 Task: Book a 75-minute training on negotiation skills.
Action: Mouse moved to (142, 157)
Screenshot: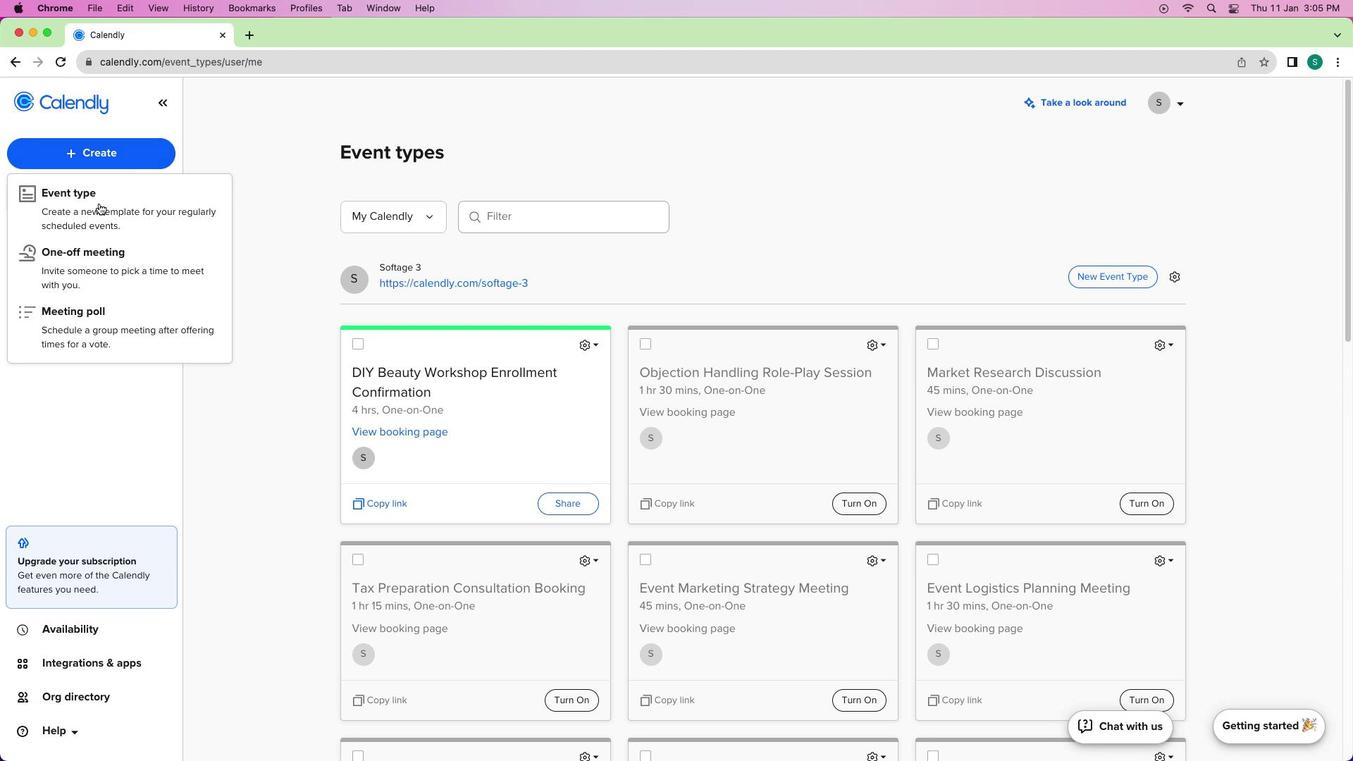 
Action: Mouse pressed left at (142, 157)
Screenshot: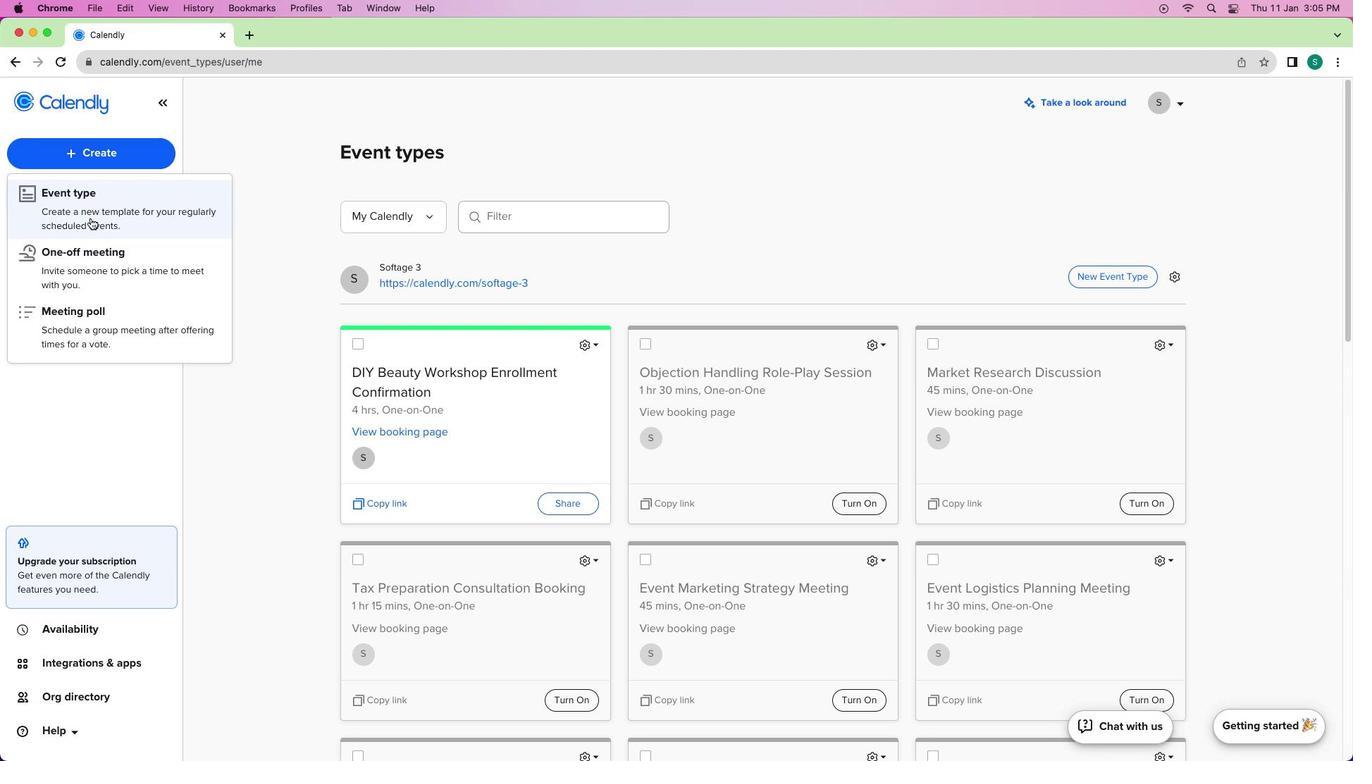 
Action: Mouse moved to (119, 157)
Screenshot: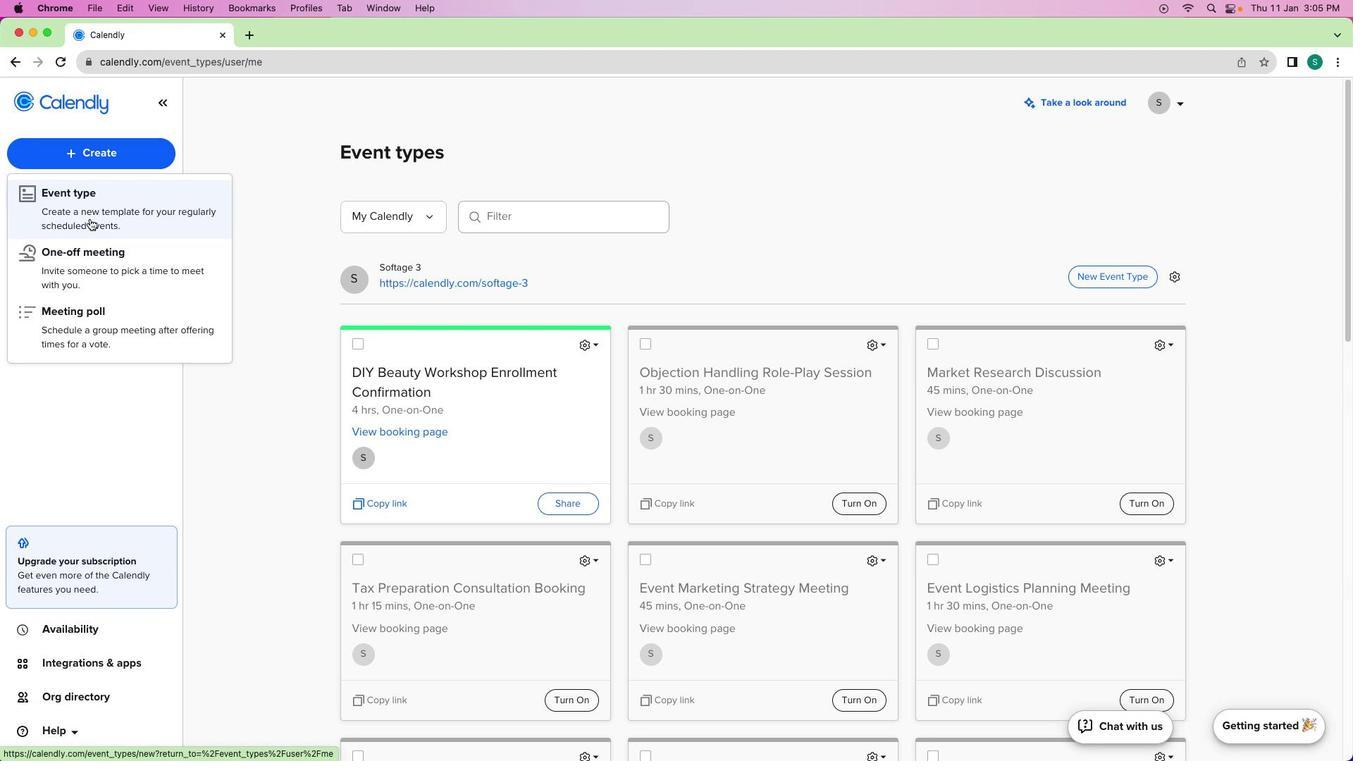 
Action: Mouse pressed left at (119, 157)
Screenshot: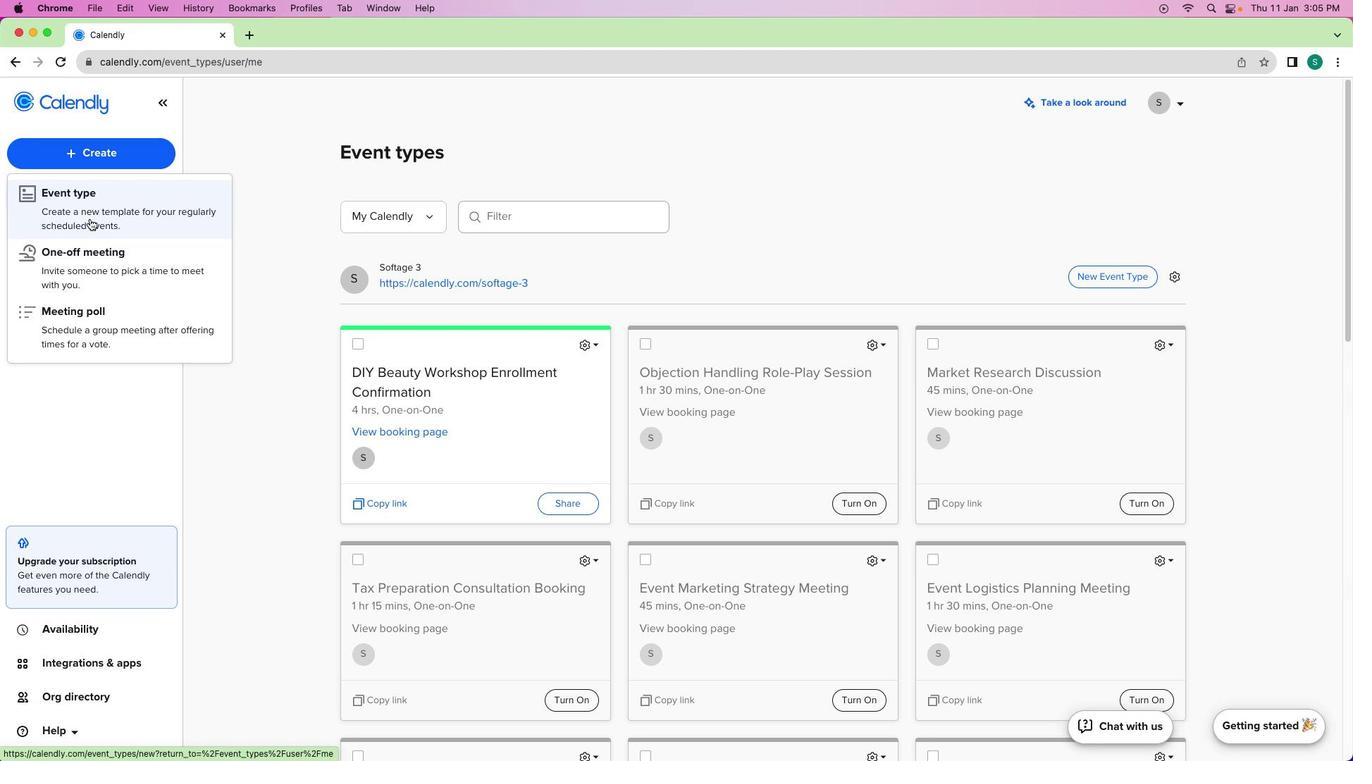 
Action: Mouse moved to (89, 219)
Screenshot: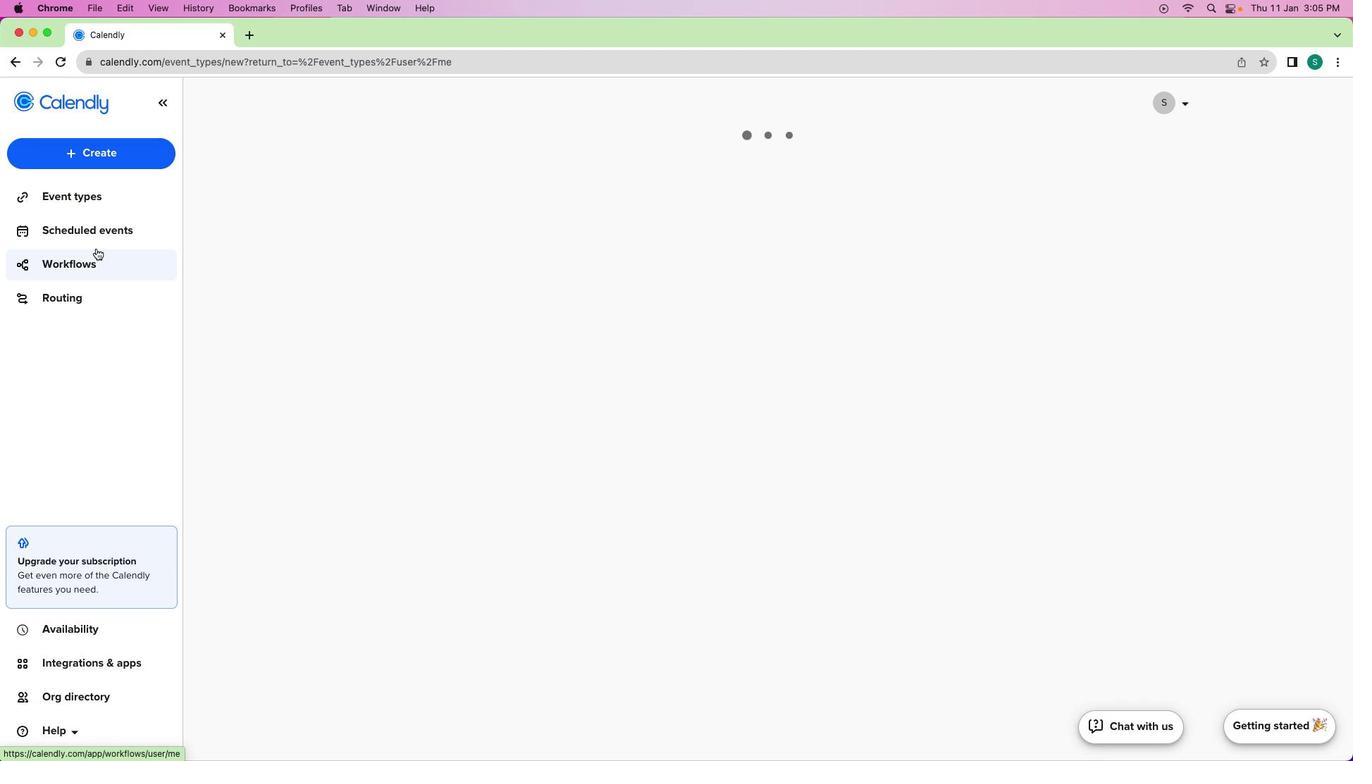 
Action: Mouse pressed left at (89, 219)
Screenshot: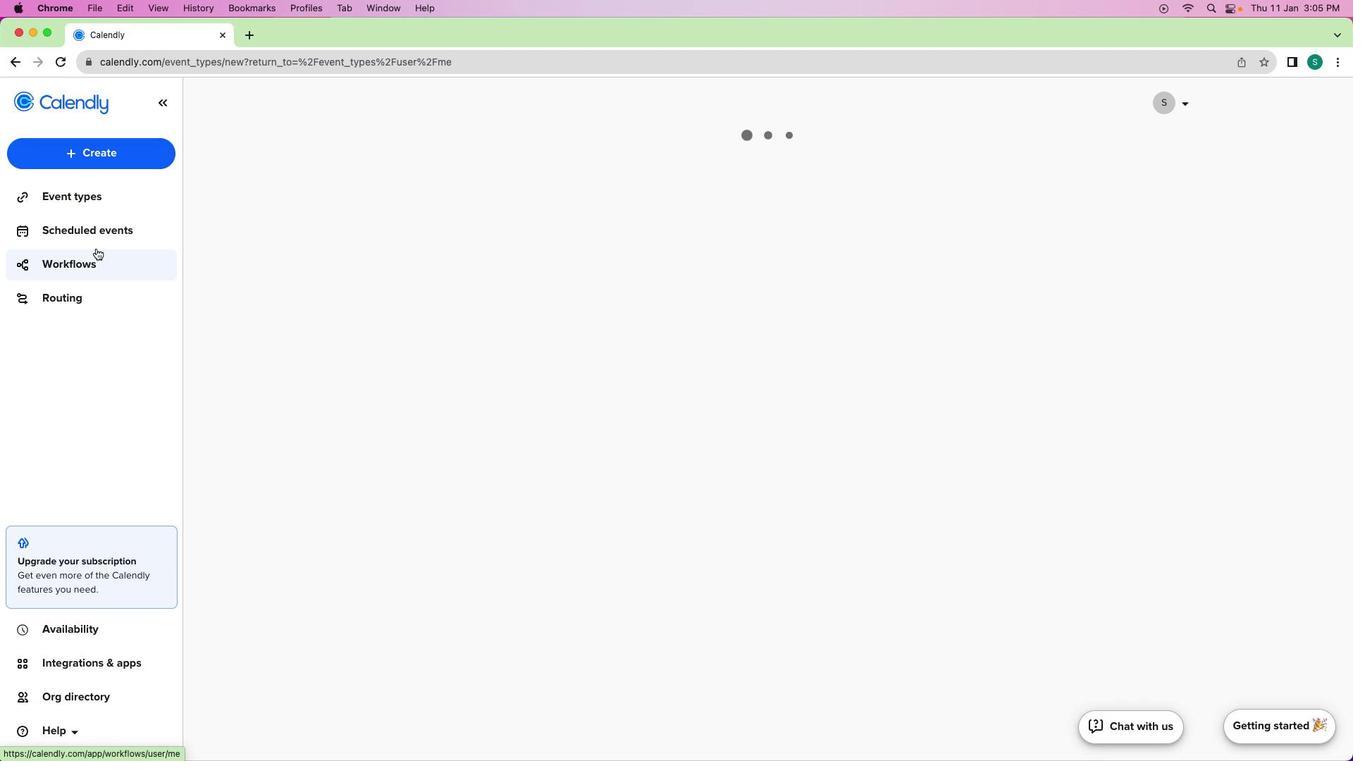 
Action: Mouse moved to (605, 286)
Screenshot: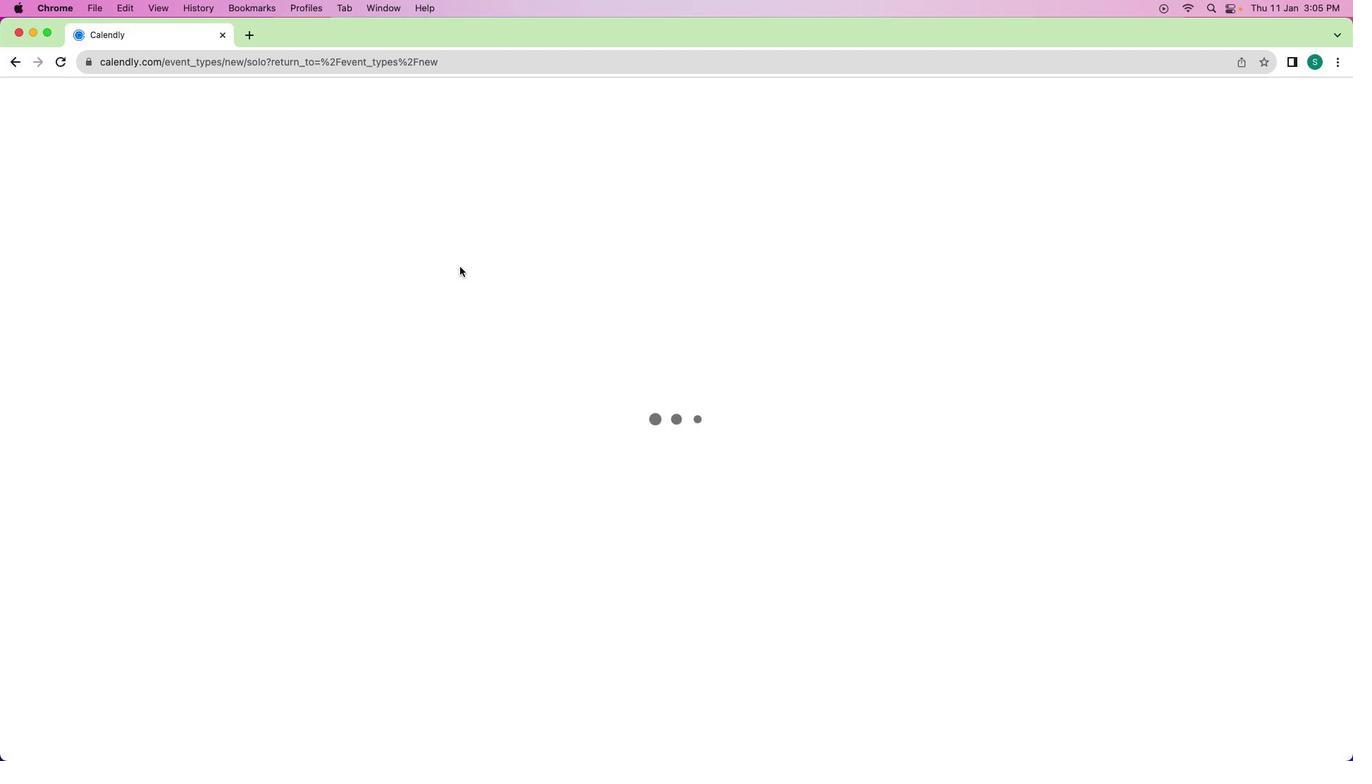 
Action: Mouse pressed left at (605, 286)
Screenshot: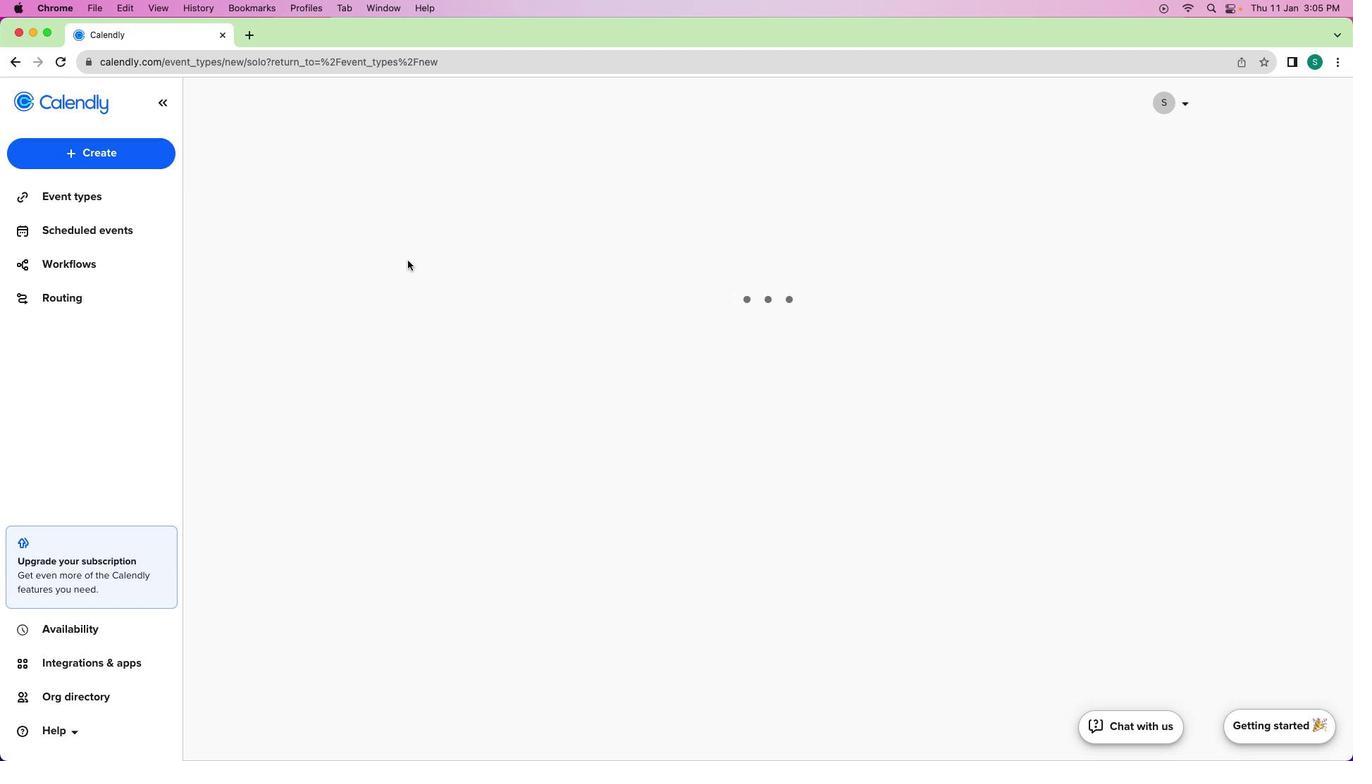 
Action: Mouse moved to (95, 220)
Screenshot: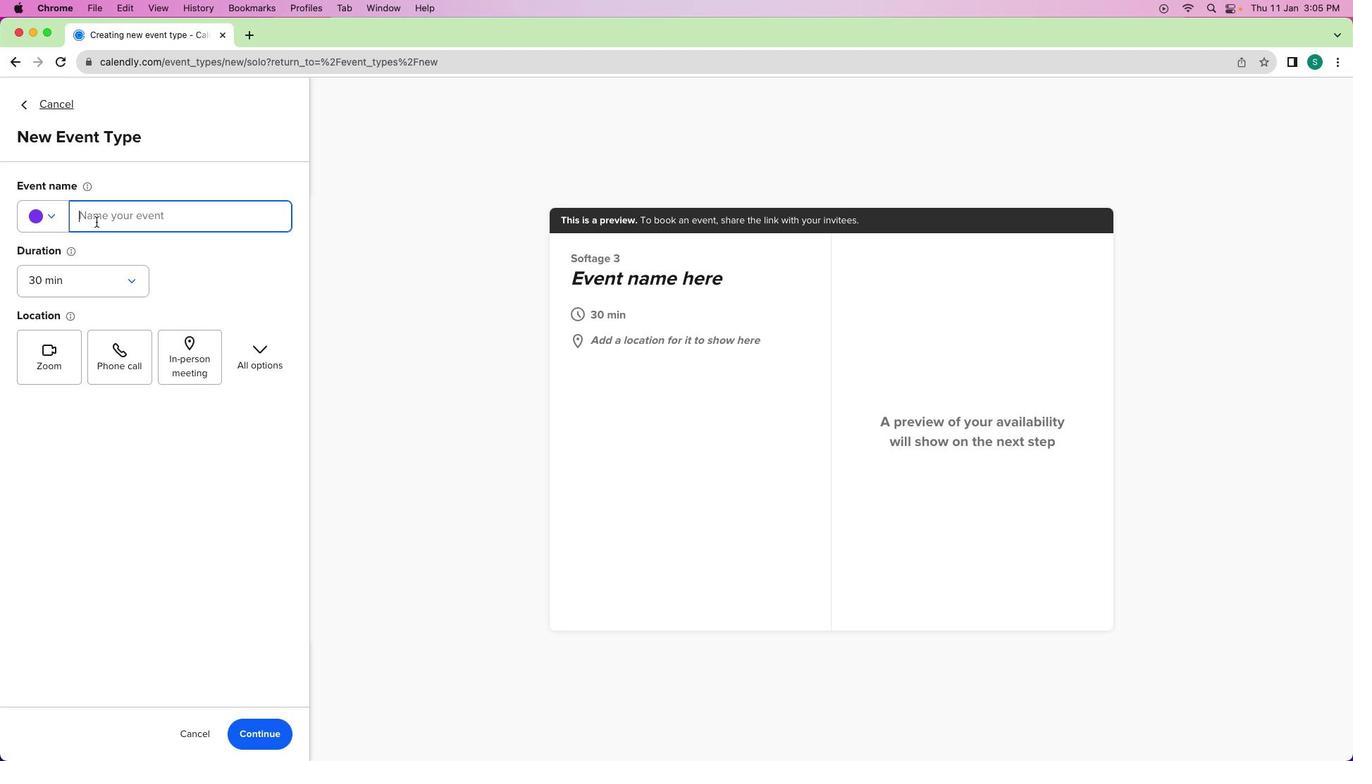 
Action: Mouse pressed left at (95, 220)
Screenshot: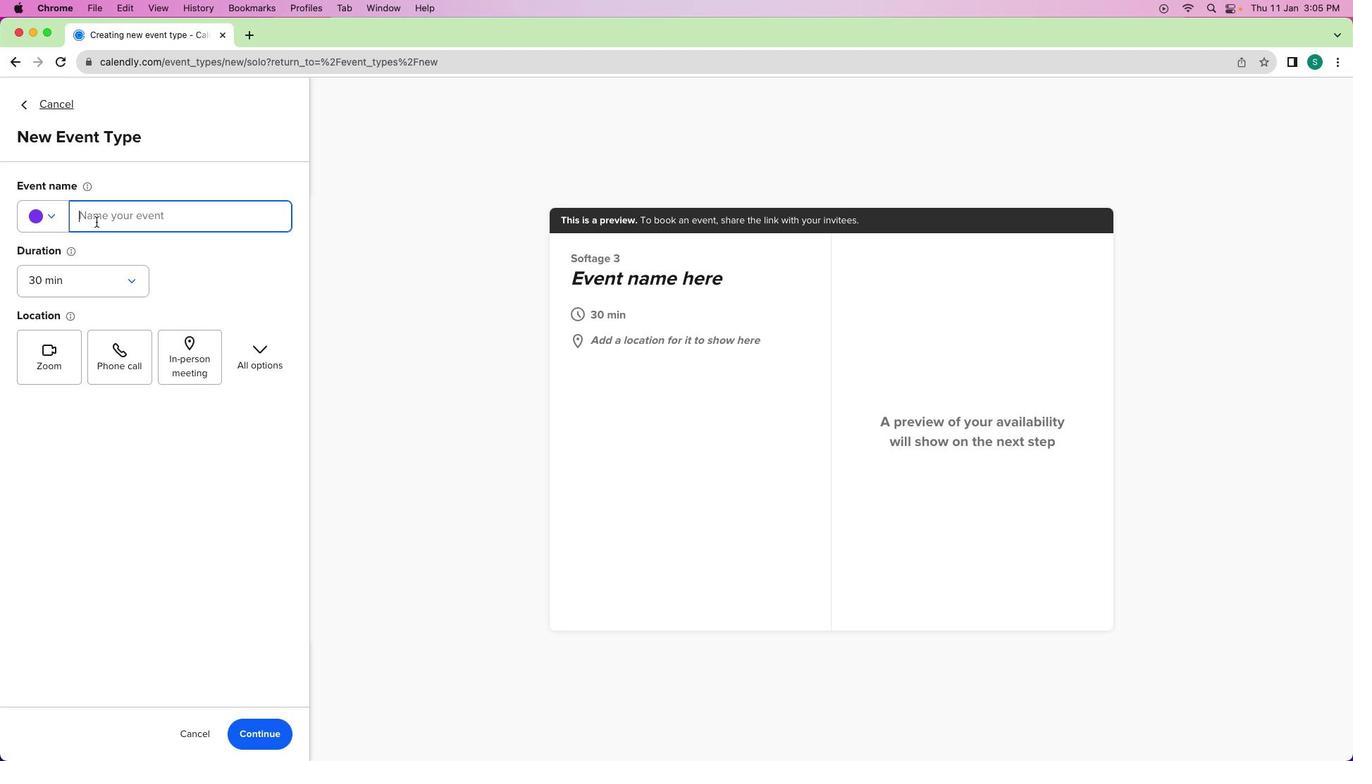 
Action: Mouse moved to (96, 221)
Screenshot: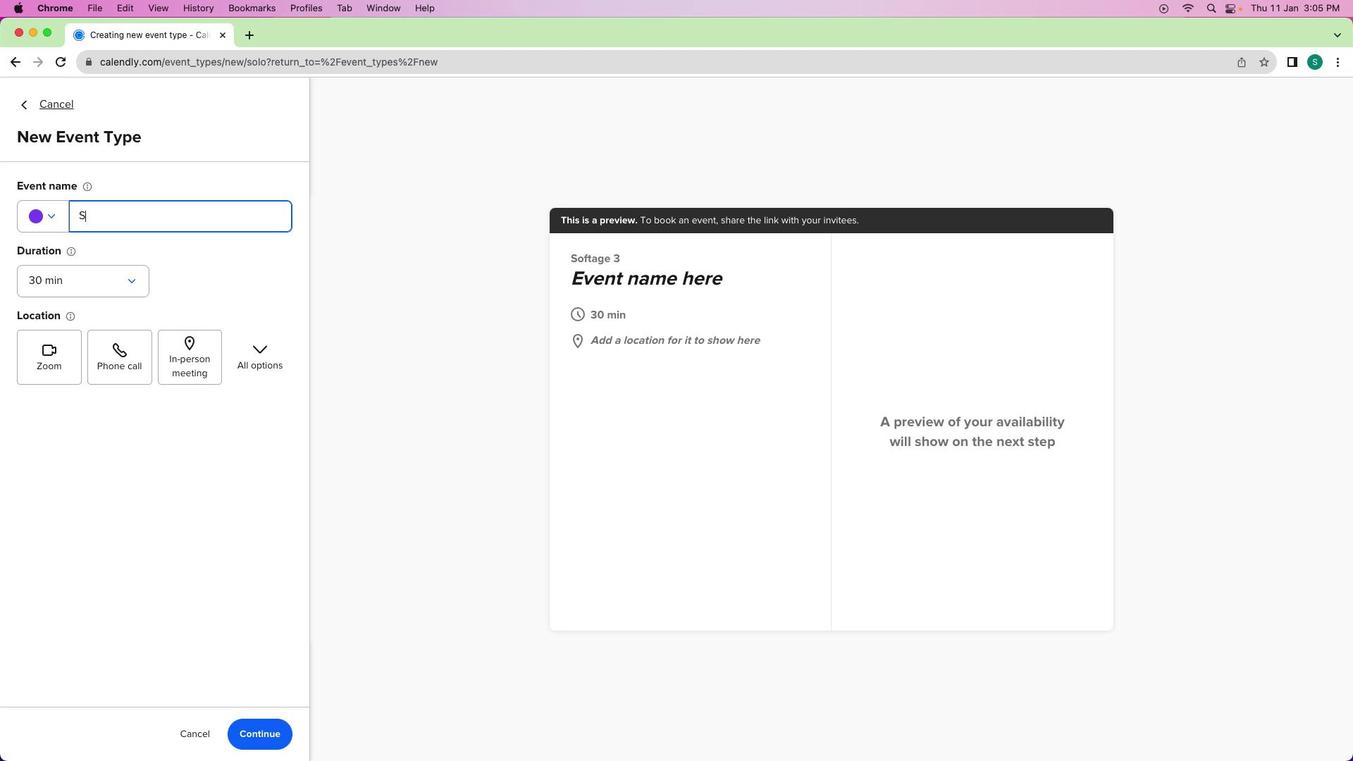 
Action: Key pressed Key.shift'S''u''c''c''e''s''s'Key.shift'f''u''l'Key.spaceKey.shift'N''e''g''o''t''y'Key.backspace'i''a''t''i''o''n'Key.spaceKey.shift'T'Key.backspaceKey.shift'S''k''i''l''l''s'Key.spaceKey.shift'T''r''a''i''n''i''n''g'Key.spaceKey.shift'S''e''s''s''i''o''n'
Screenshot: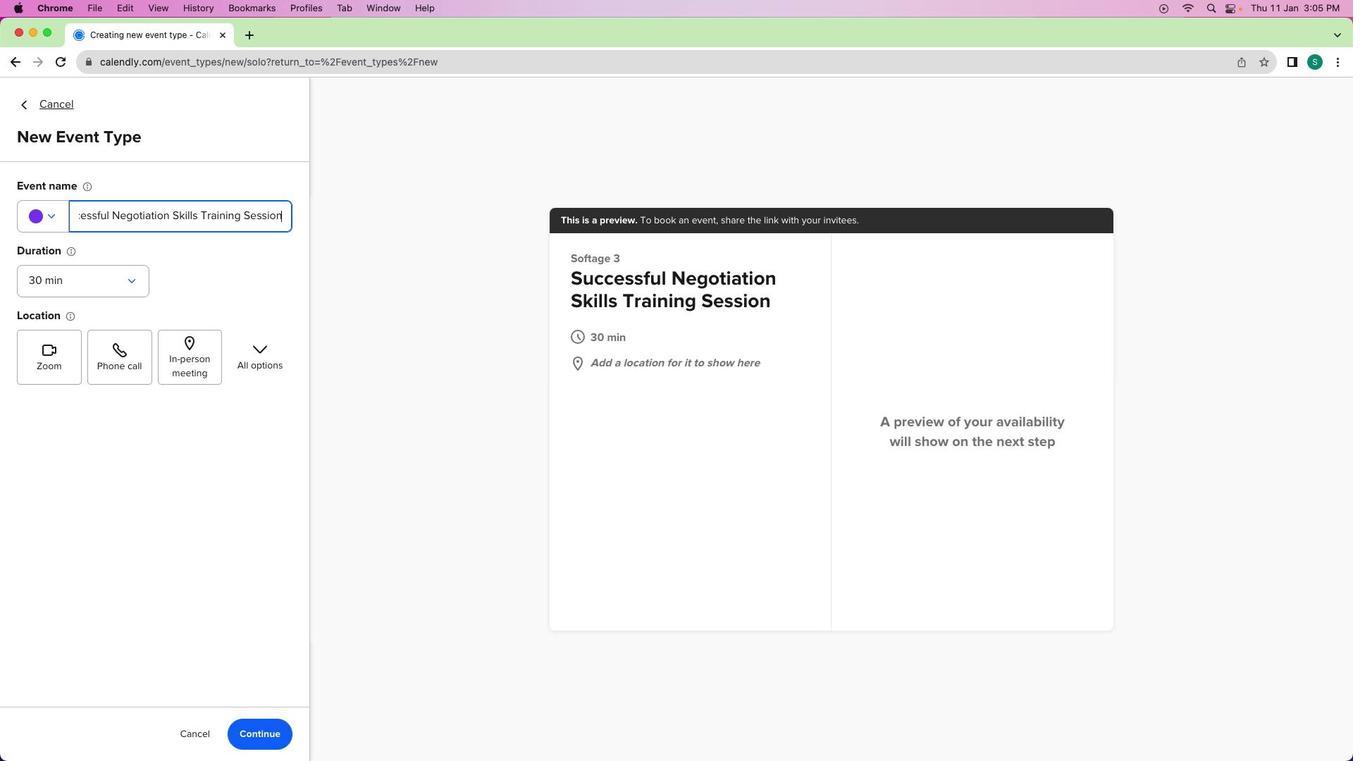 
Action: Mouse moved to (54, 211)
Screenshot: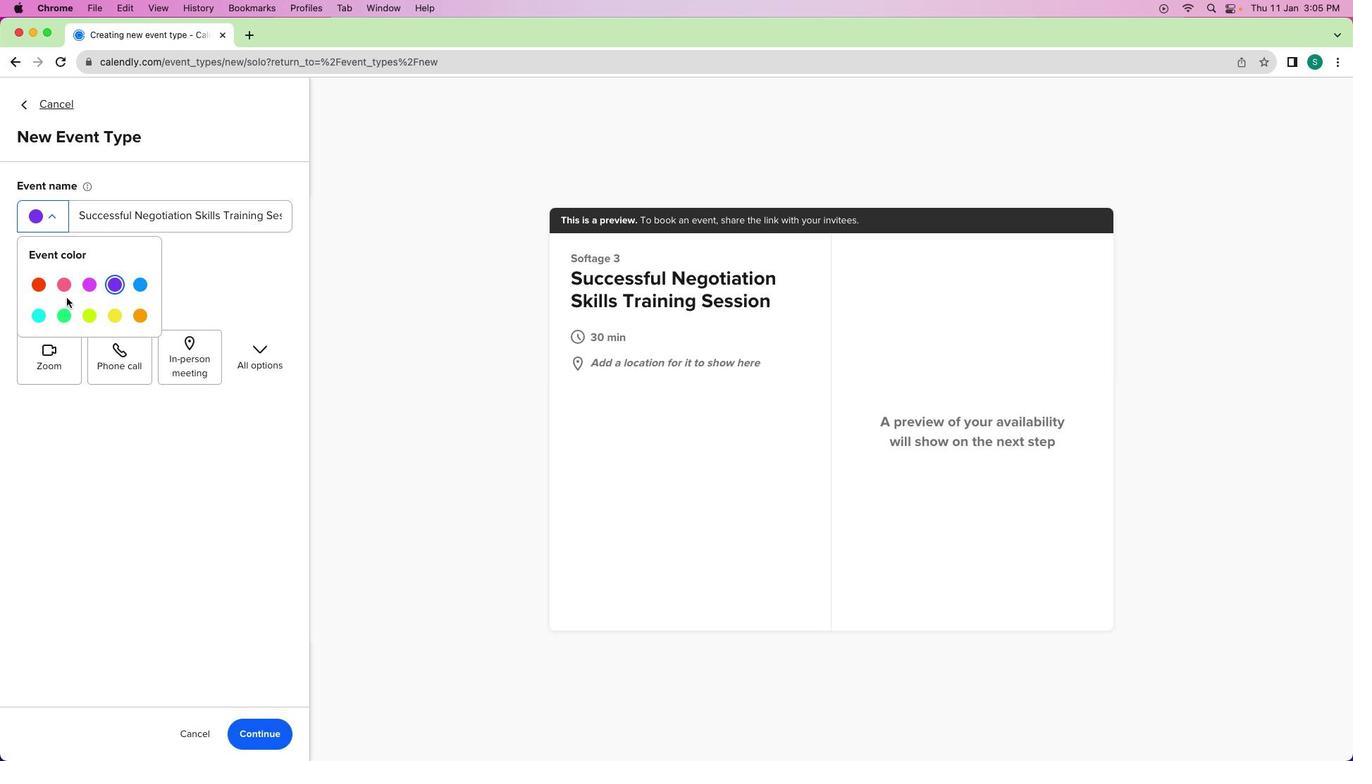 
Action: Mouse pressed left at (54, 211)
Screenshot: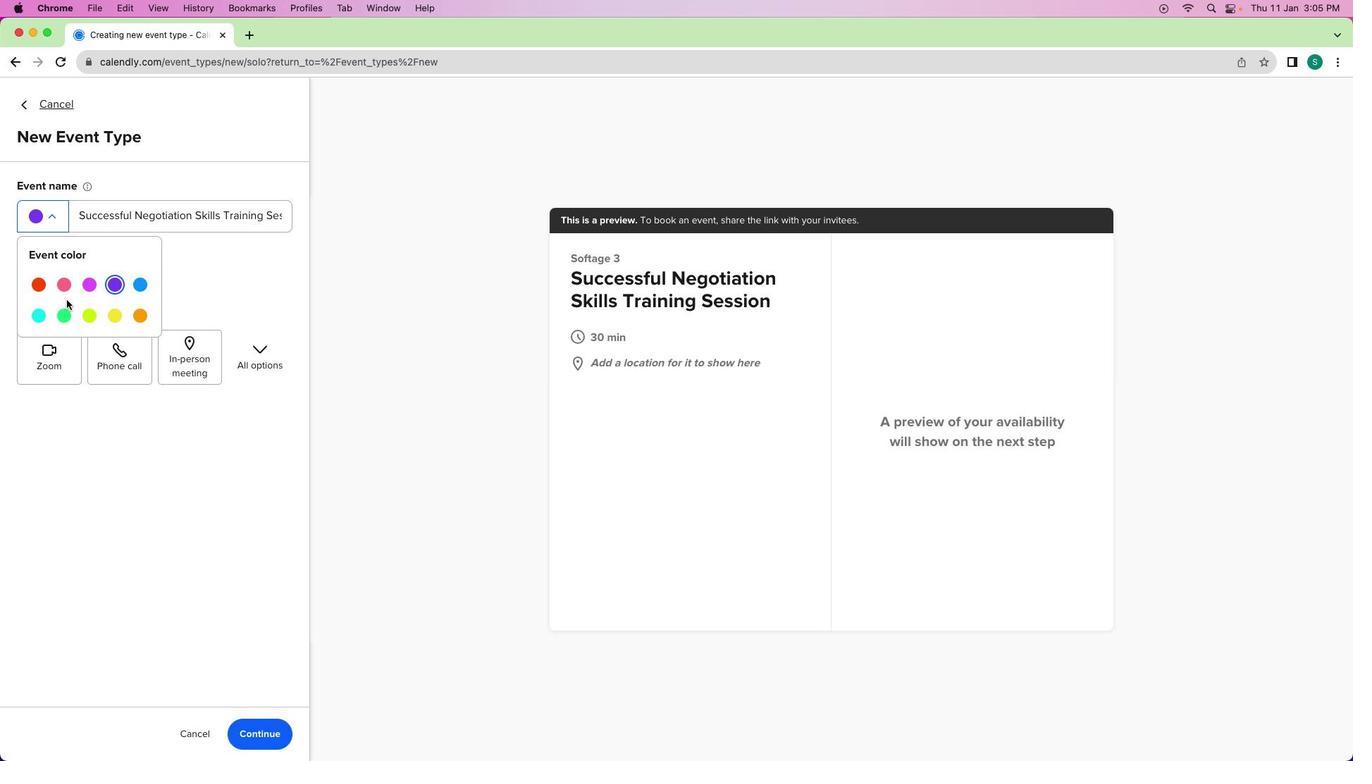 
Action: Mouse moved to (64, 309)
Screenshot: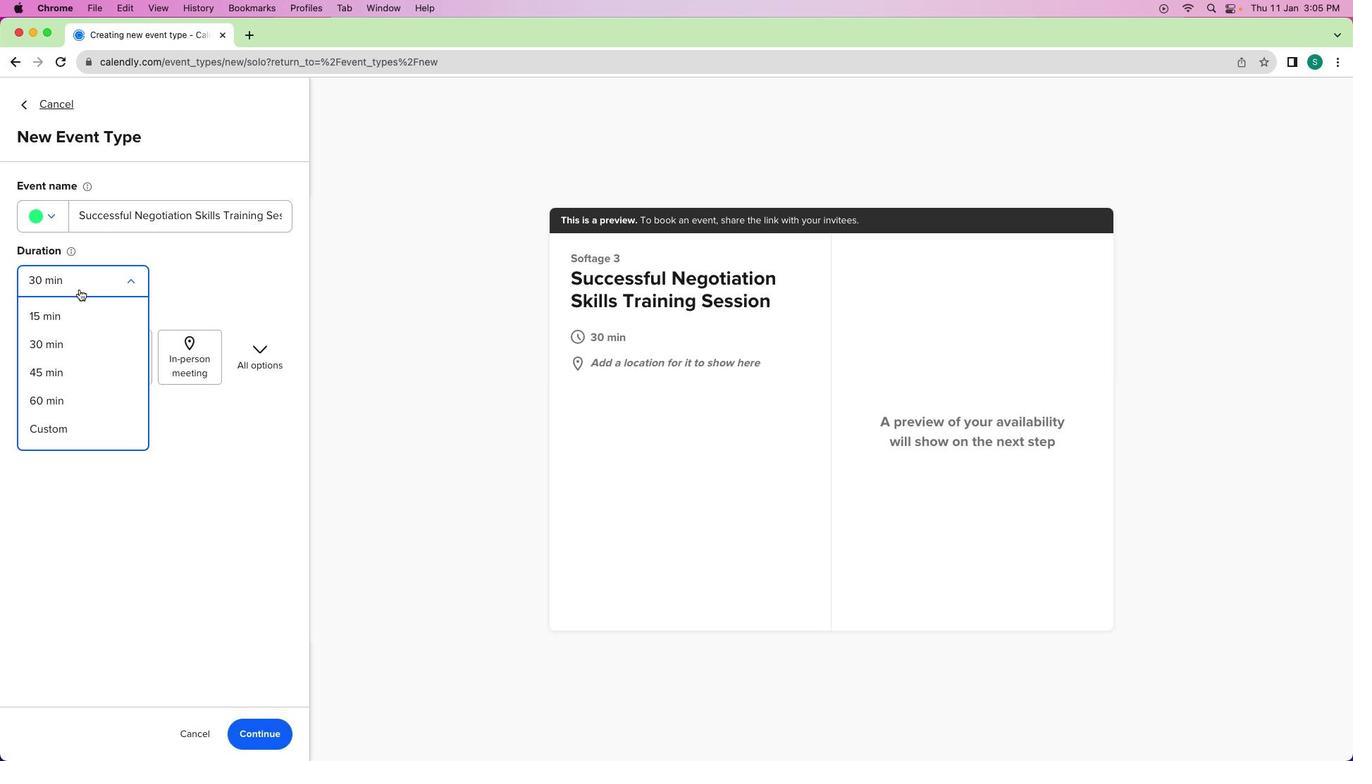 
Action: Mouse pressed left at (64, 309)
Screenshot: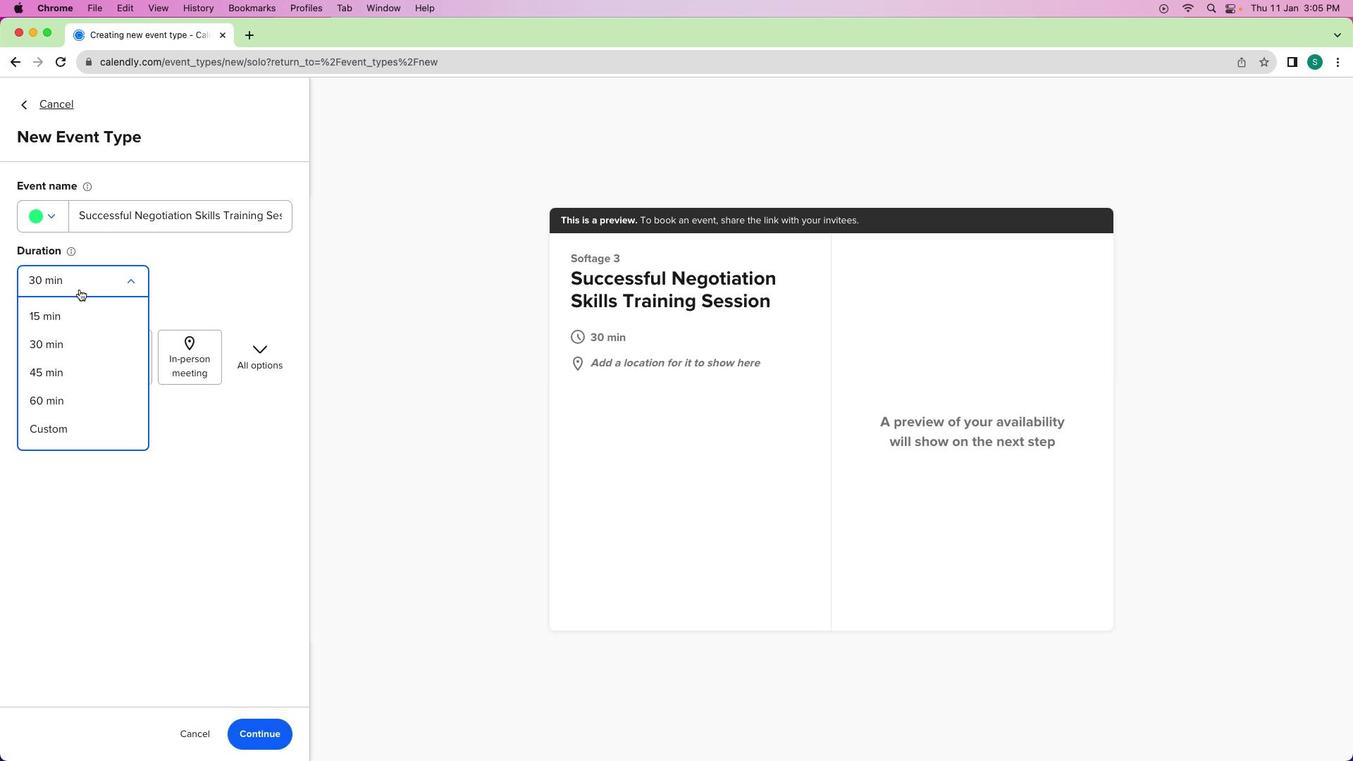 
Action: Mouse moved to (79, 289)
Screenshot: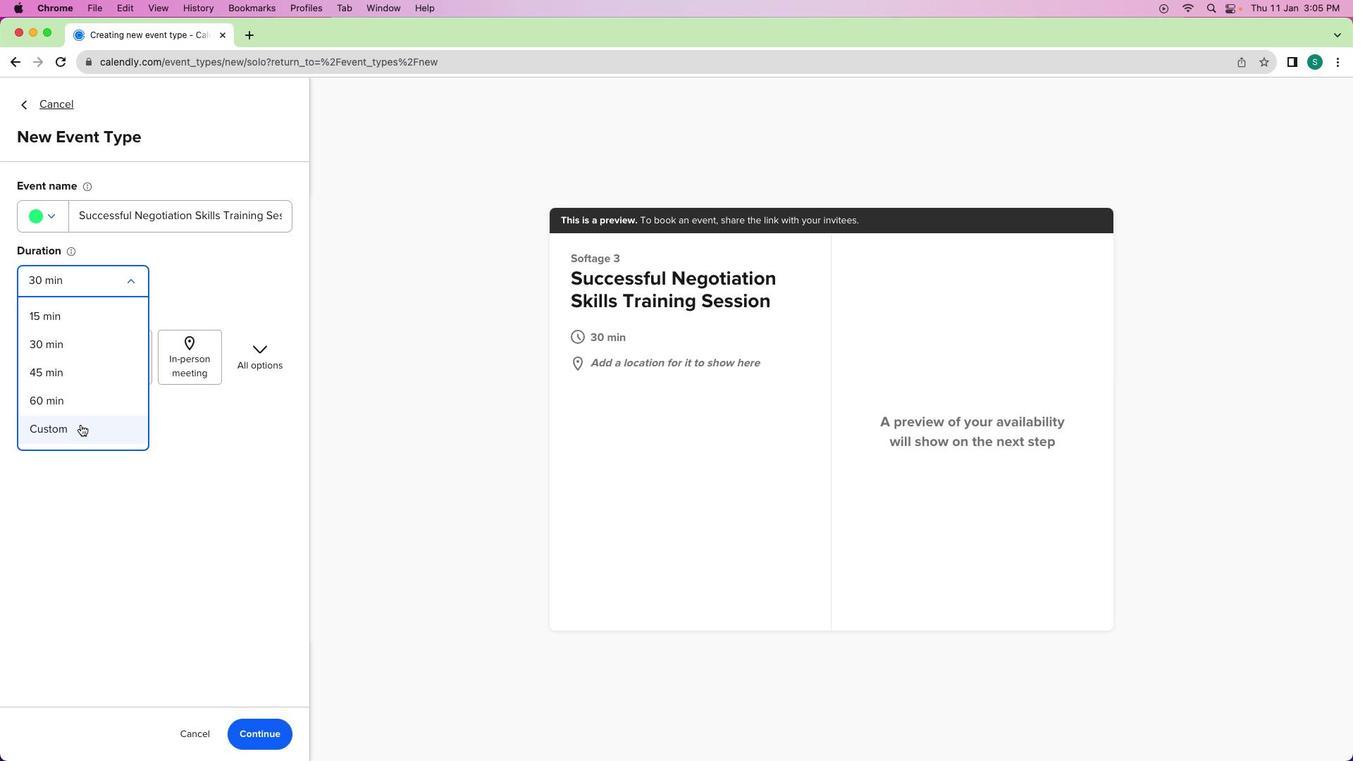 
Action: Mouse pressed left at (79, 289)
Screenshot: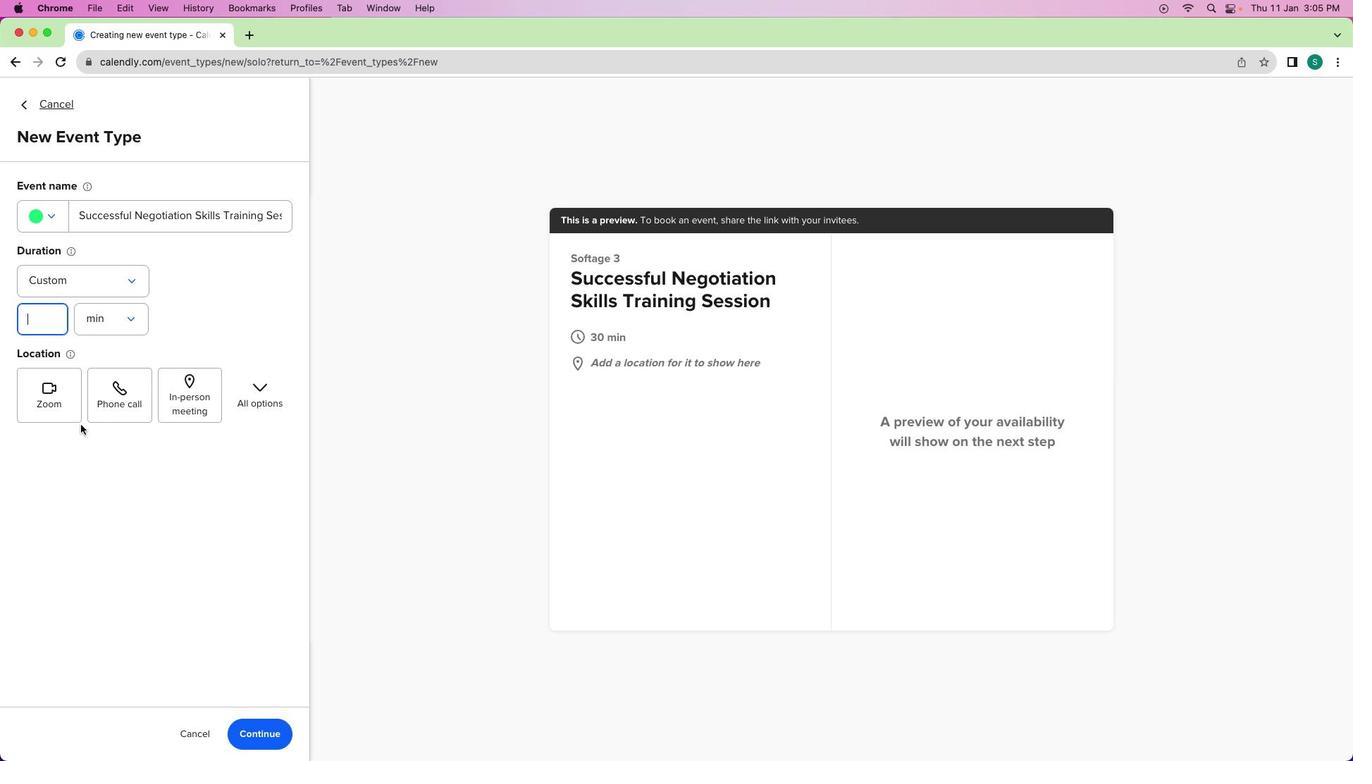 
Action: Mouse moved to (80, 425)
Screenshot: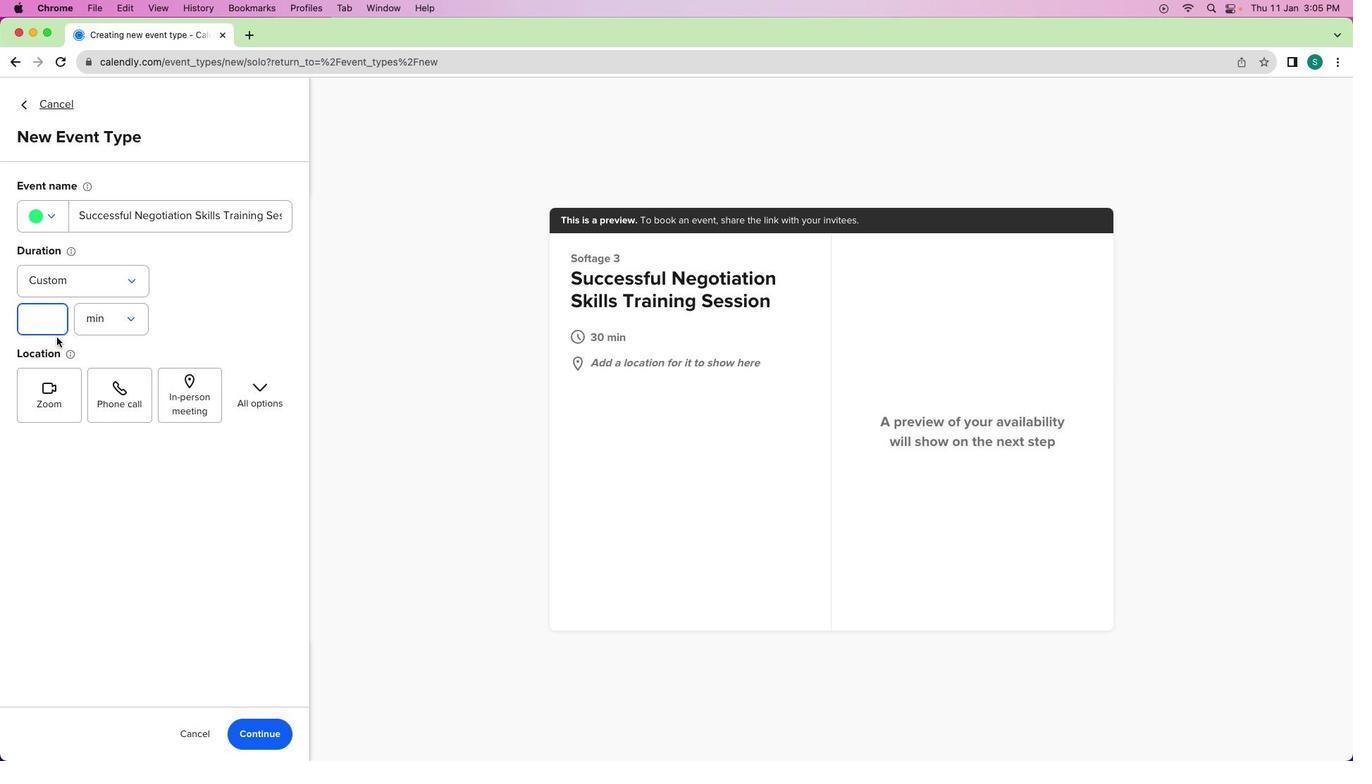
Action: Mouse pressed left at (80, 425)
Screenshot: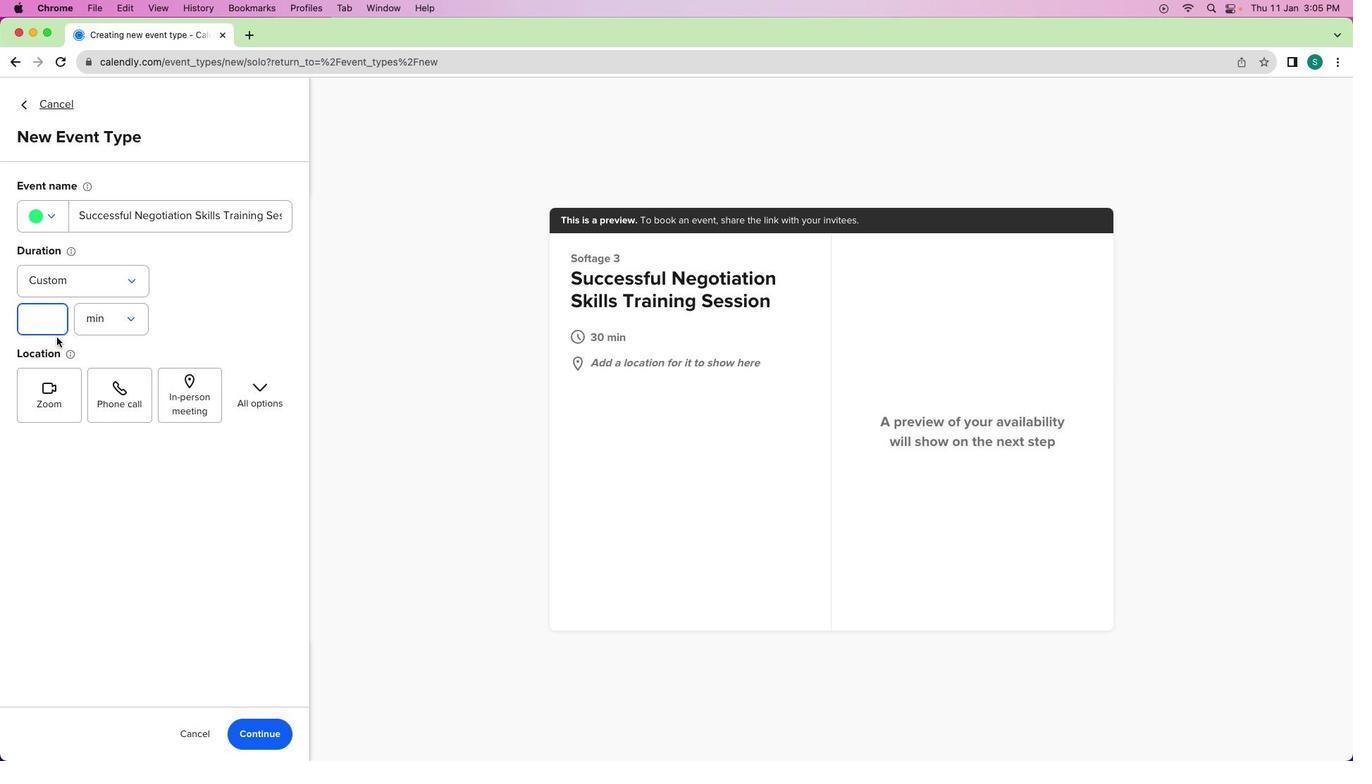 
Action: Mouse moved to (57, 336)
Screenshot: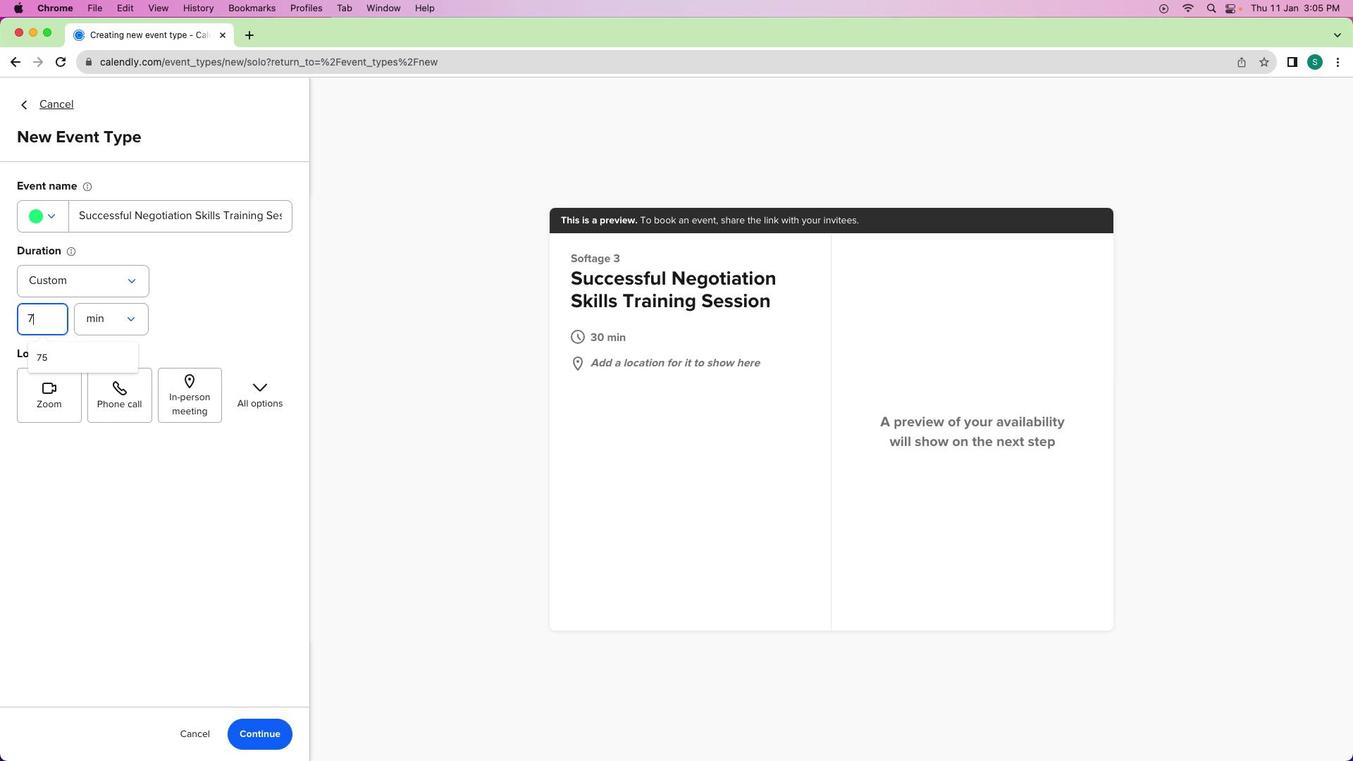 
Action: Key pressed '7''5'
Screenshot: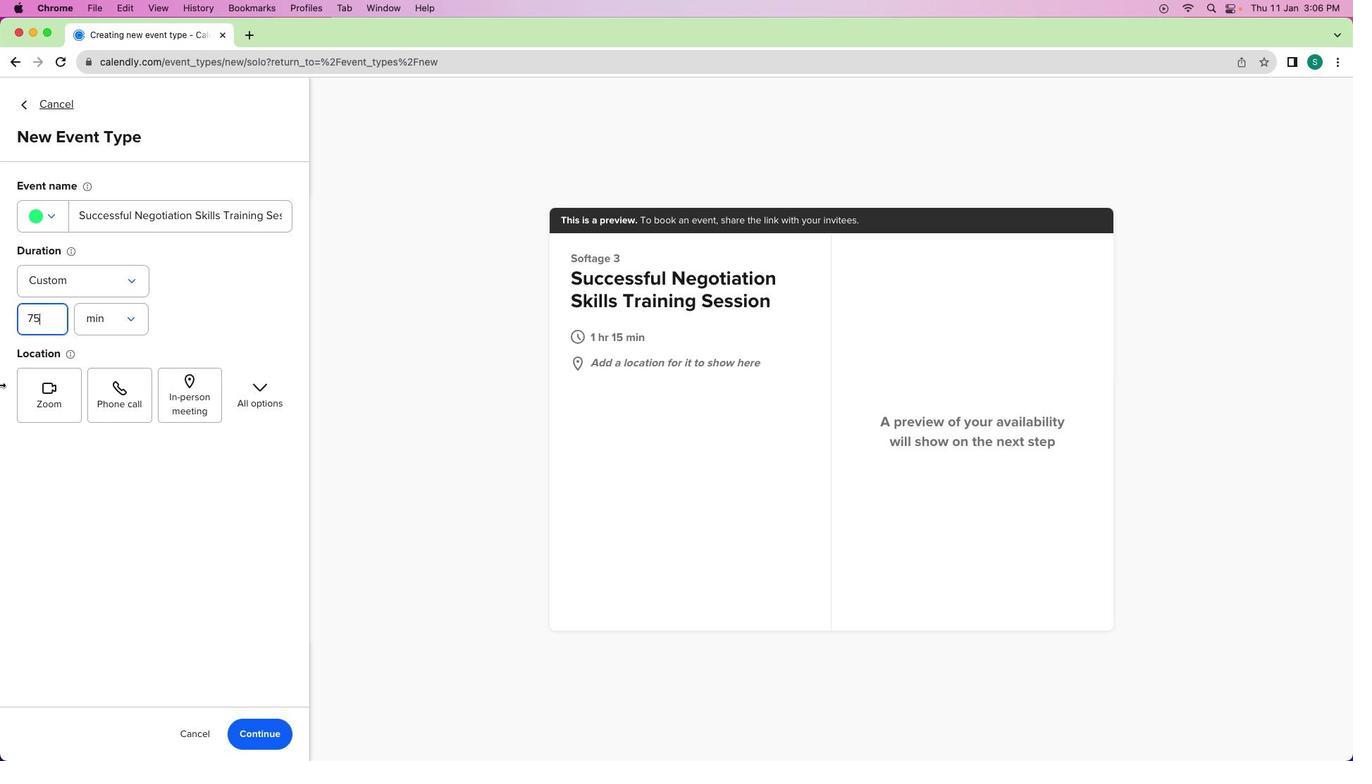 
Action: Mouse moved to (70, 406)
Screenshot: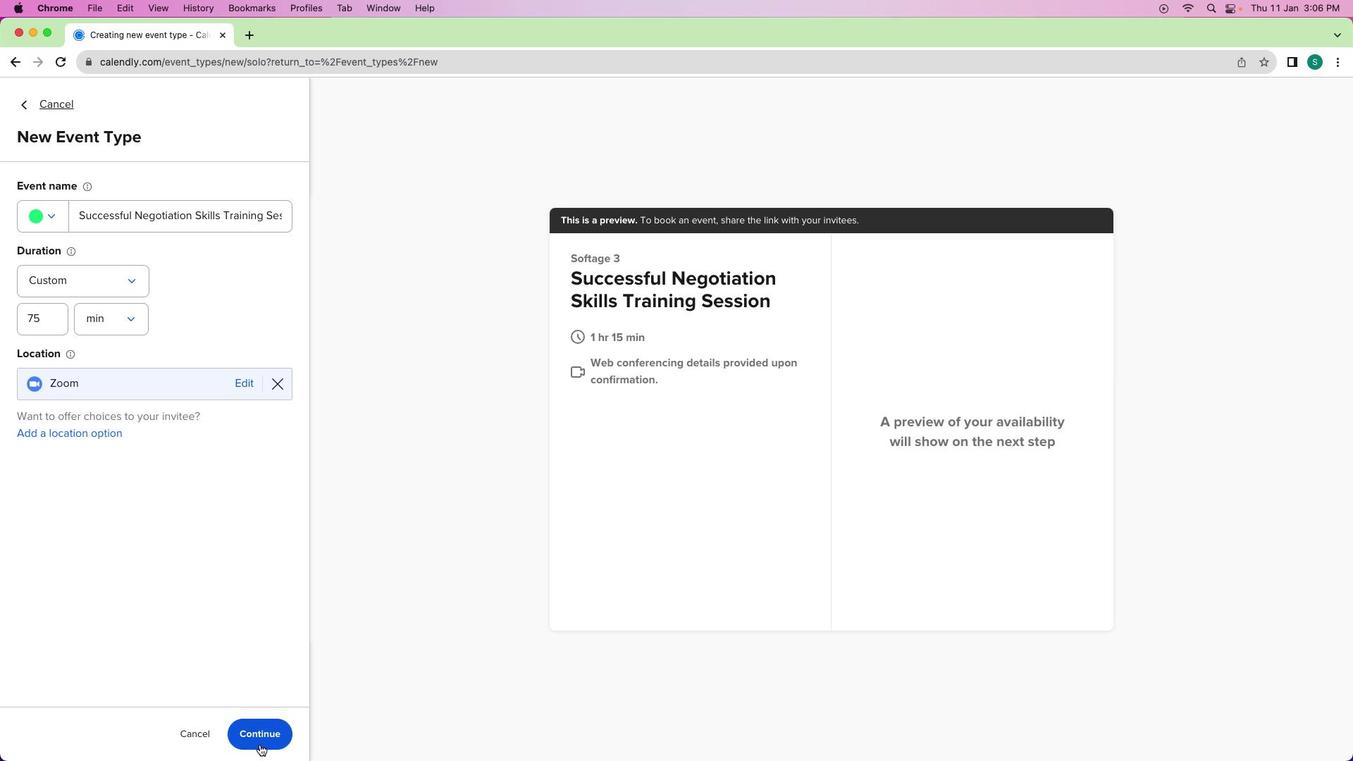 
Action: Mouse pressed left at (70, 406)
Screenshot: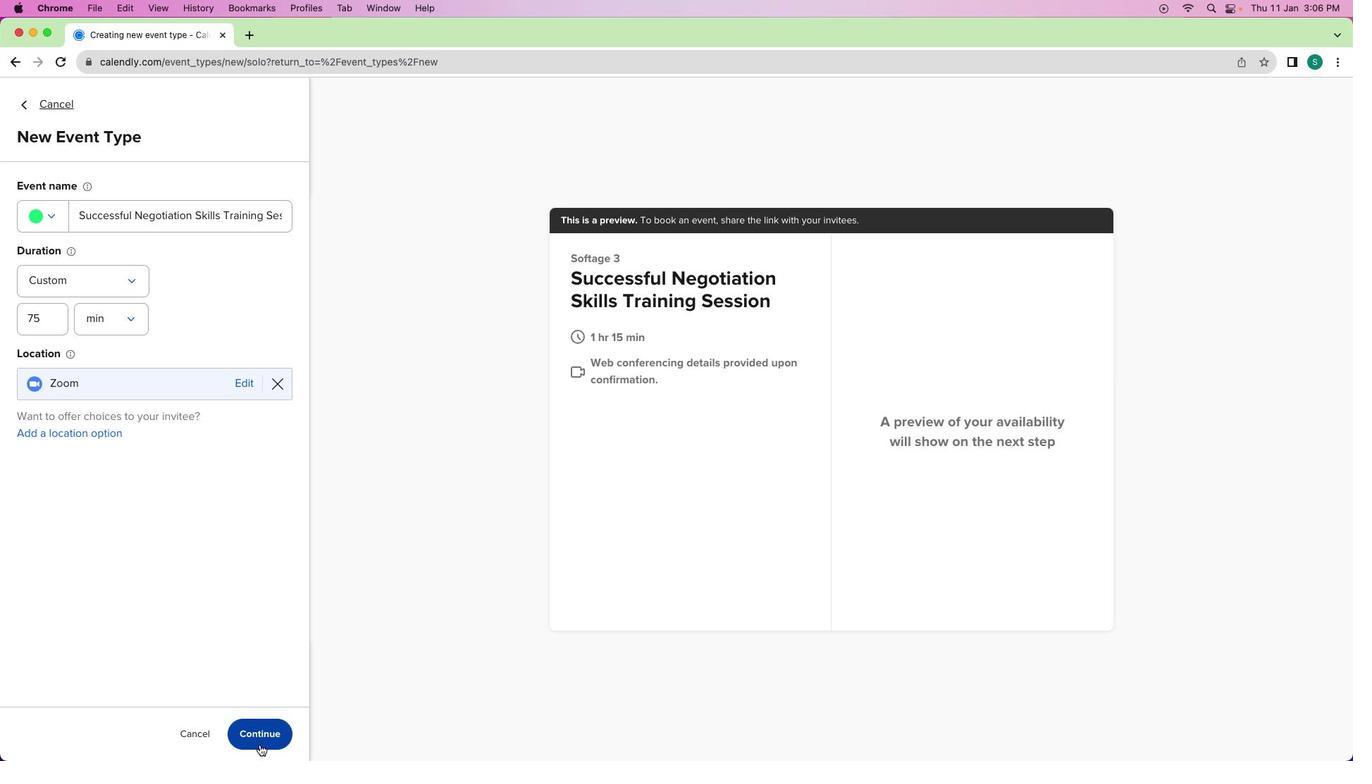 
Action: Mouse moved to (260, 745)
Screenshot: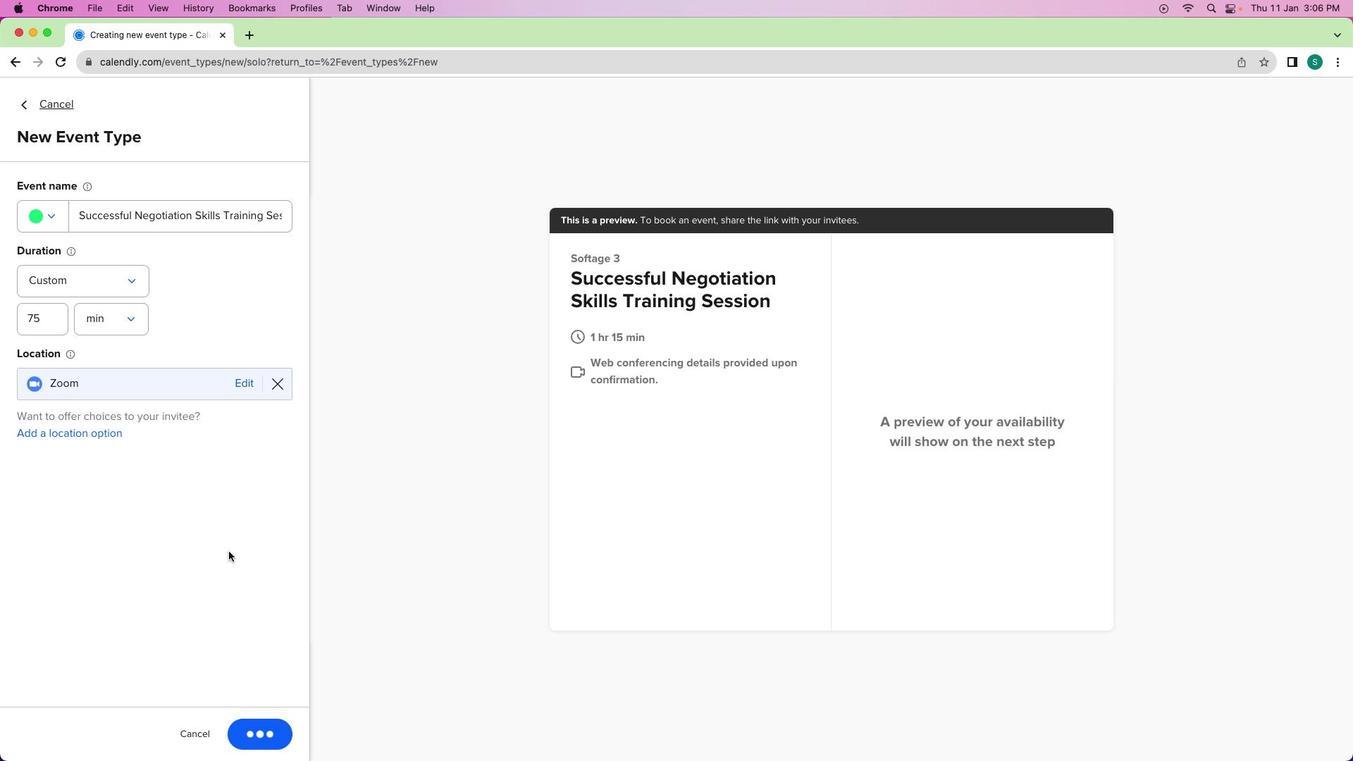 
Action: Mouse pressed left at (260, 745)
Screenshot: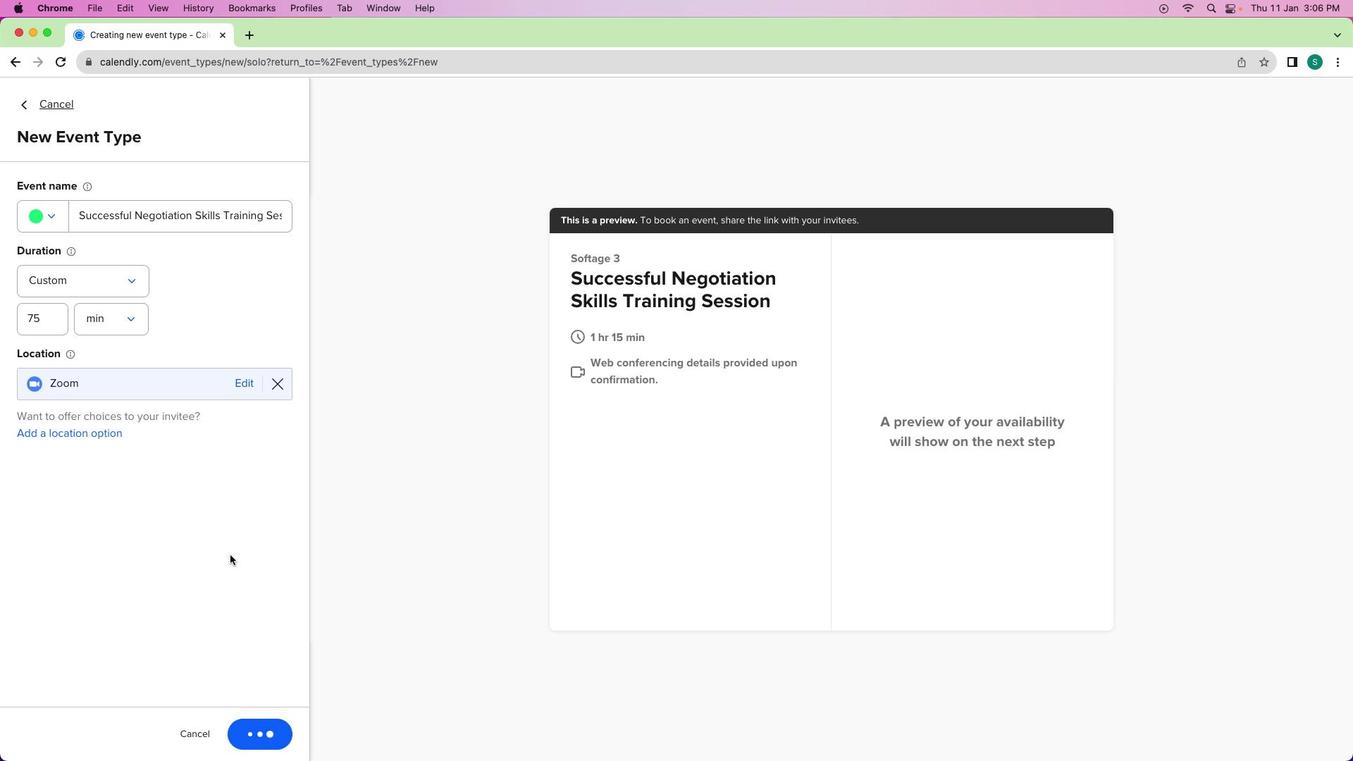 
Action: Mouse moved to (183, 244)
Screenshot: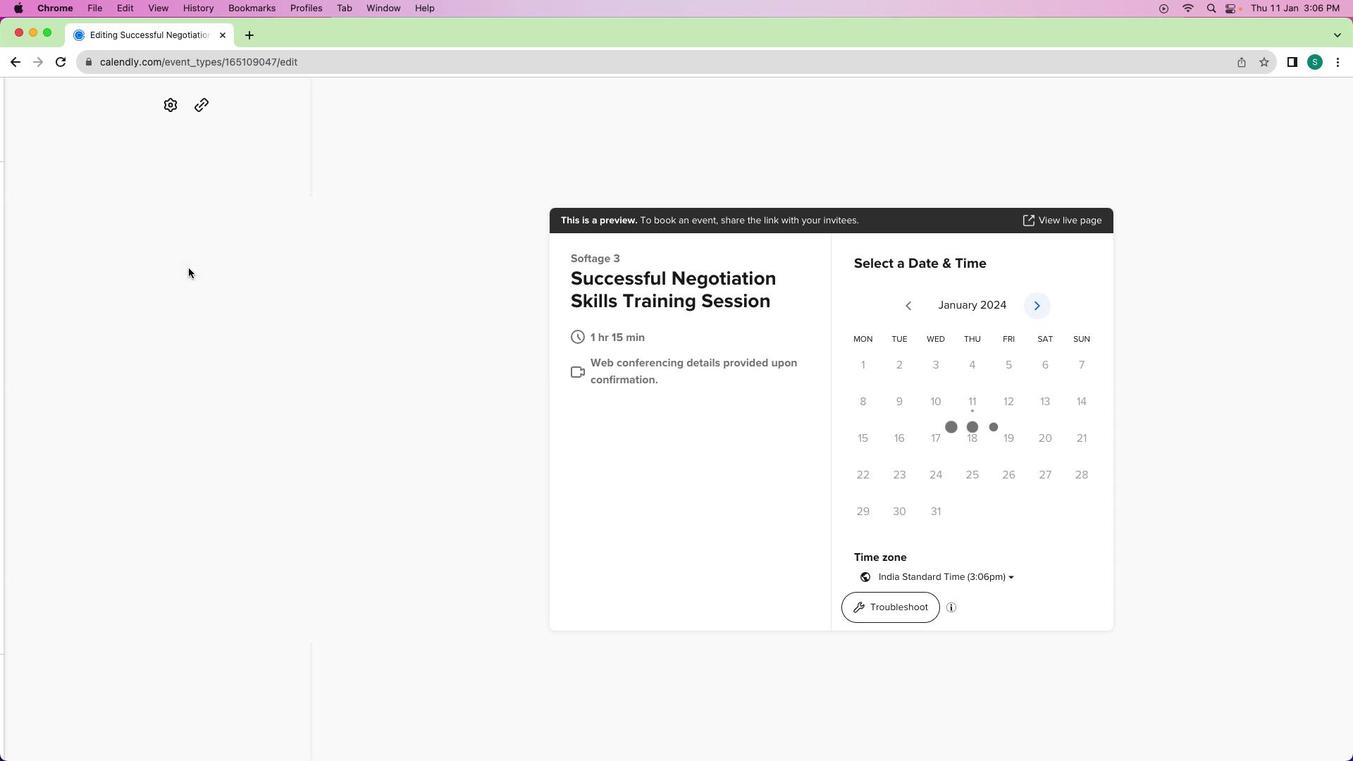 
Action: Mouse pressed left at (183, 244)
Screenshot: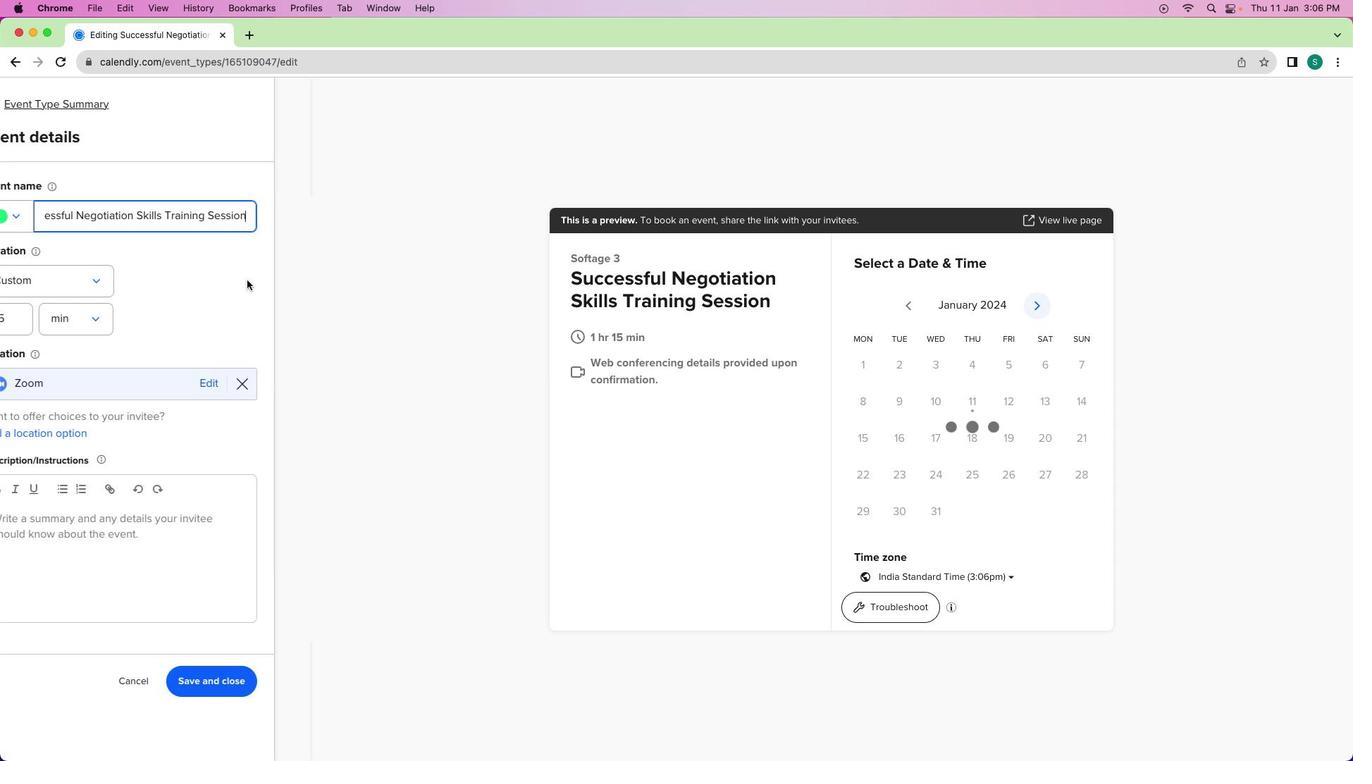 
Action: Mouse moved to (215, 529)
Screenshot: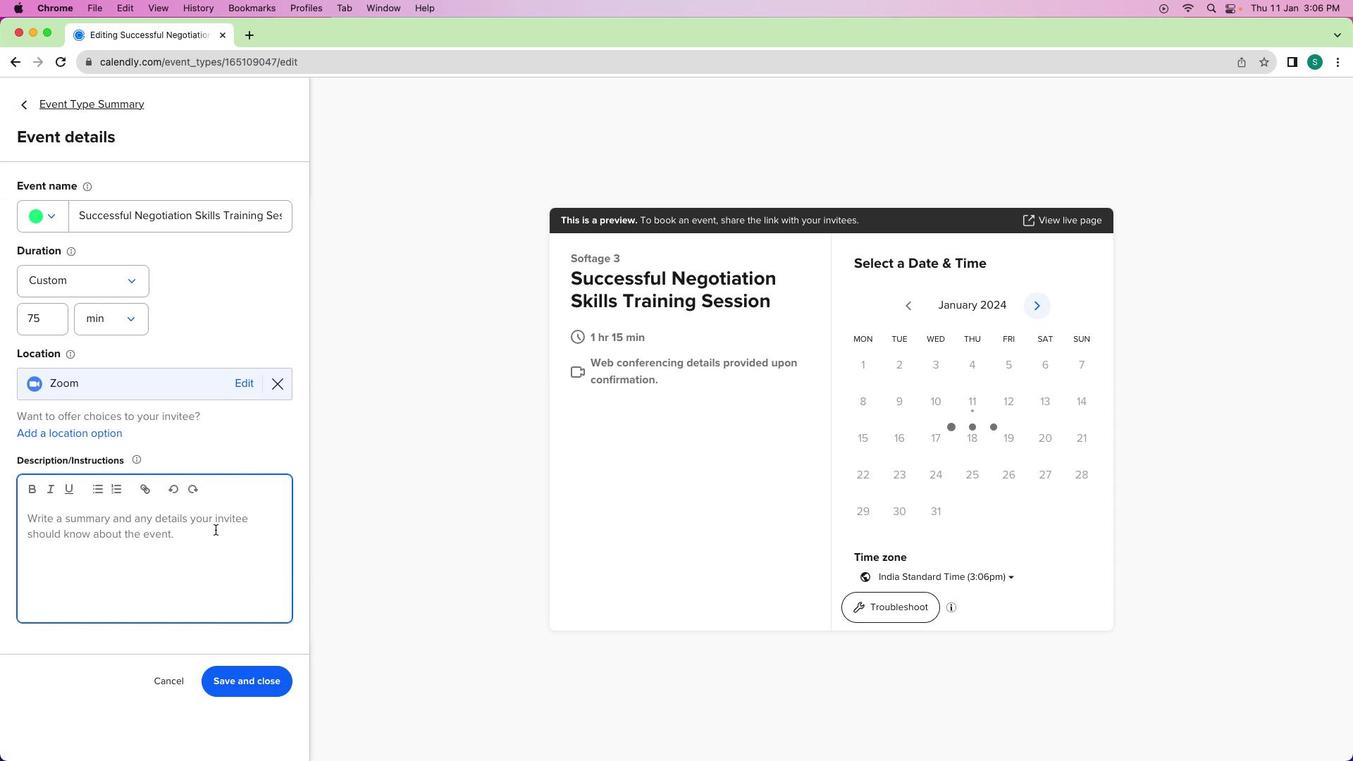 
Action: Mouse pressed left at (215, 529)
Screenshot: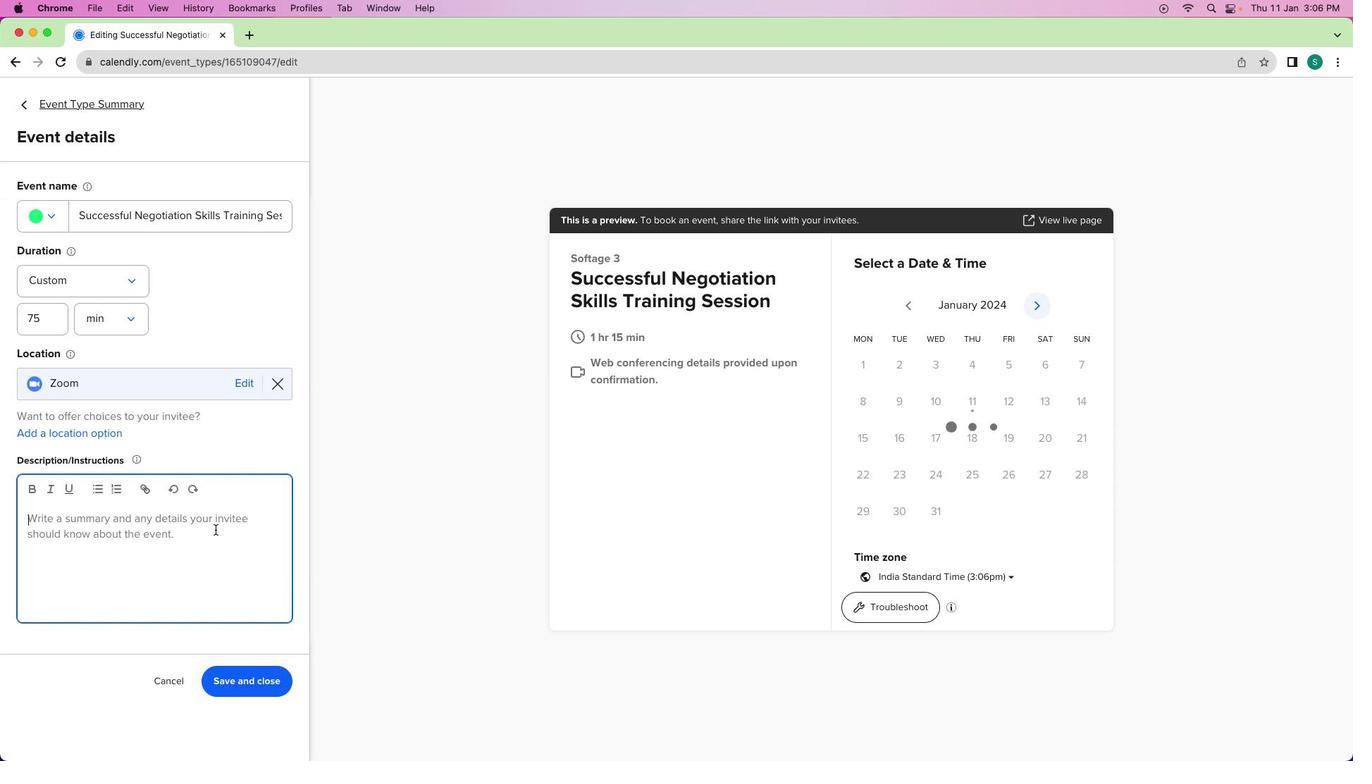 
Action: Key pressed Key.shift'T''h''i''s'Key.space's''e''s''s''i''o''n'Key.space'i''s'Key.space'd''e''s''i''g''n''e''d'Key.space't''o'Key.space'h''e''l''p'Key.space'y''p'Key.backspace'o''u'Key.space'l''e''a''r''n'Key.space't''h''e'Key.space'e''s''s''e''n''t''i''a''l'Key.space's''t''r''a''t''e''g''i''e''s'Key.space'a''n''d'Key.space's''k''i''l''l''s'Key.space'n''e''c''e''s''s''a''r''y'Key.space'f''o''r'Key.space's''u''c''c''e''s''s''f''u''l'Key.space'n''e''g''o''t''u''a''t''=''='Key.backspaceKey.backspaceKey.backspaceKey.backspaceKey.backspace'i''a''t''i''o''n''.'Key.spaceKey.shift'Y''o''u'Key.space'w''i''l''l'Key.space'l''e''a''r''n'Key.space'h''o''w'Key.space't''o'Key.space'u''s''e'Key.spaceKey.space'a'Key.space'n''e''g''o''t''i''a''t''i''o''n'Key.space'a''n''a''l''y''s''i''s'Key.space't''o'Key.space'p''r''e''p''a''r''e'Key.space'f''o''r'Key.space'n''e''g''o''t''i''a''t''i''o''n''s'','Key.space'k''e''y'Key.space'p''h''y''s''c''o''l''o''g''i''c''a''l'Key.space't''o''o''l''s'Key.spaceKey.leftKey.leftKey.leftKey.leftKey.leftKey.leftKey.leftKey.leftKey.leftKey.leftKey.leftKey.leftKey.leftKey.leftKey.leftKey.leftKey.leftKey.leftKey.backspaceKey.rightKey.backspaceKey.right'y''v'Key.backspaceKey.right'h'Key.down't''o'Key.space'a''c''h''i''e''v''e'Key.space's''u''c''c''e''s''s'',''a''n''d'Key.space'p''r''a''c''t''i''c''e'Key.space'n''e''g''o''t''i''a''t''i''o''n''s''.'Key.leftKey.leftKey.leftKey.leftKey.leftKey.leftKey.leftKey.leftKey.leftKey.leftKey.leftKey.leftKey.leftKey.leftKey.leftKey.leftKey.leftKey.leftKey.leftKey.leftKey.leftKey.leftKey.leftKey.upKey.leftKey.leftKey.downKey.left'b'Key.backspaceKey.spaceKey.down
Screenshot: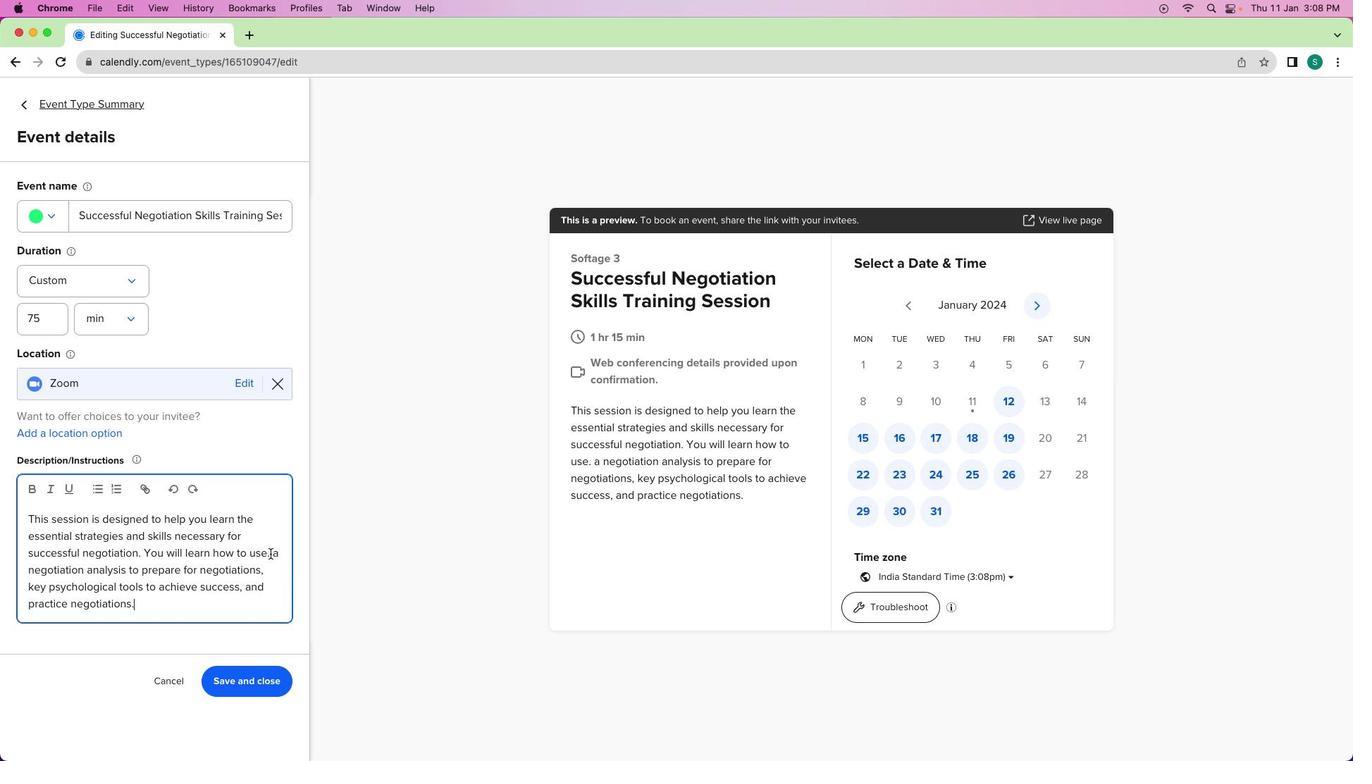 
Action: Mouse moved to (253, 676)
Screenshot: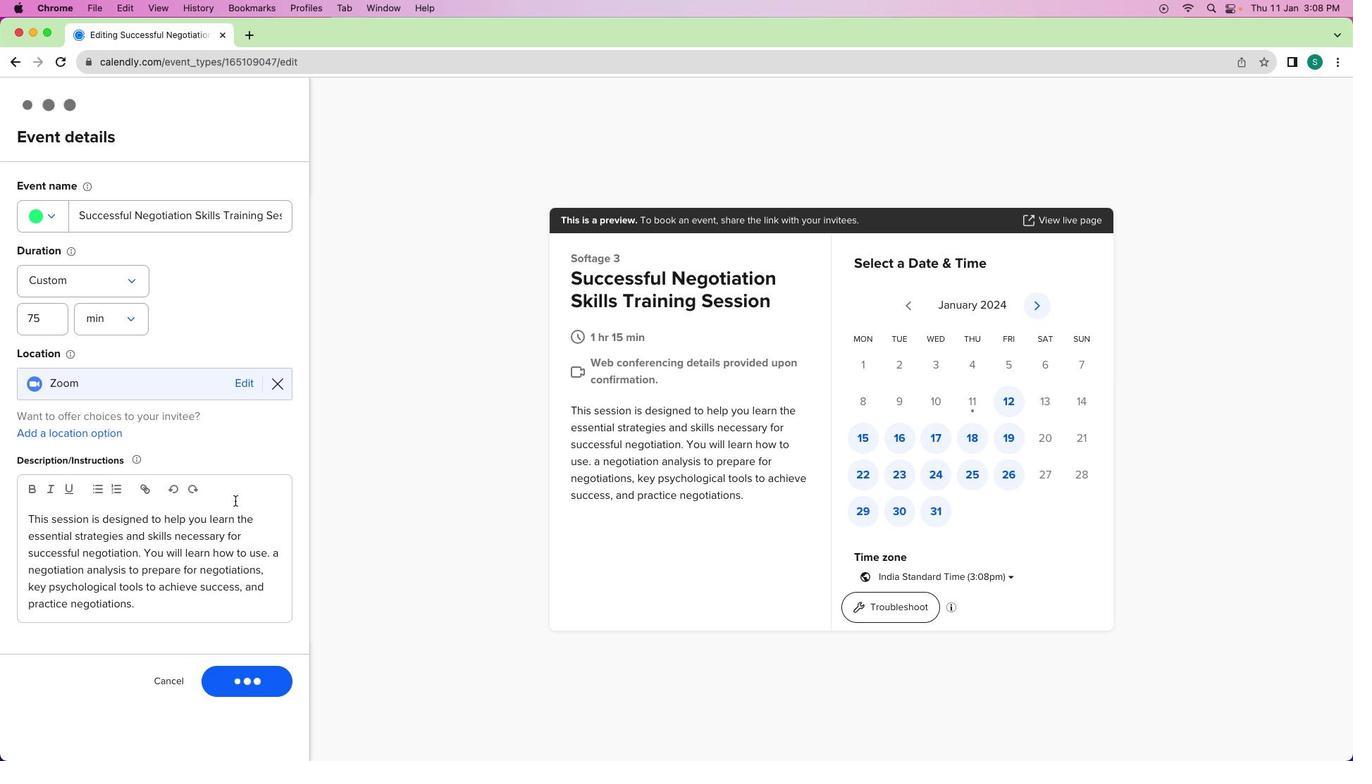 
Action: Mouse pressed left at (253, 676)
Screenshot: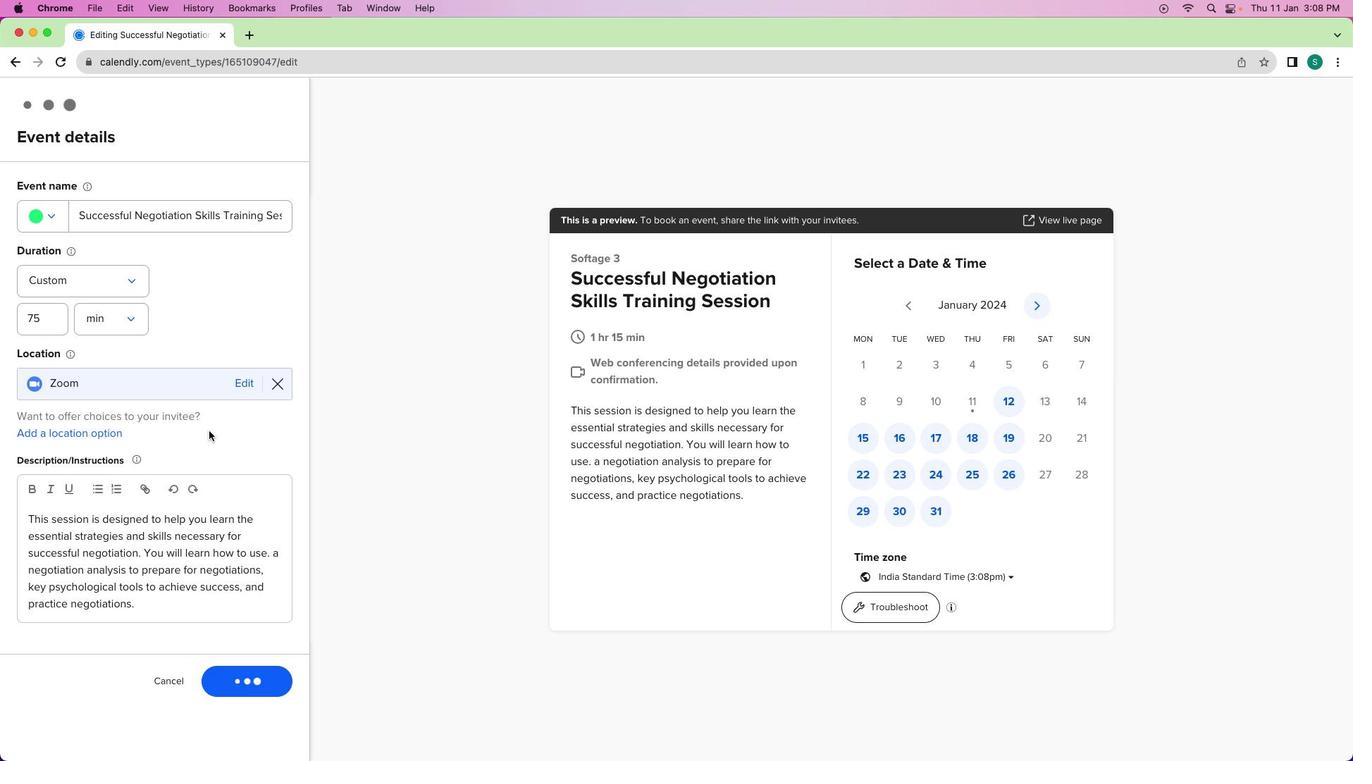 
Action: Mouse moved to (279, 473)
Screenshot: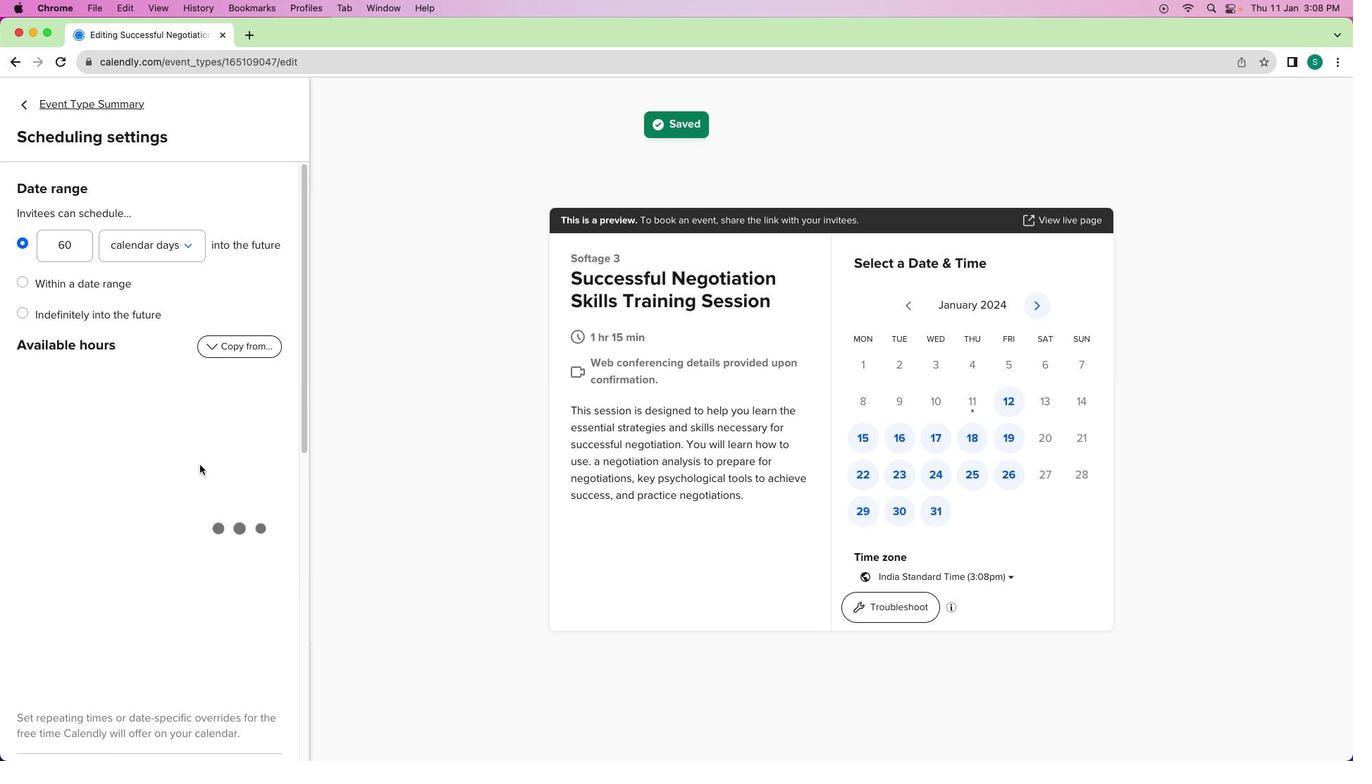 
Action: Mouse pressed left at (279, 473)
Screenshot: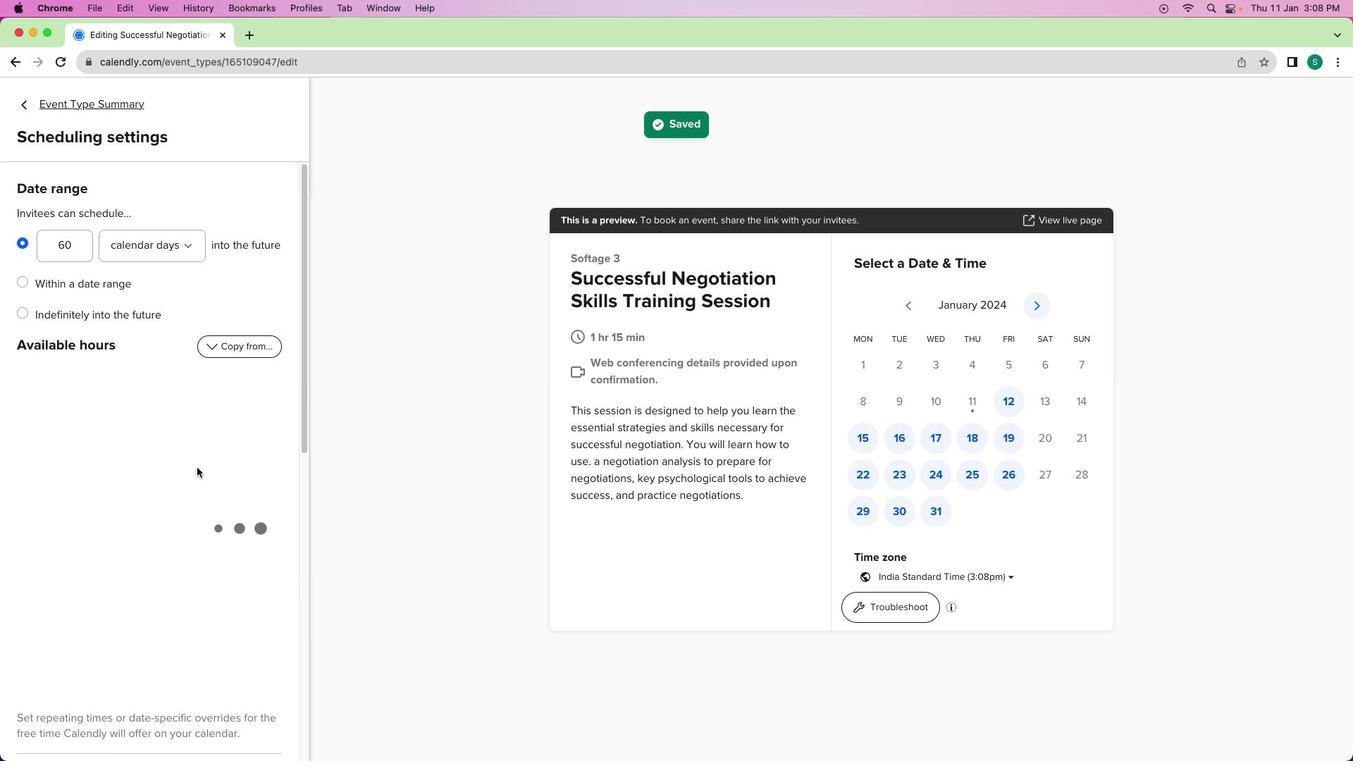 
Action: Mouse moved to (196, 467)
Screenshot: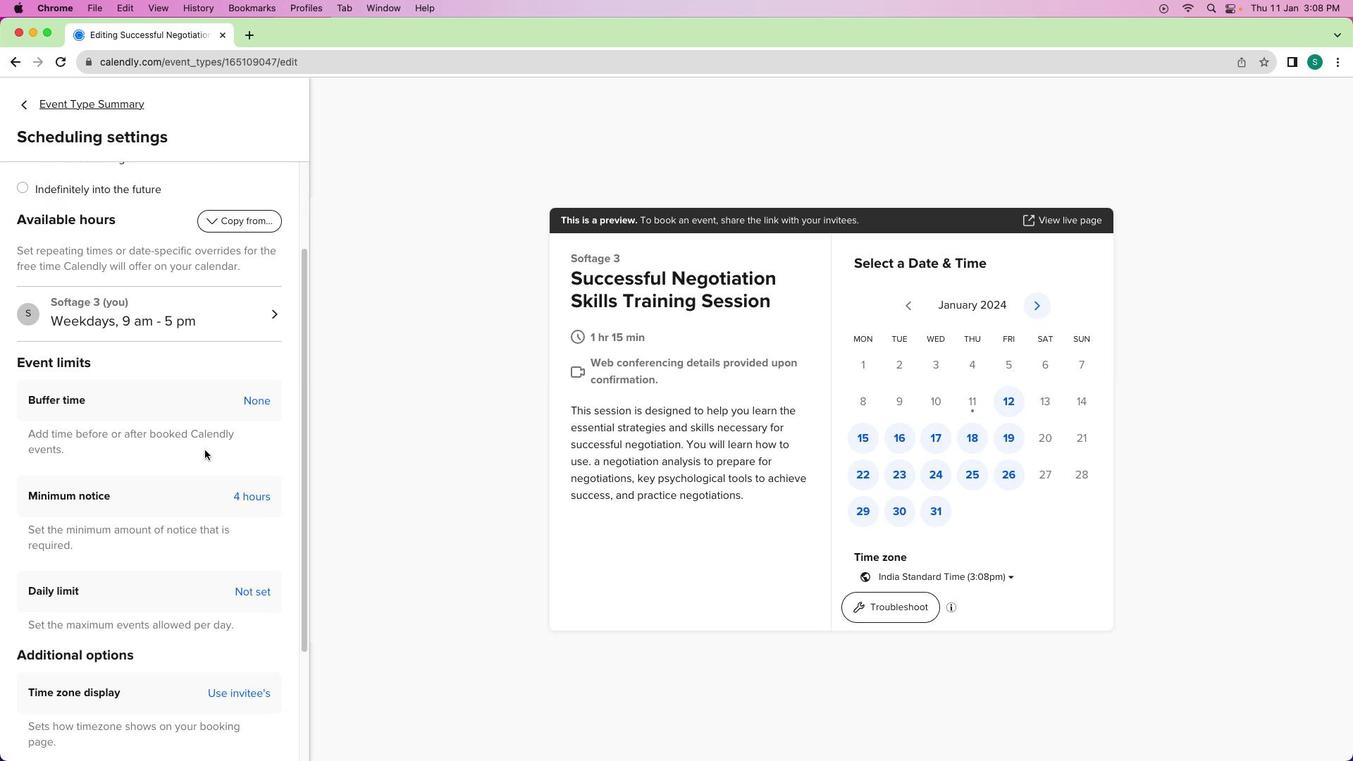 
Action: Mouse scrolled (196, 467) with delta (0, 0)
Screenshot: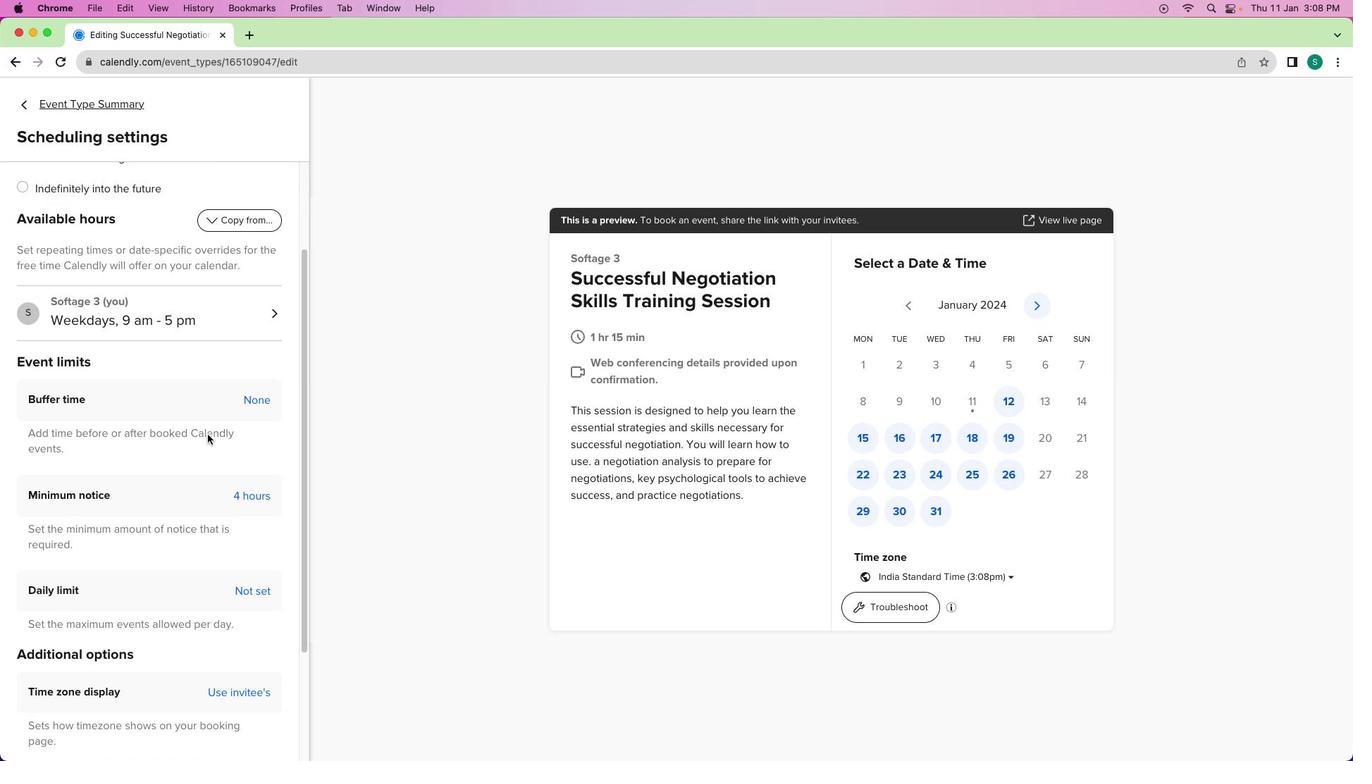 
Action: Mouse scrolled (196, 467) with delta (0, 0)
Screenshot: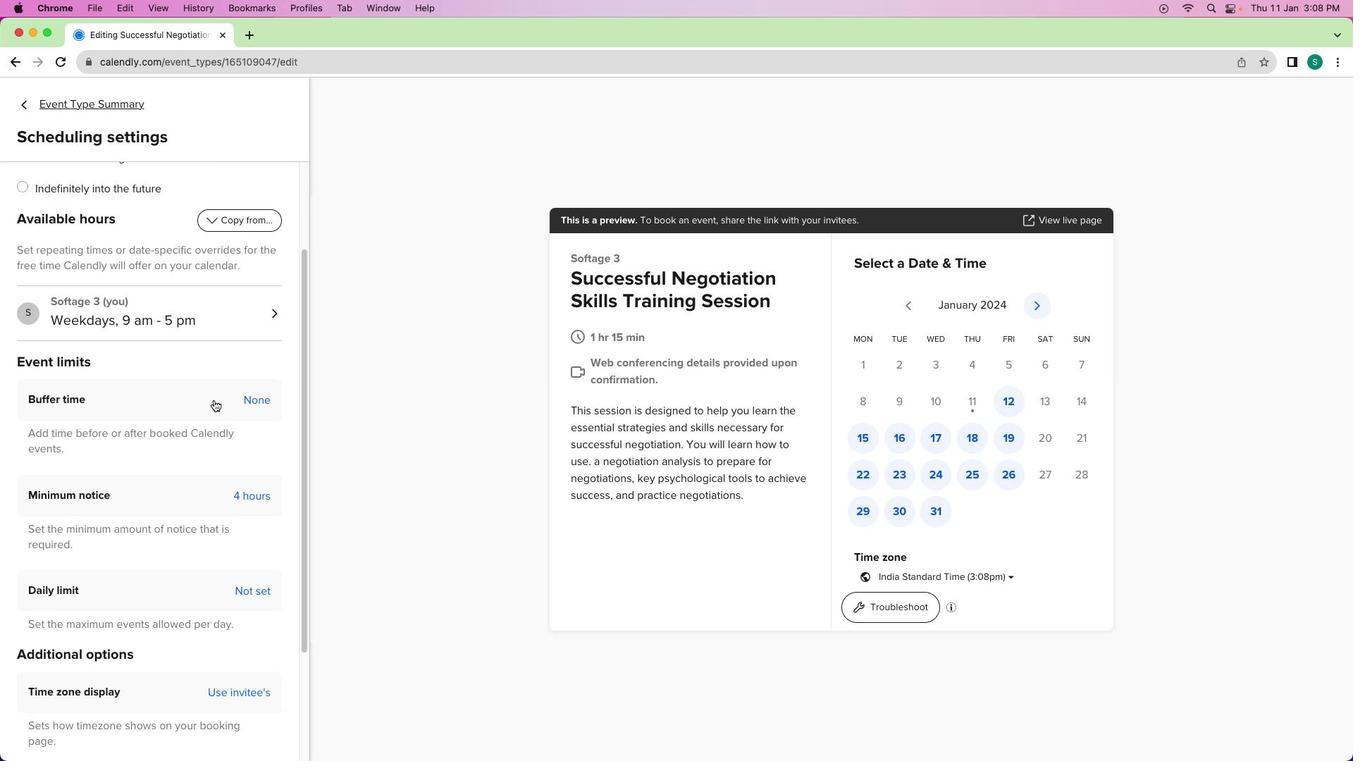 
Action: Mouse moved to (193, 469)
Screenshot: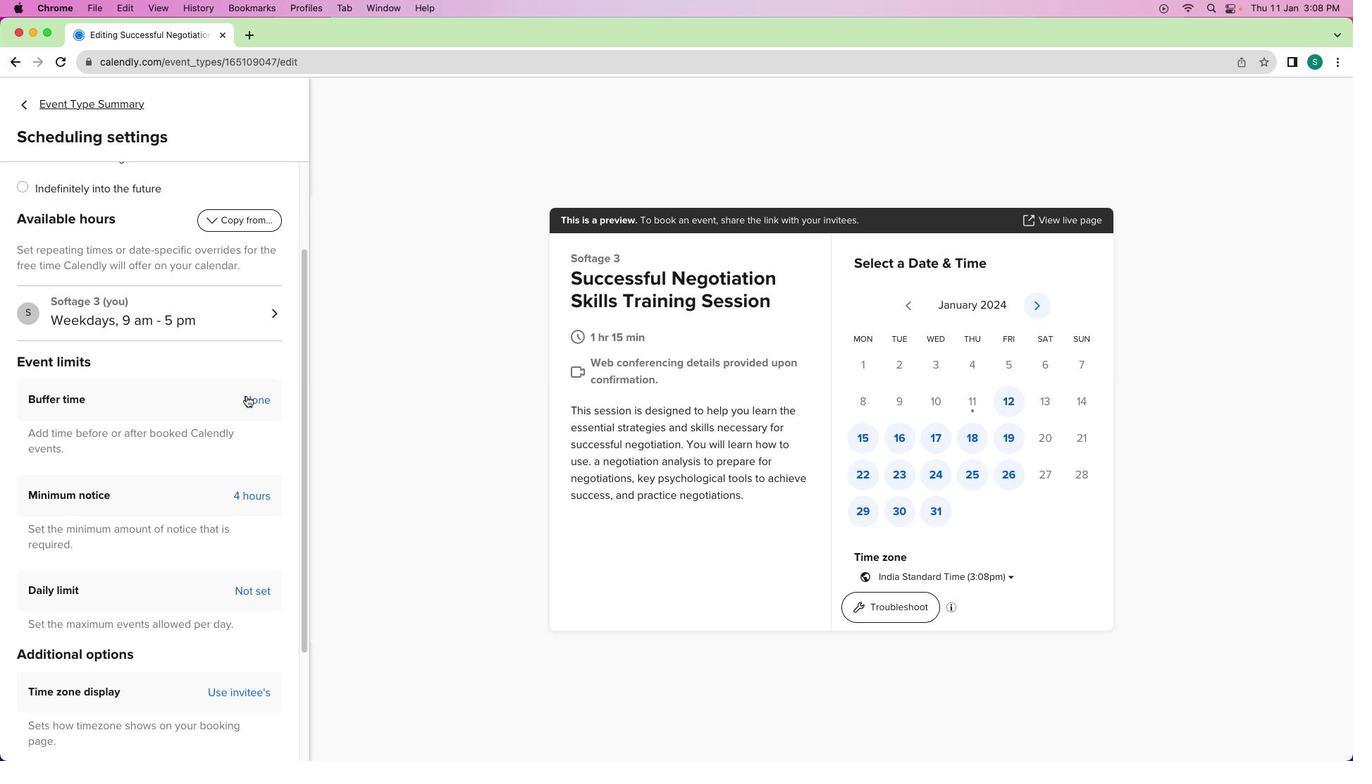 
Action: Mouse scrolled (193, 469) with delta (0, 0)
Screenshot: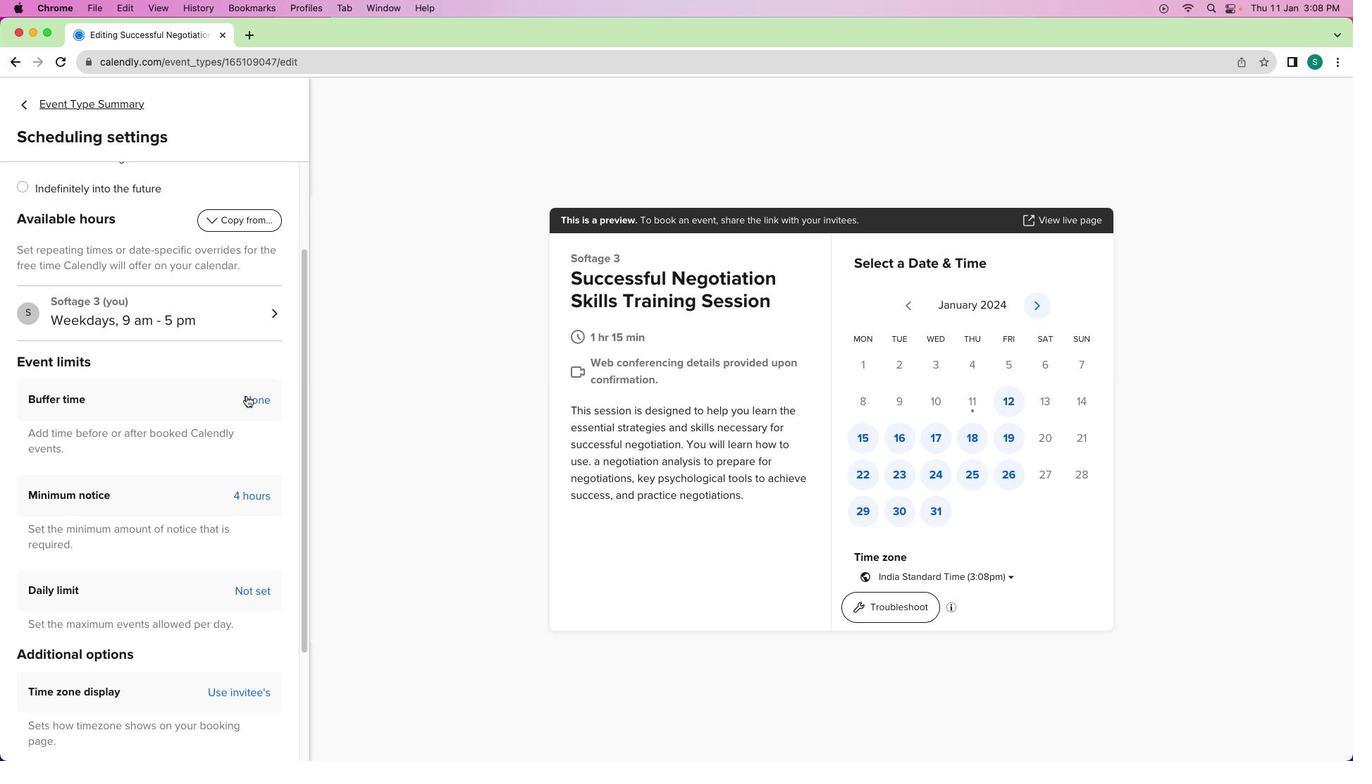 
Action: Mouse moved to (193, 470)
Screenshot: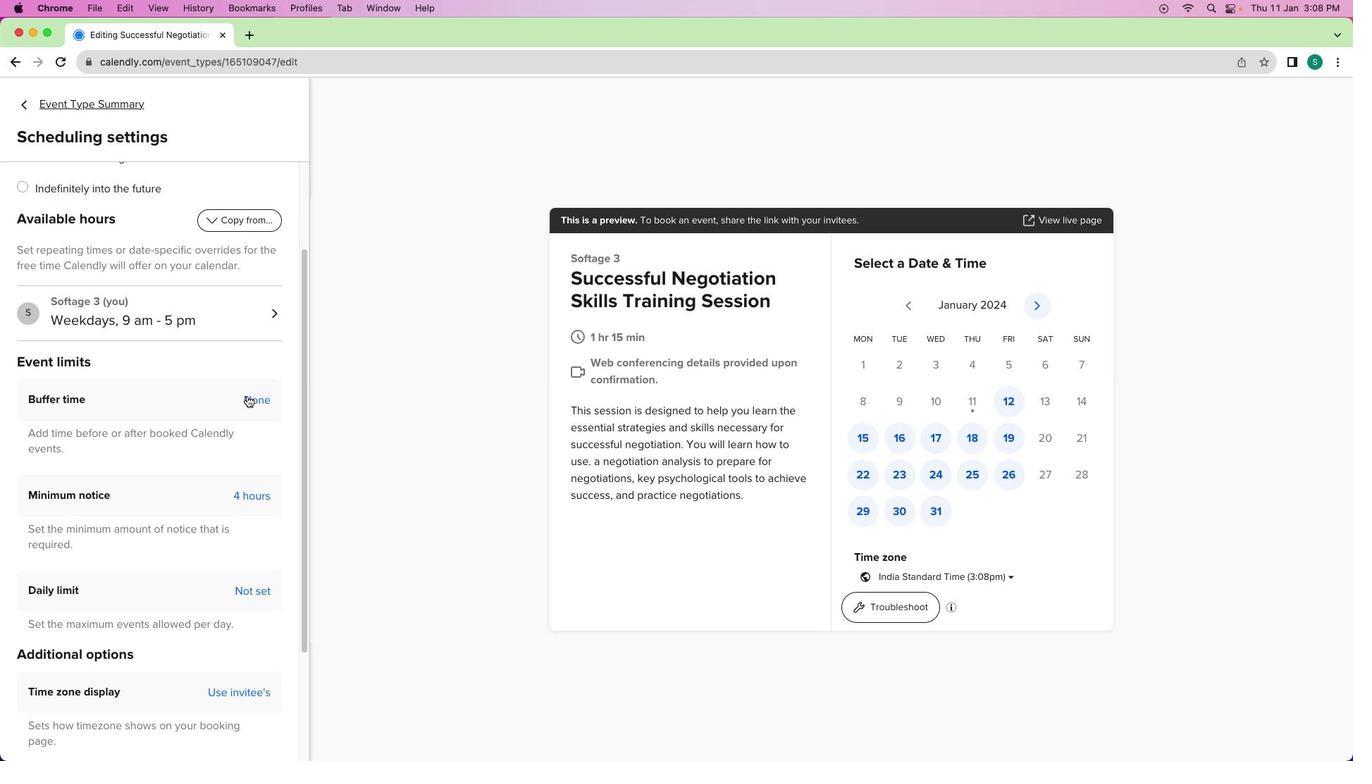 
Action: Mouse scrolled (193, 470) with delta (0, 0)
Screenshot: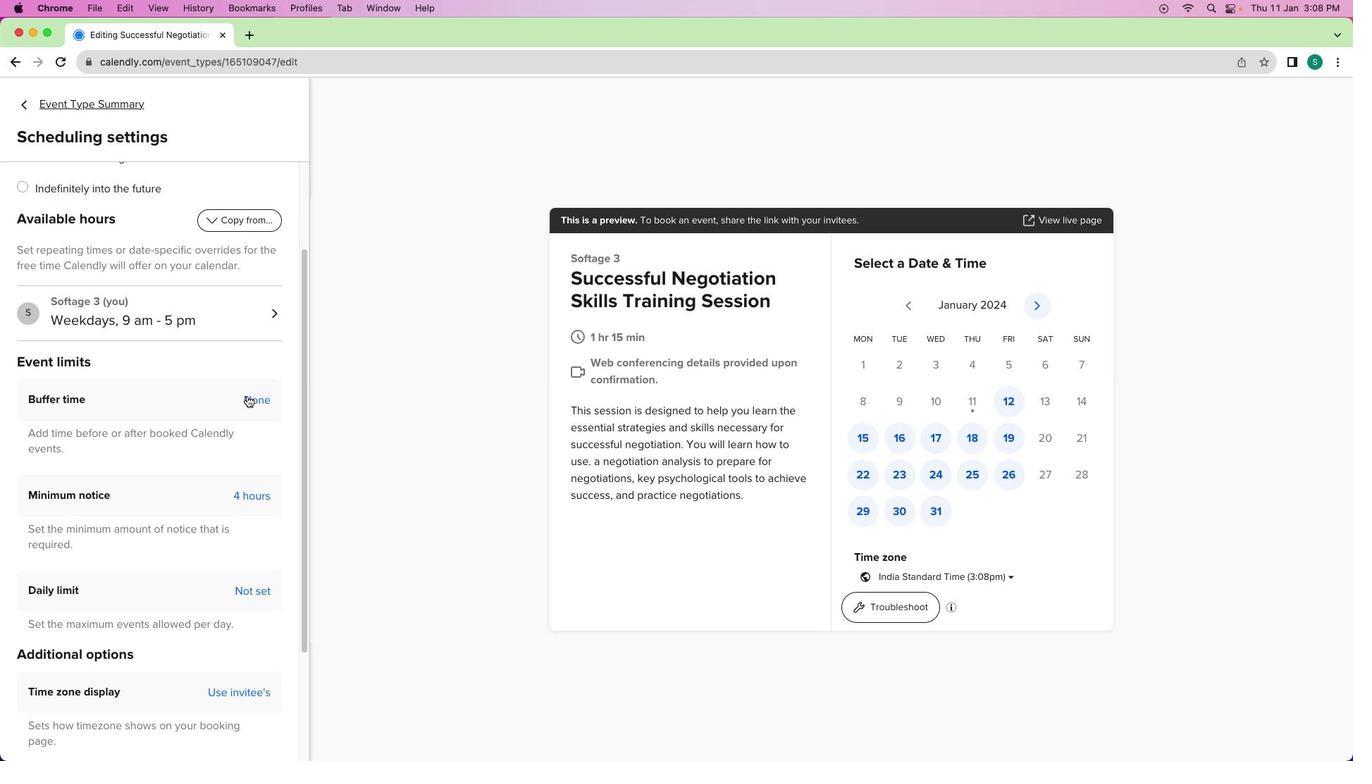 
Action: Mouse moved to (193, 470)
Screenshot: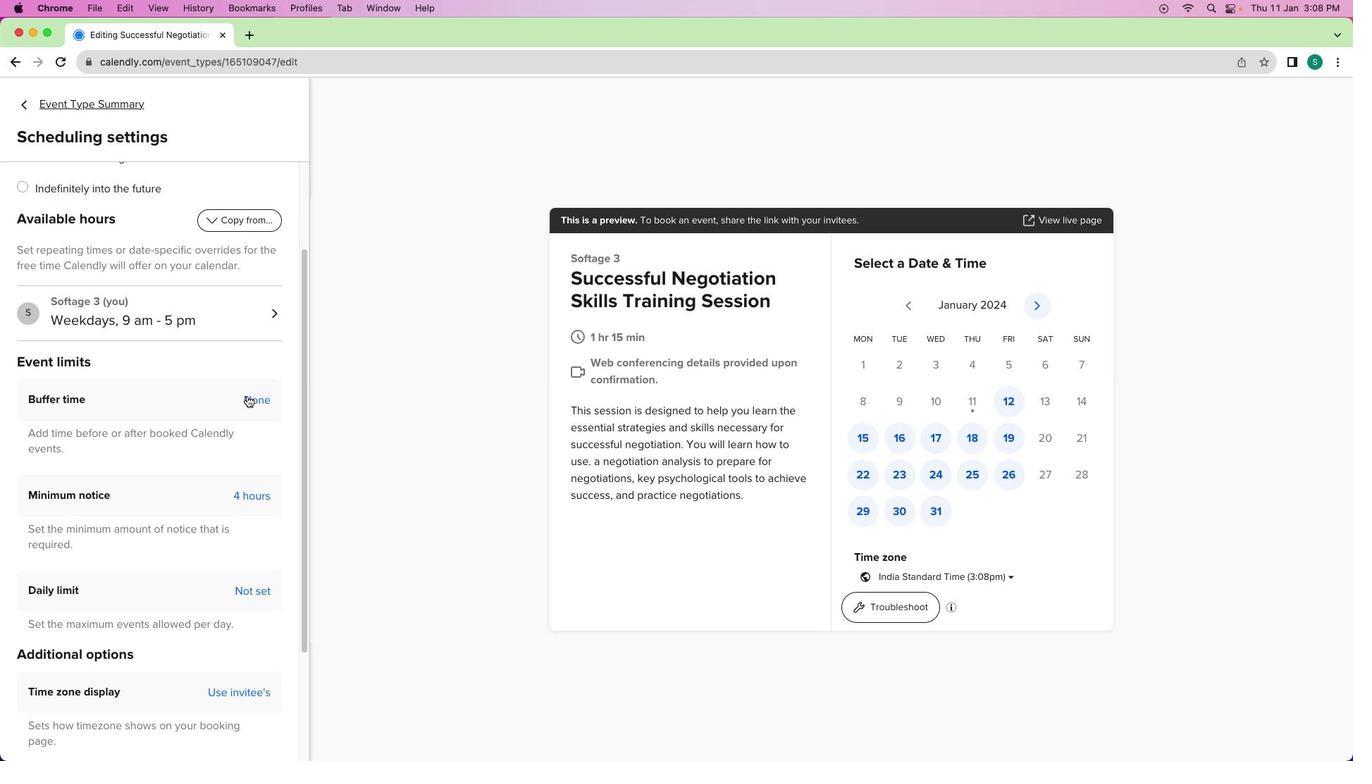 
Action: Mouse scrolled (193, 470) with delta (0, -1)
Screenshot: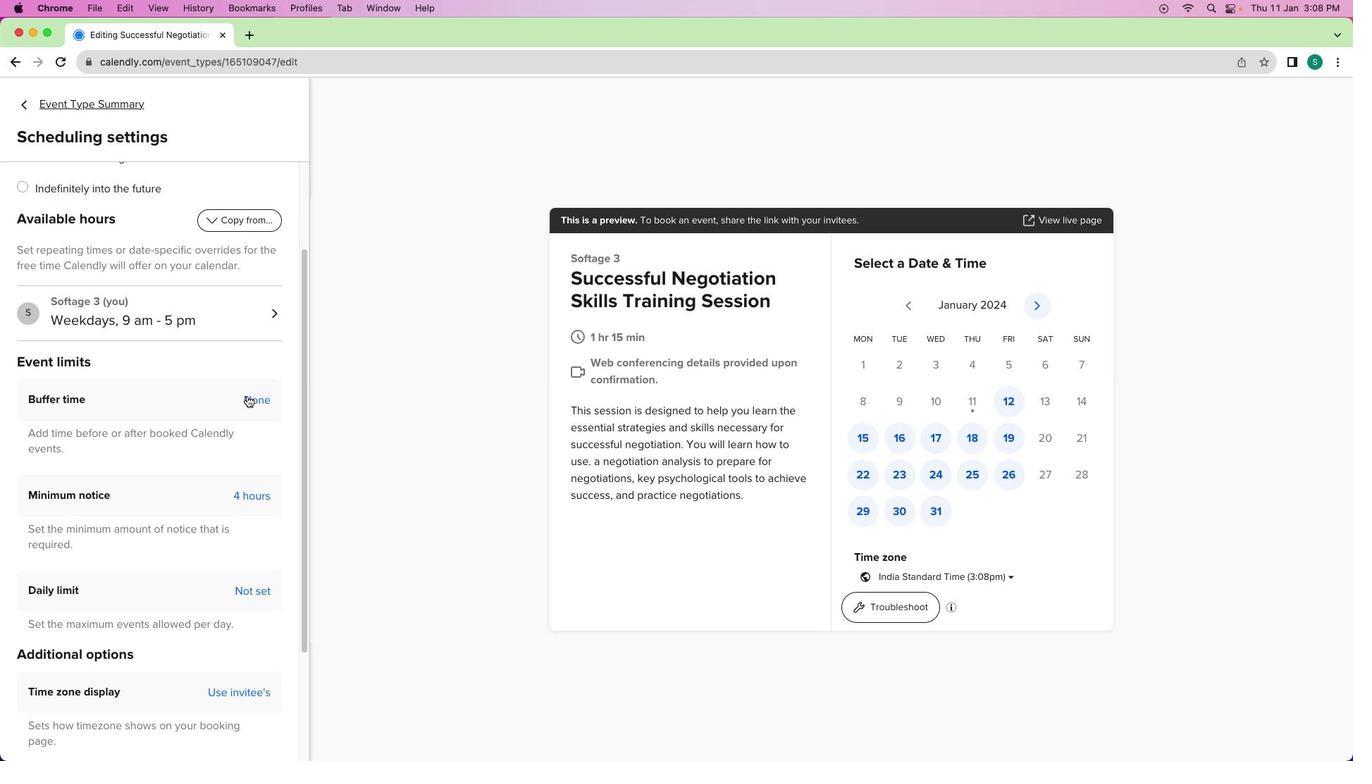 
Action: Mouse scrolled (193, 470) with delta (0, 0)
Screenshot: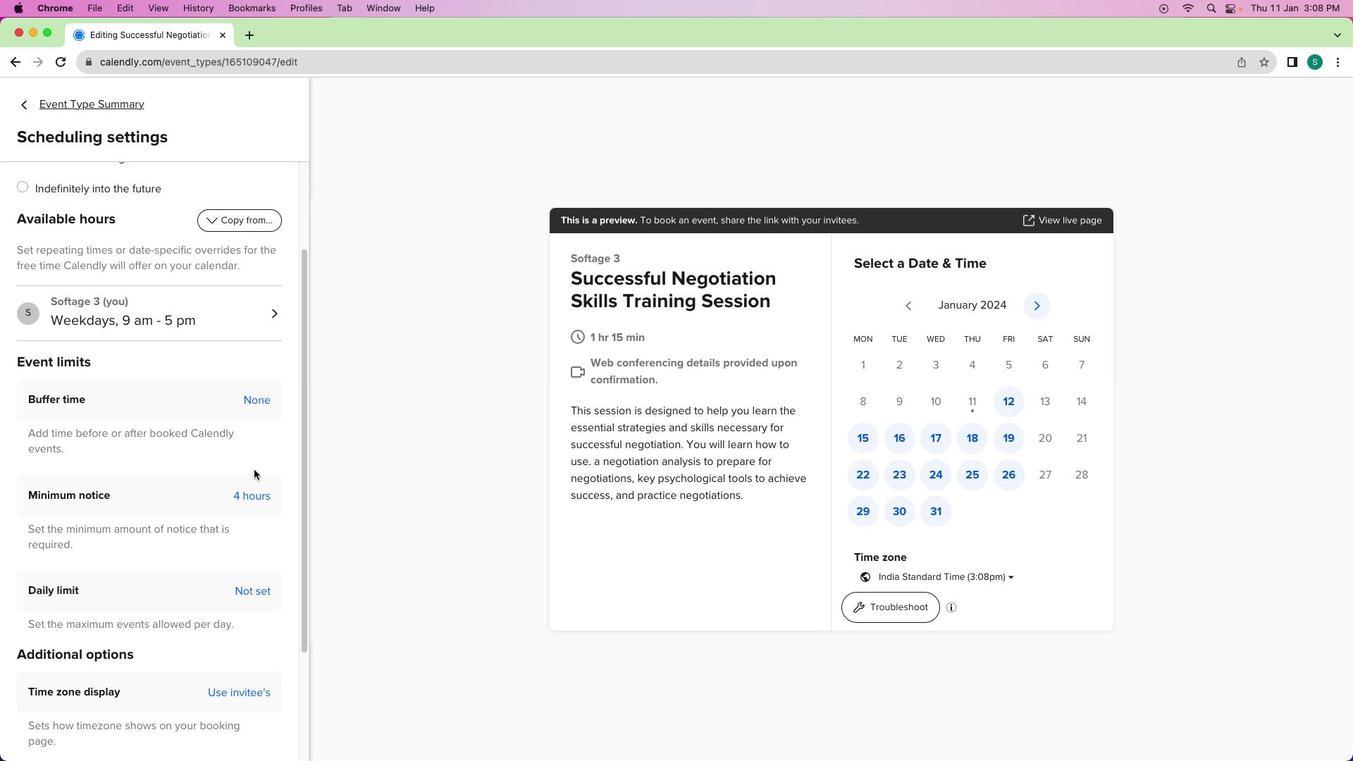 
Action: Mouse scrolled (193, 470) with delta (0, 0)
Screenshot: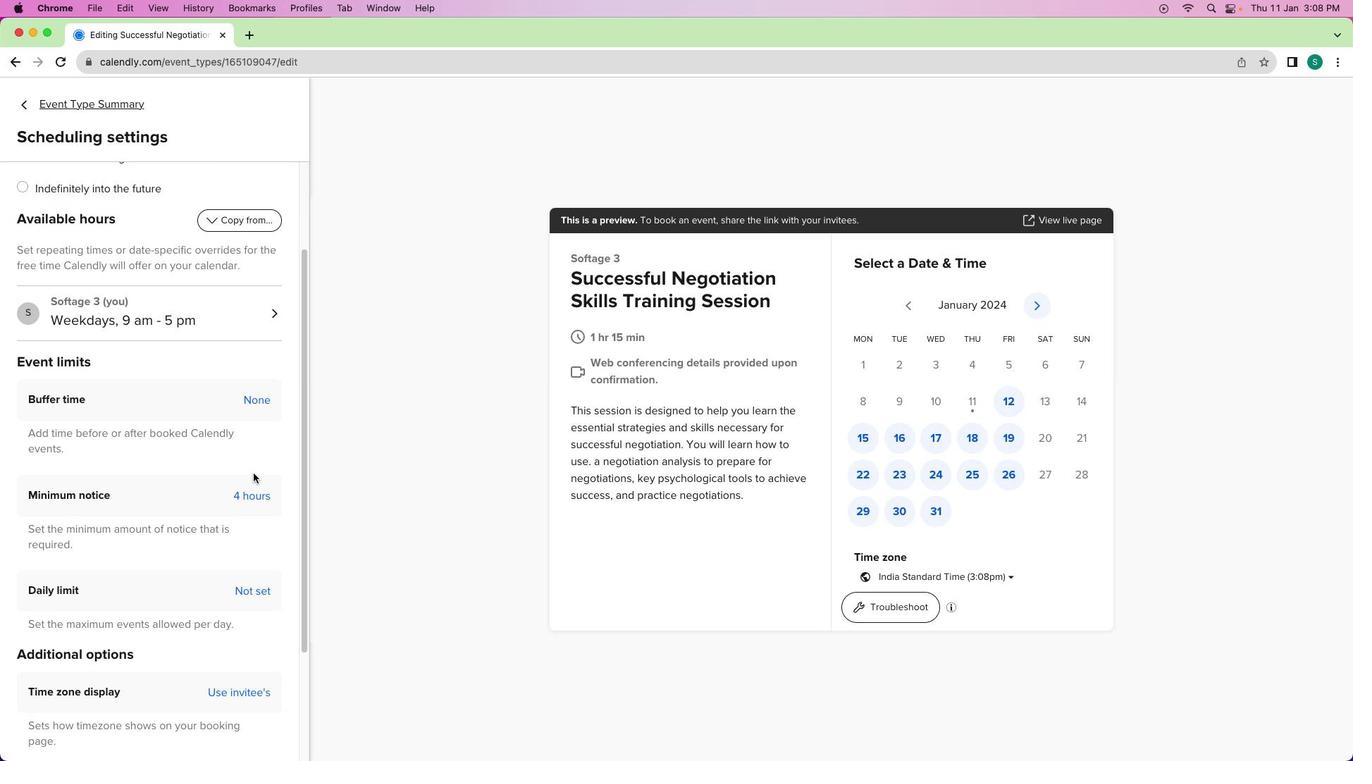 
Action: Mouse moved to (255, 494)
Screenshot: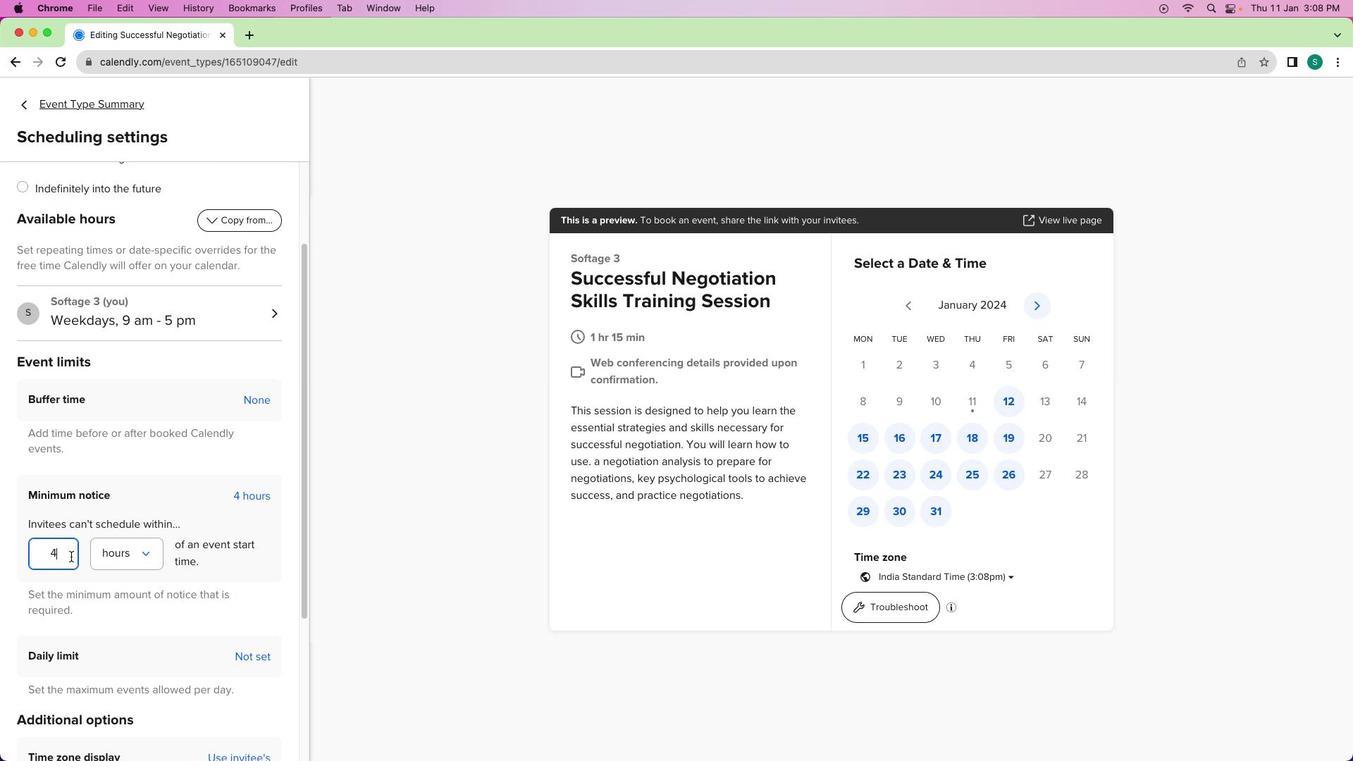 
Action: Mouse pressed left at (255, 494)
Screenshot: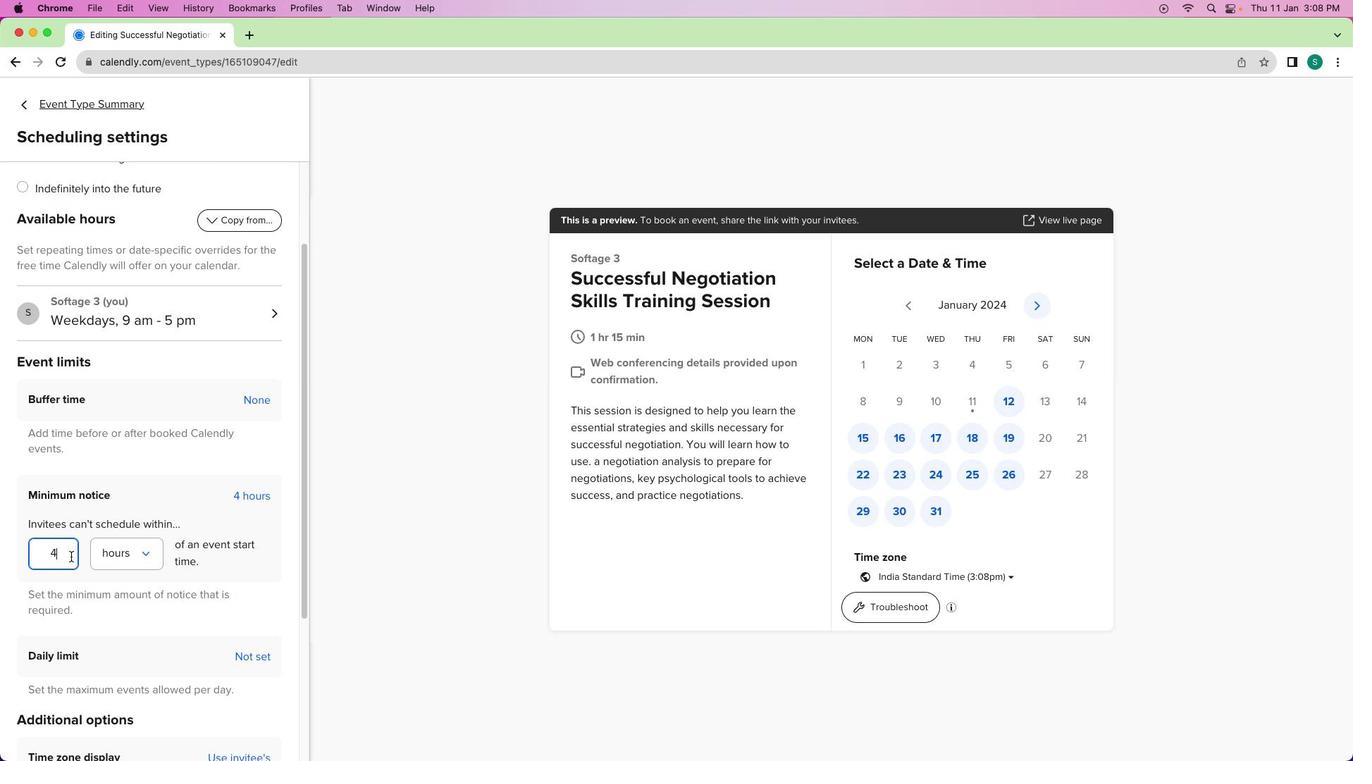 
Action: Mouse moved to (71, 556)
Screenshot: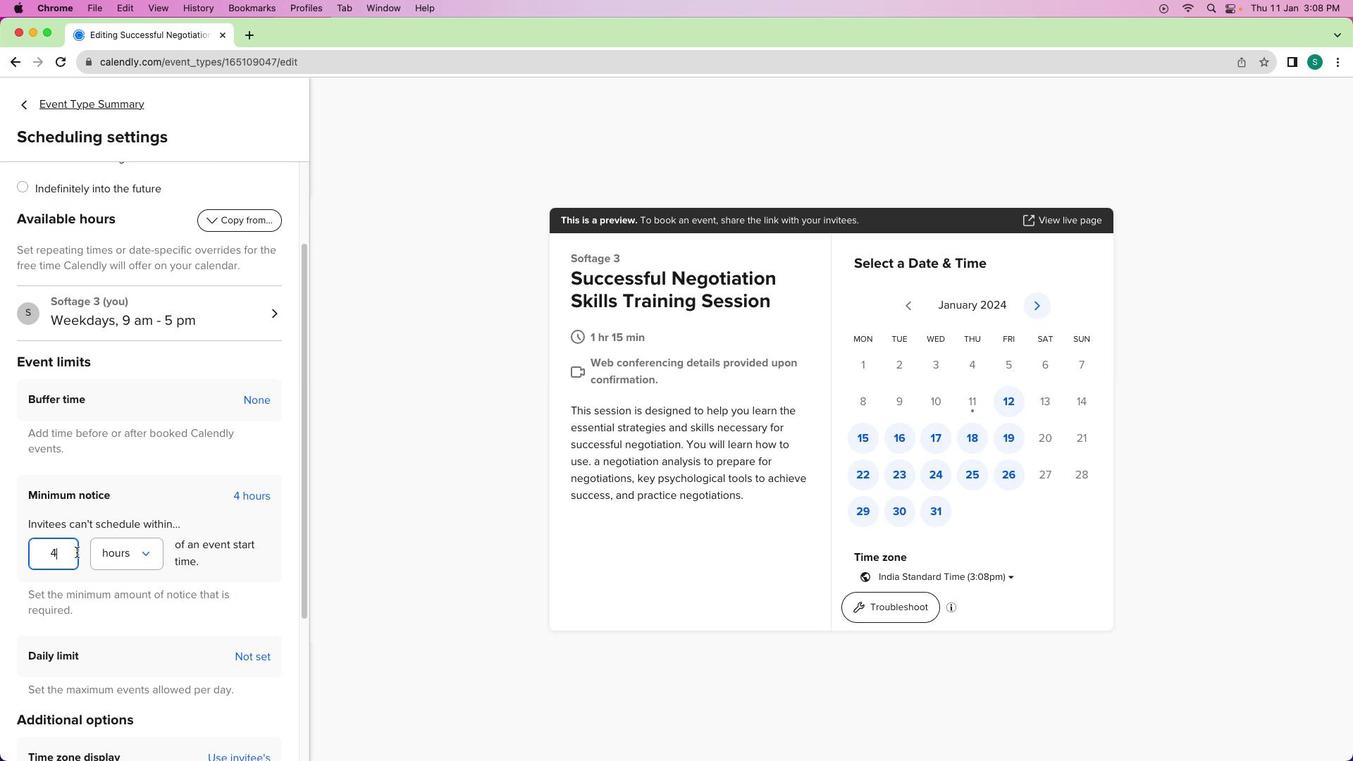 
Action: Mouse pressed left at (71, 556)
Screenshot: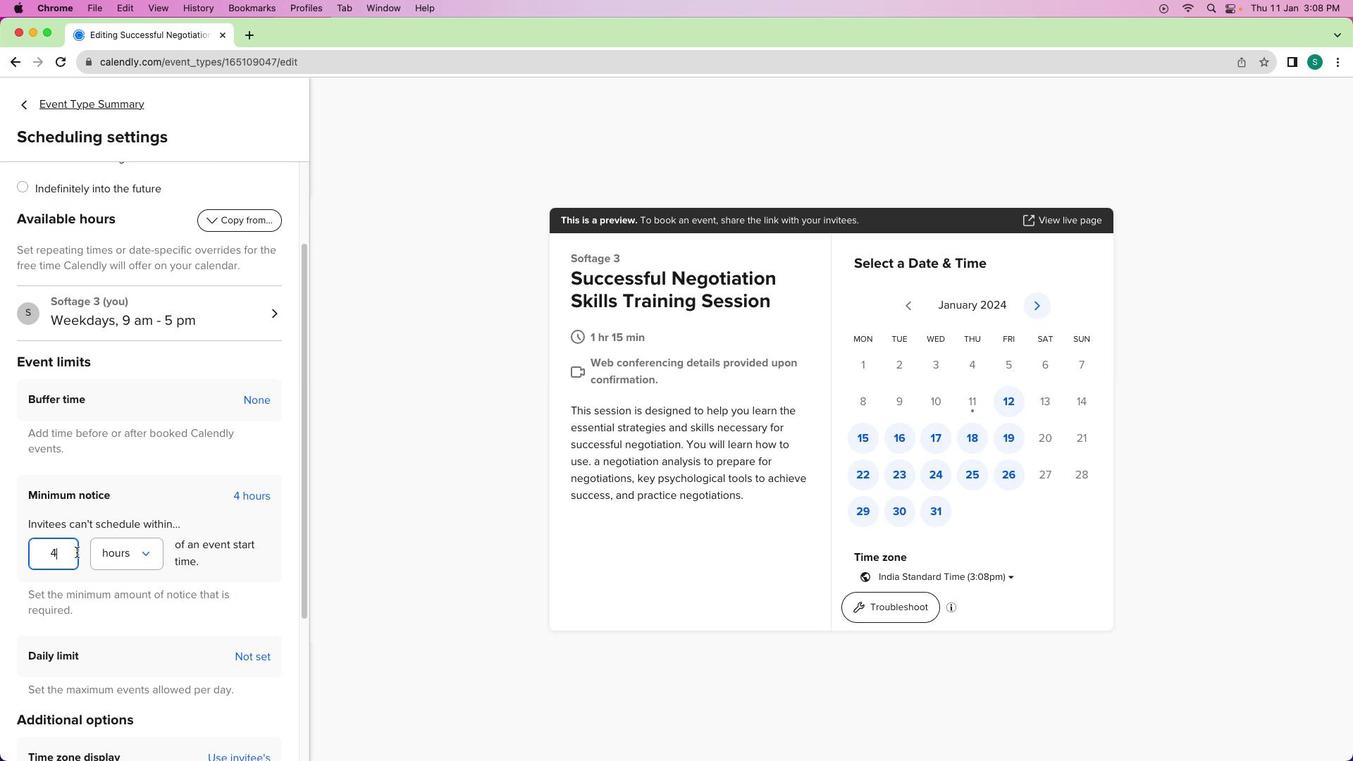 
Action: Mouse moved to (76, 552)
Screenshot: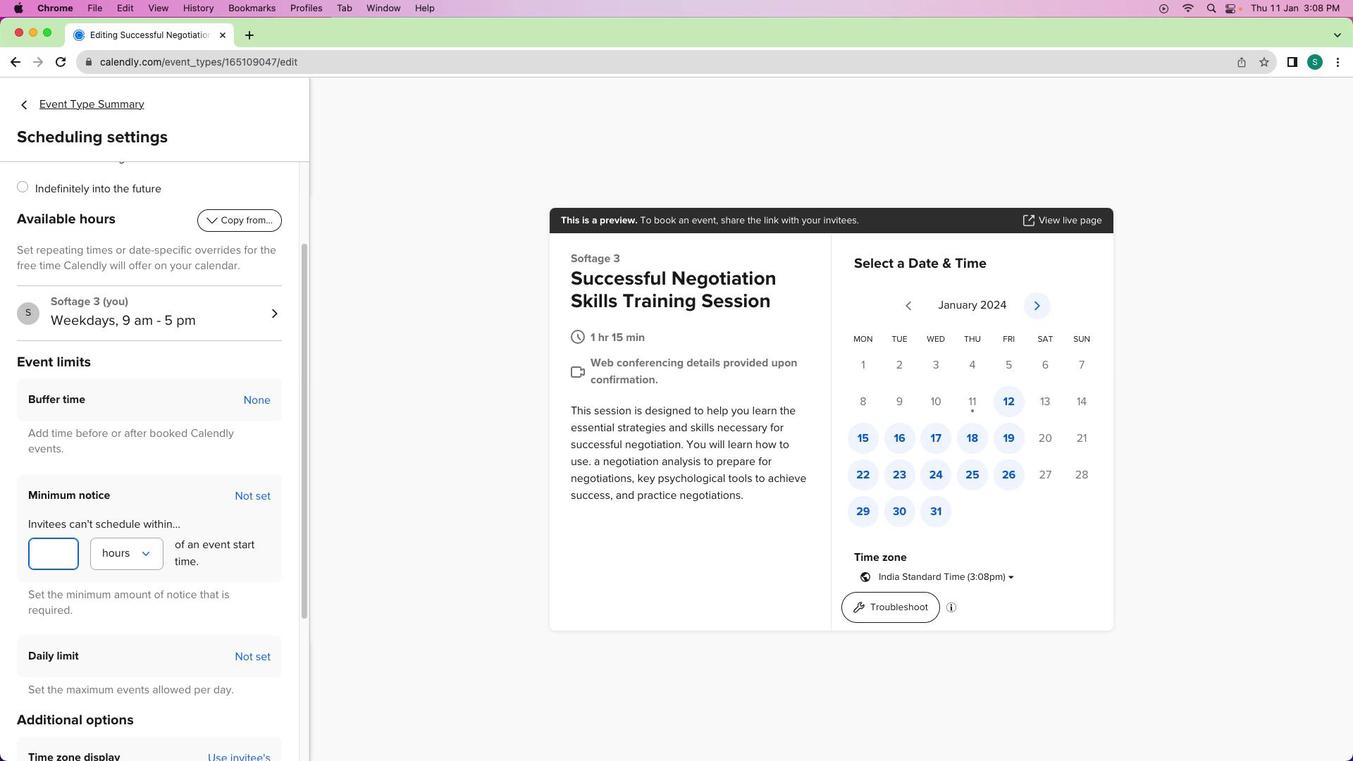 
Action: Key pressed Key.backspace'1''2'
Screenshot: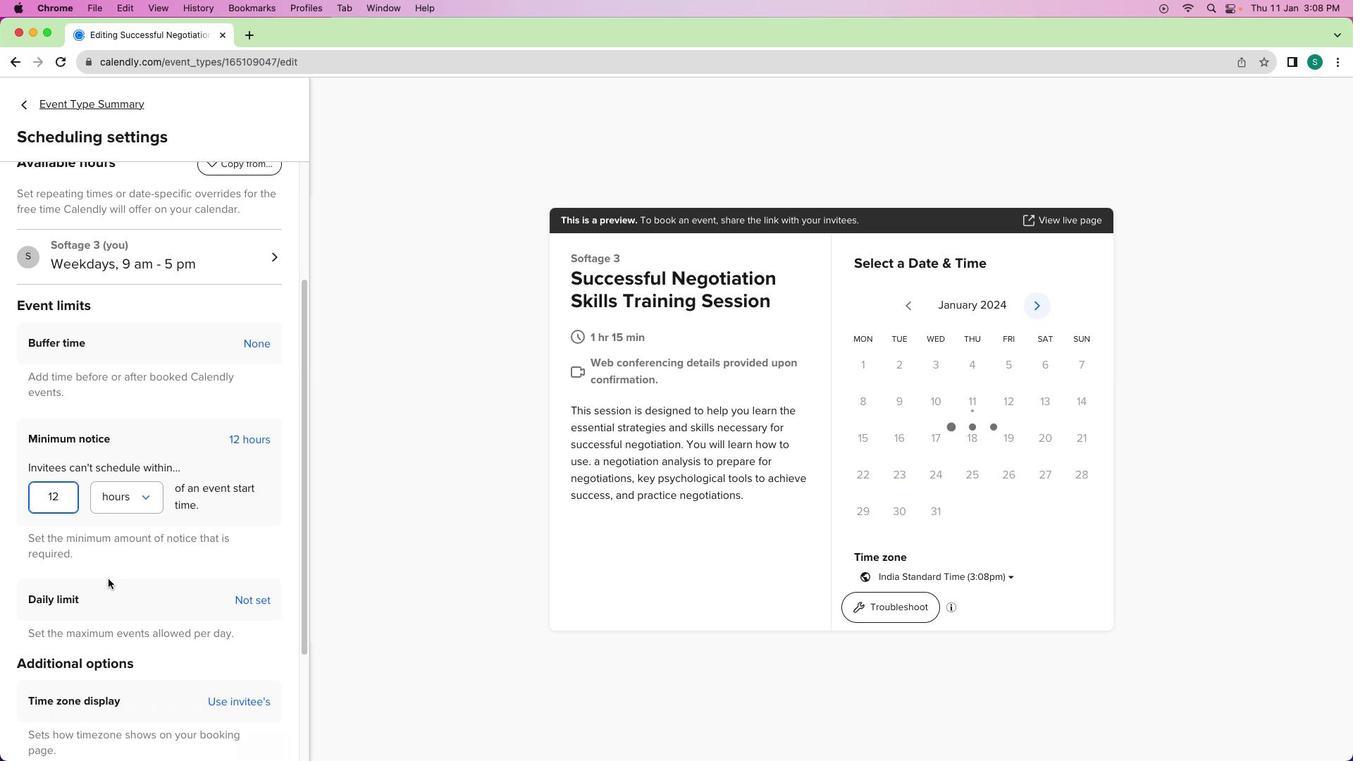 
Action: Mouse moved to (107, 578)
Screenshot: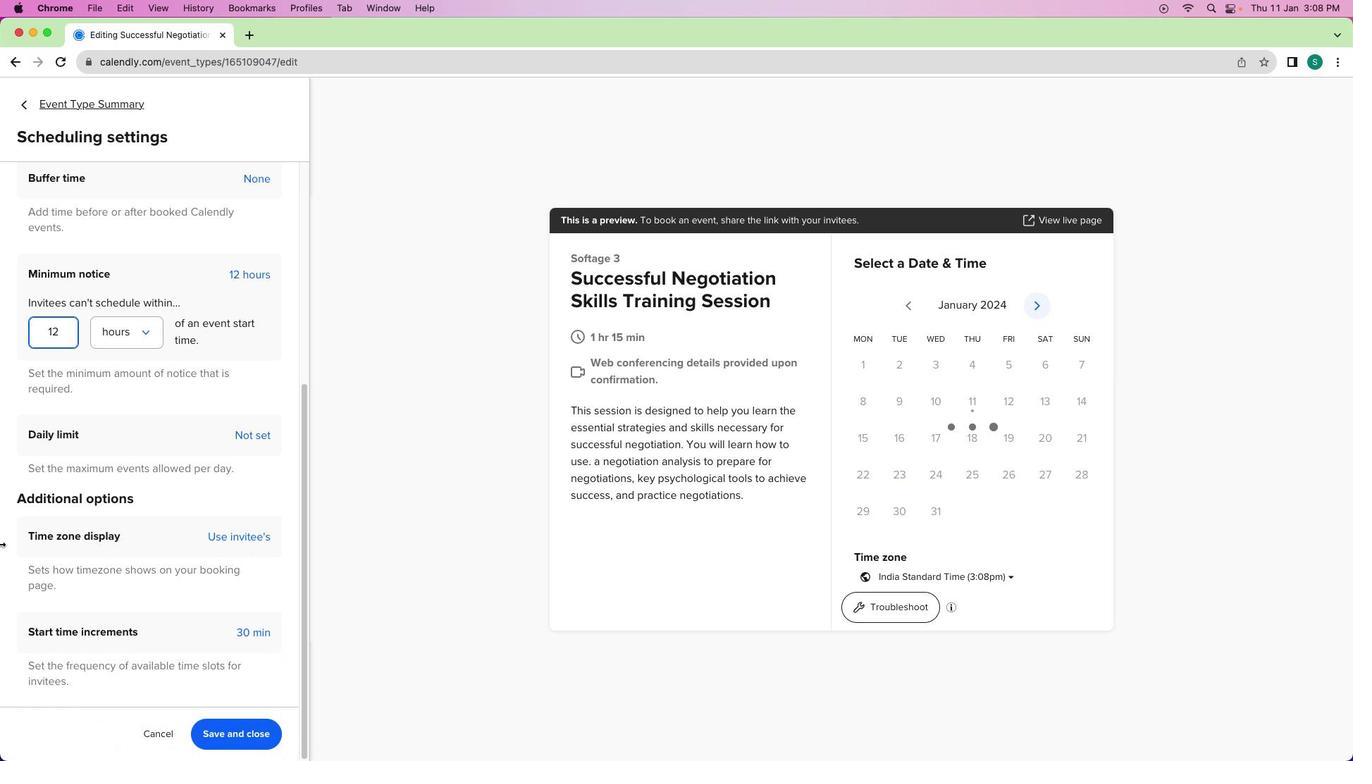 
Action: Mouse scrolled (107, 578) with delta (0, 0)
Screenshot: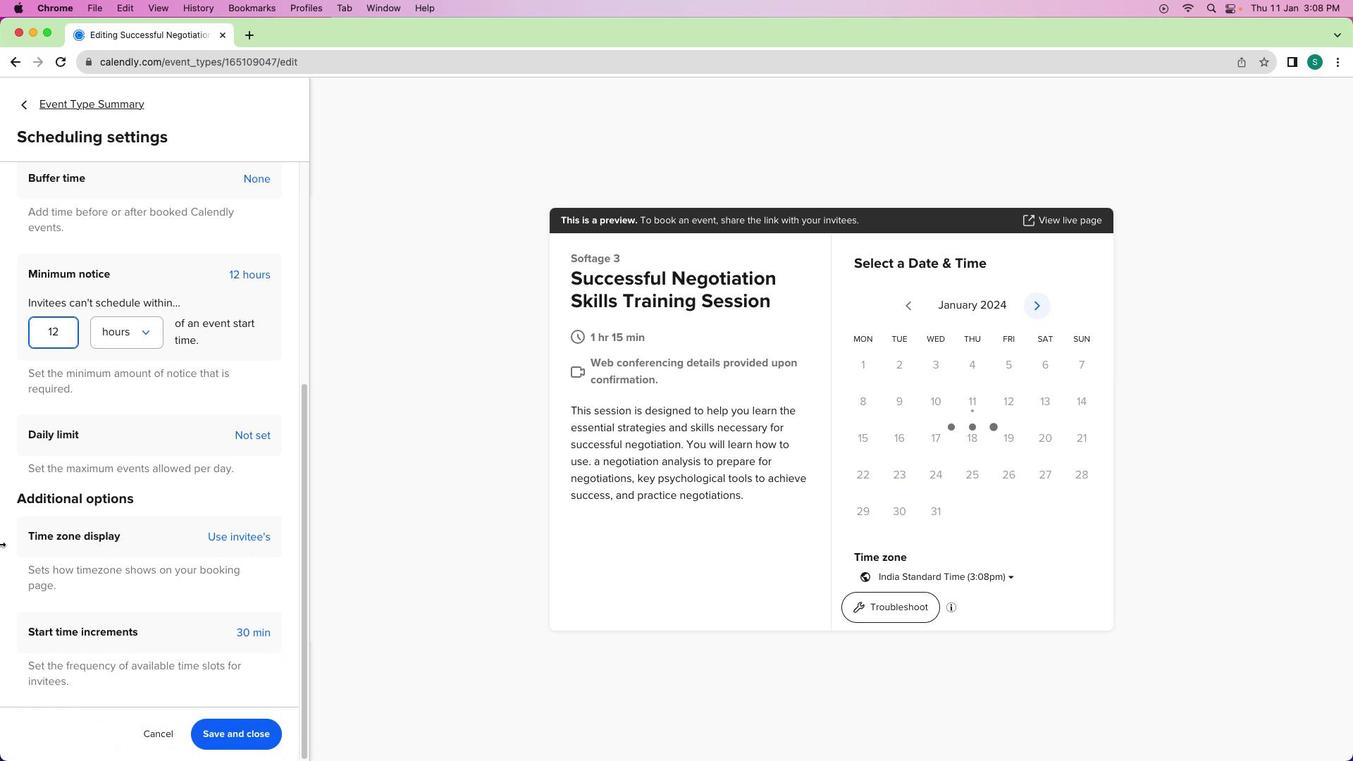 
Action: Mouse scrolled (107, 578) with delta (0, 0)
Screenshot: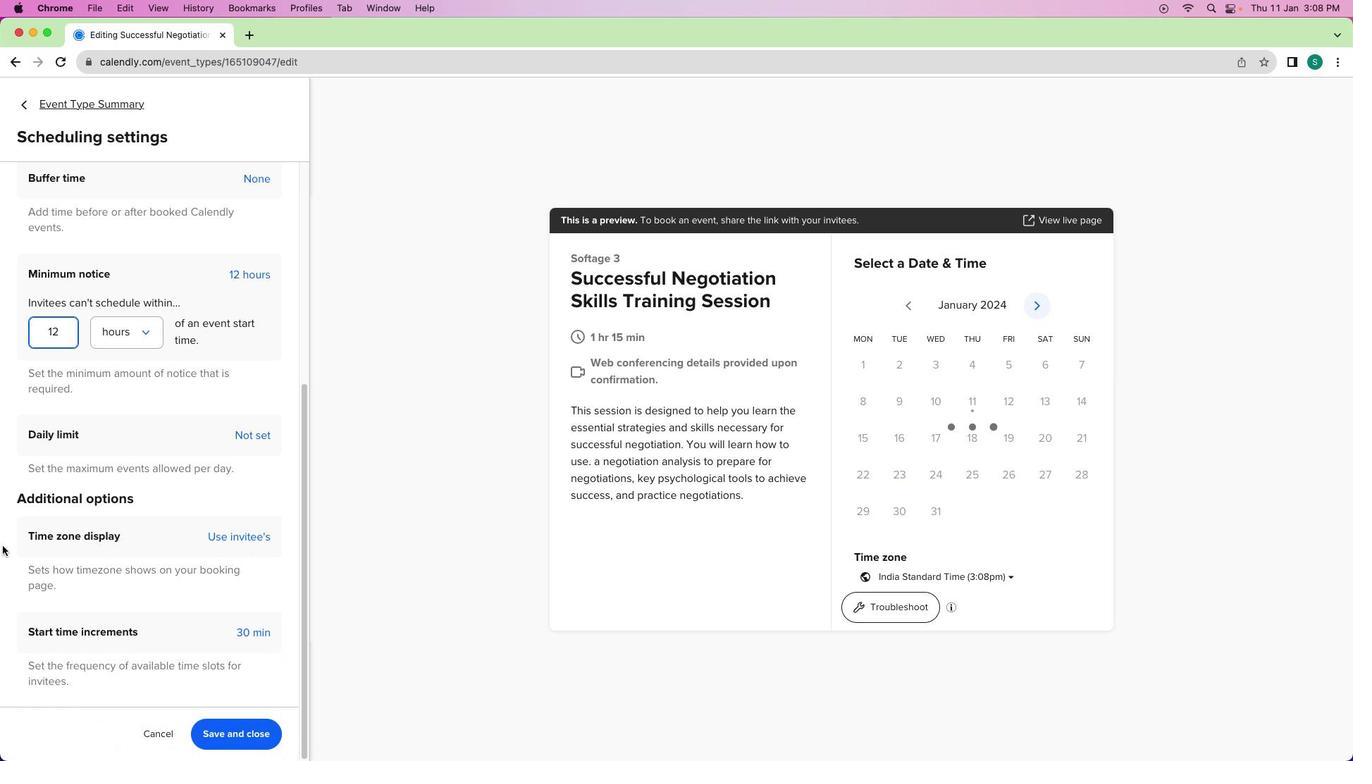 
Action: Mouse scrolled (107, 578) with delta (0, -1)
Screenshot: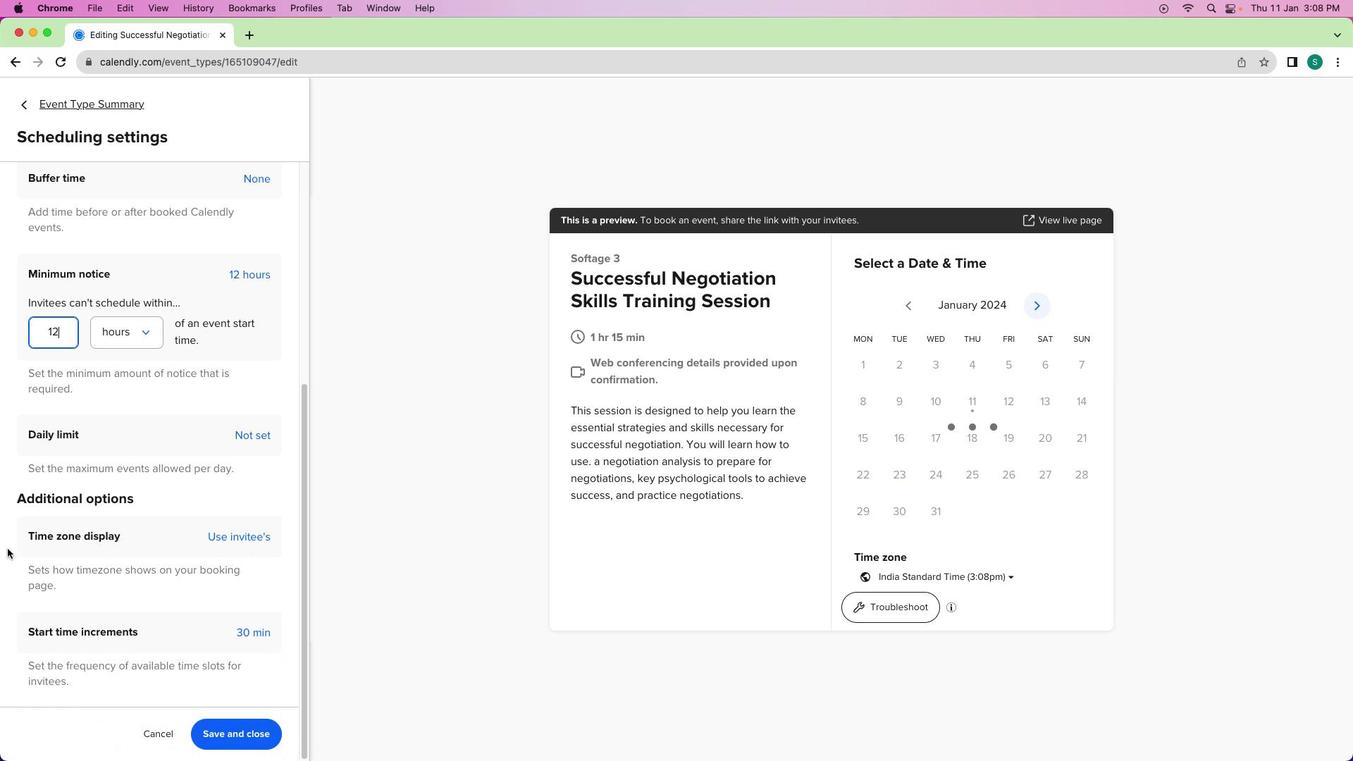 
Action: Mouse moved to (107, 578)
Screenshot: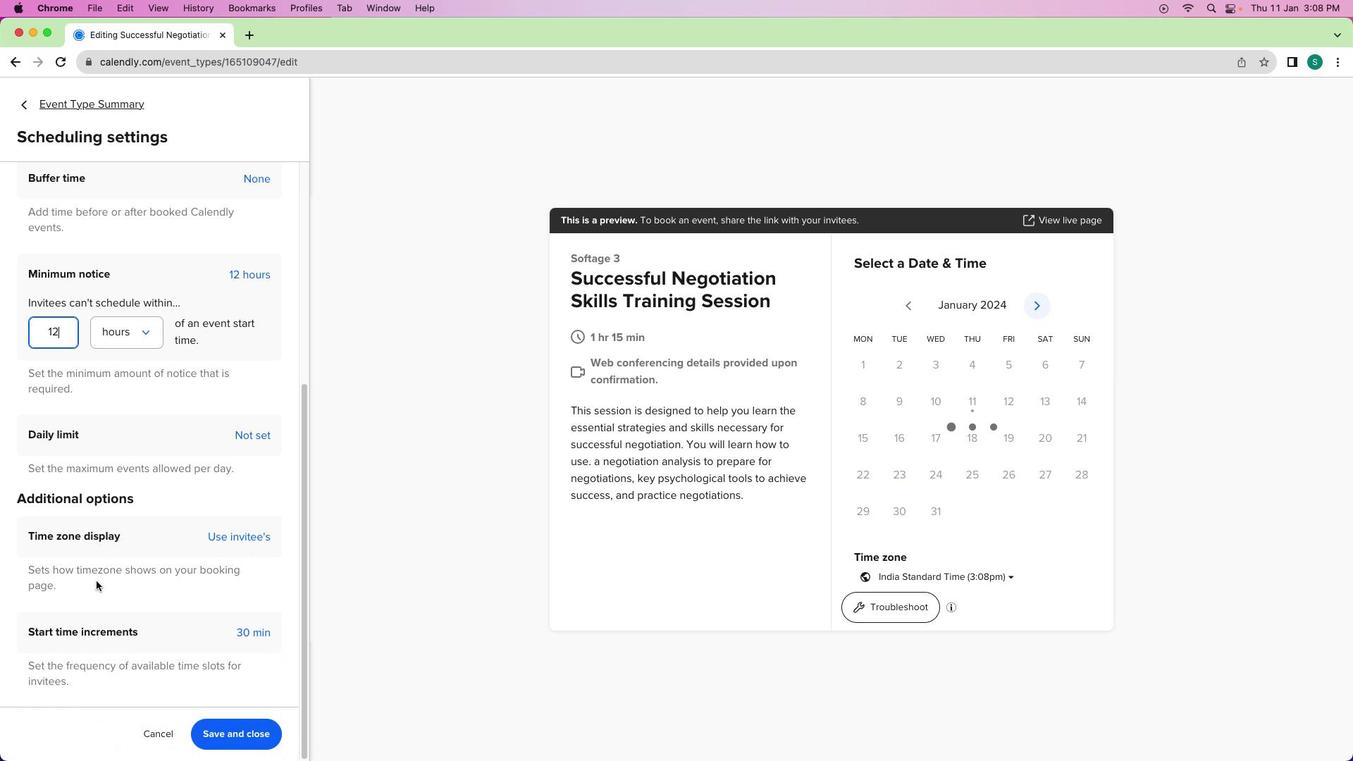 
Action: Mouse scrolled (107, 578) with delta (0, 0)
Screenshot: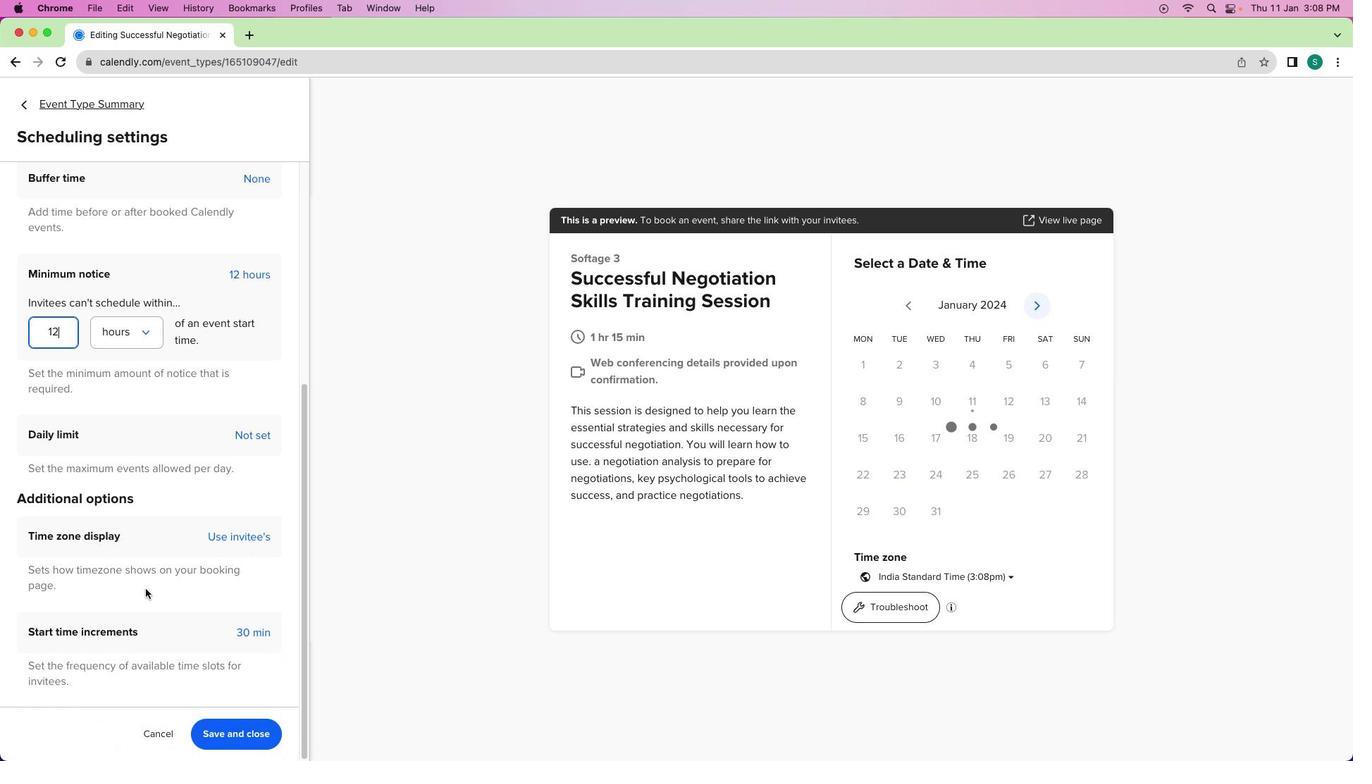 
Action: Mouse scrolled (107, 578) with delta (0, 0)
Screenshot: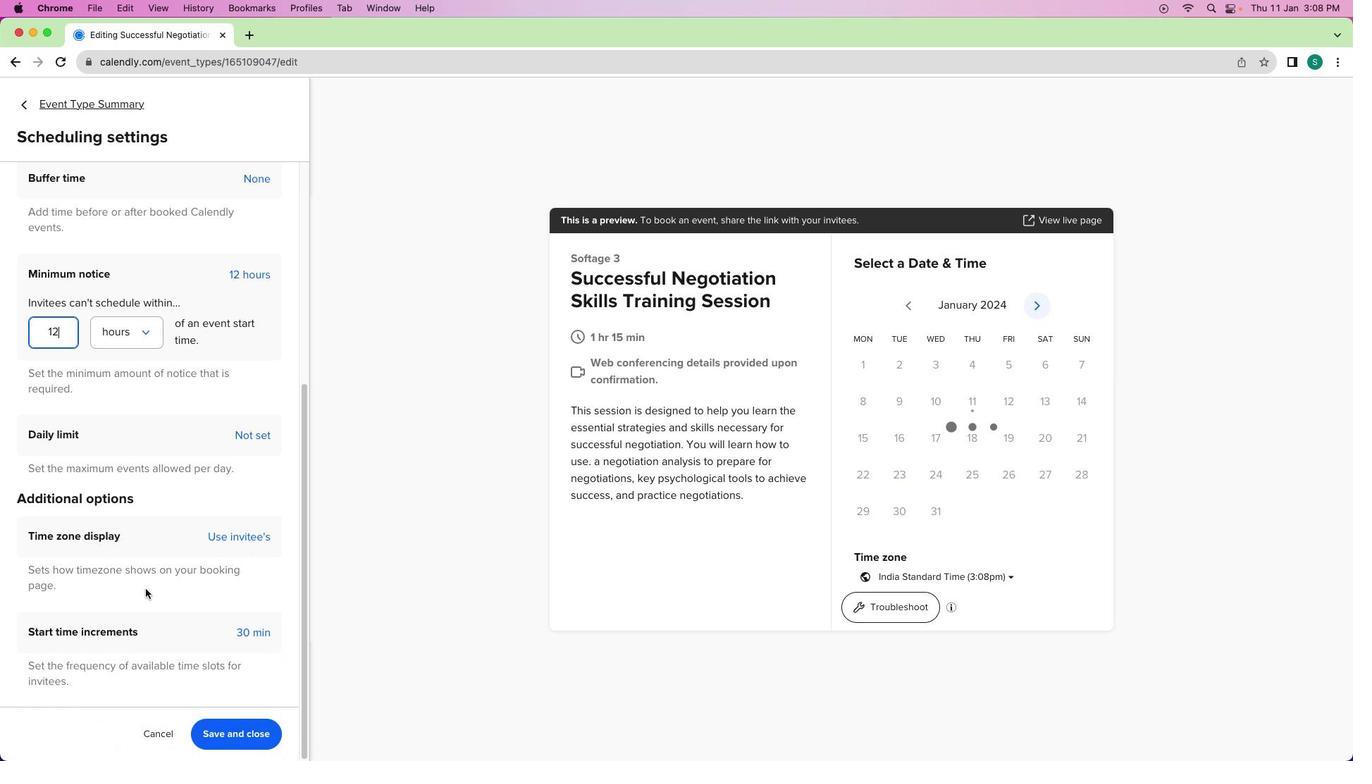 
Action: Mouse scrolled (107, 578) with delta (0, -2)
Screenshot: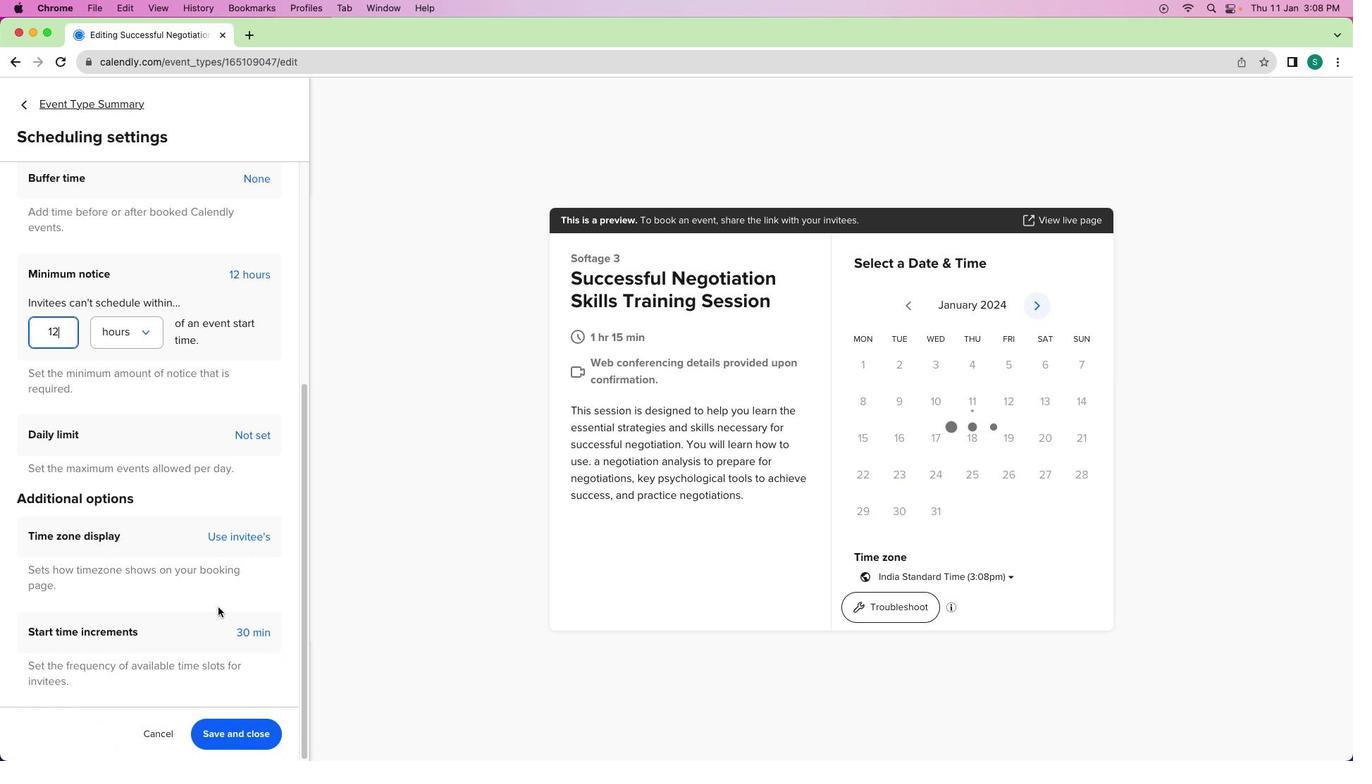
Action: Mouse moved to (0, 544)
Screenshot: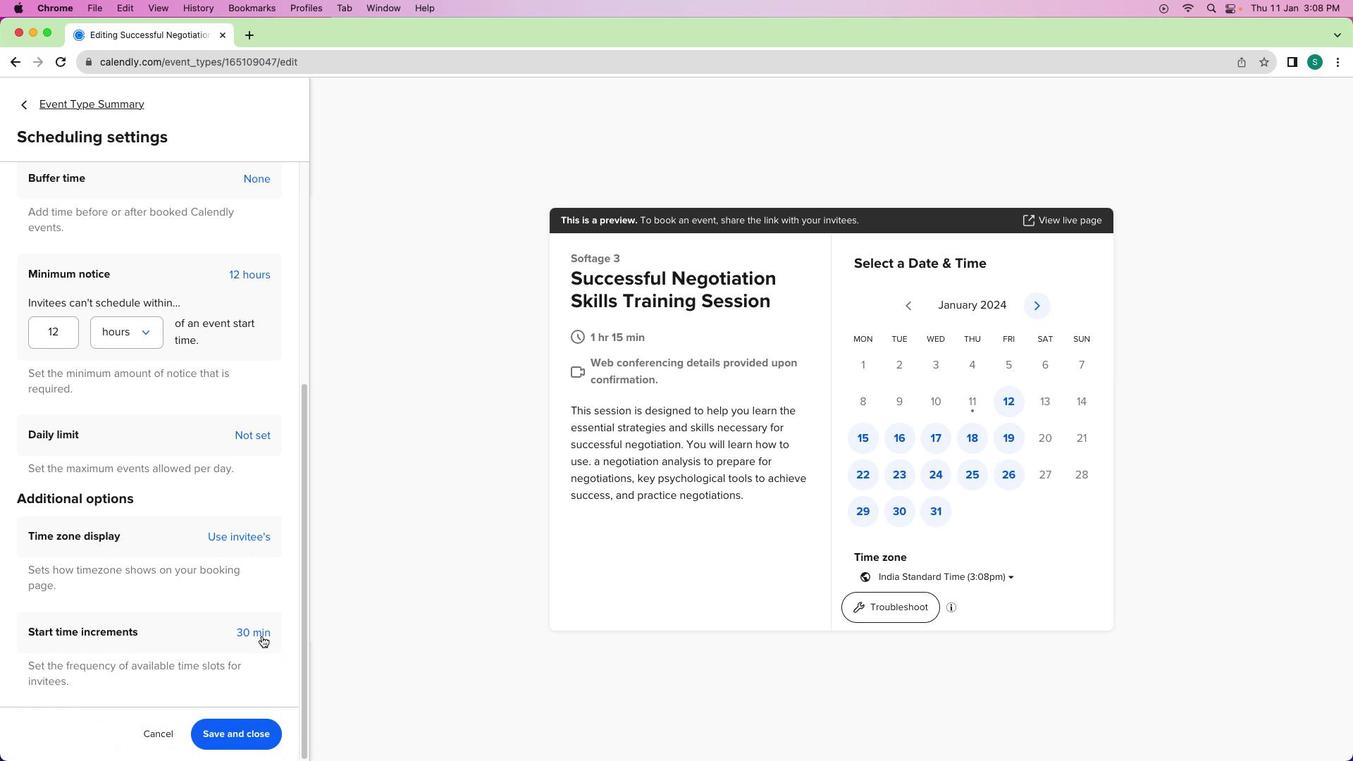 
Action: Mouse scrolled (0, 544) with delta (0, 0)
Screenshot: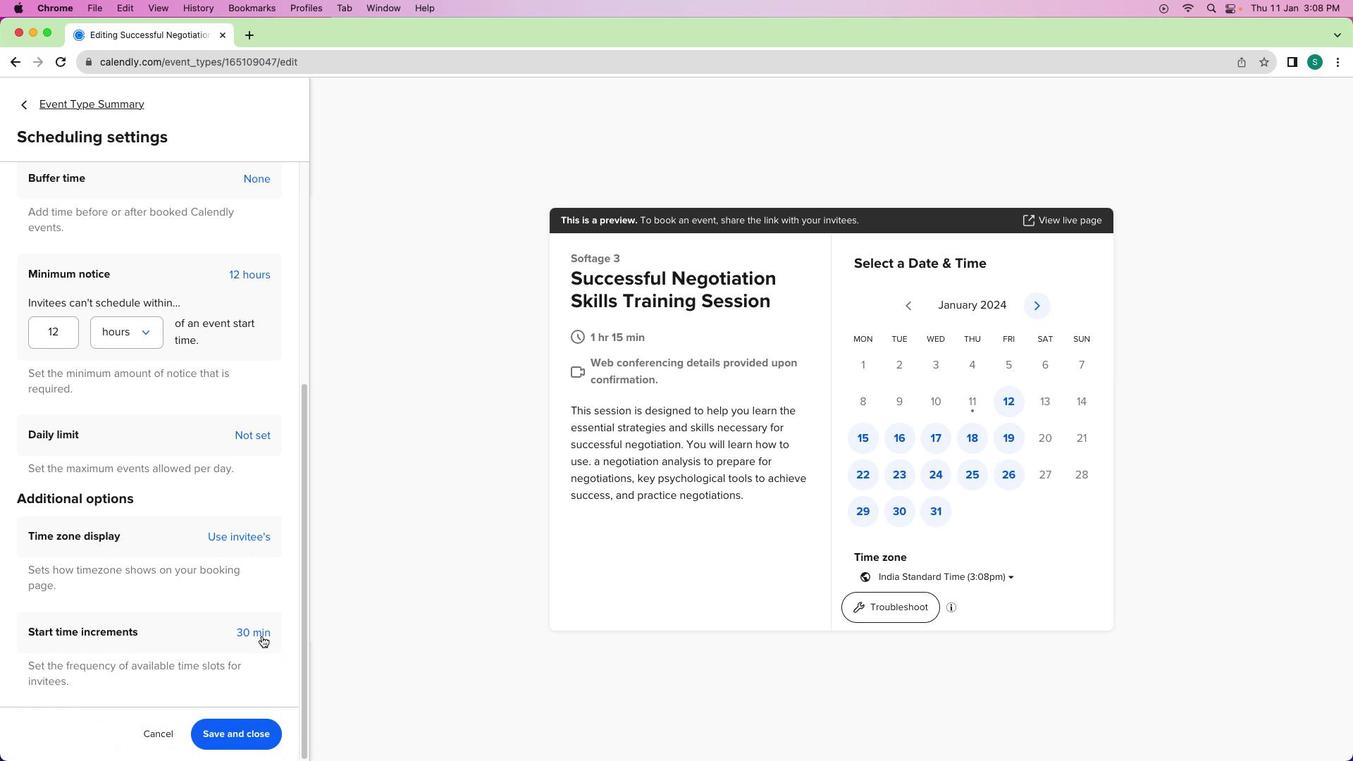 
Action: Mouse moved to (52, 571)
Screenshot: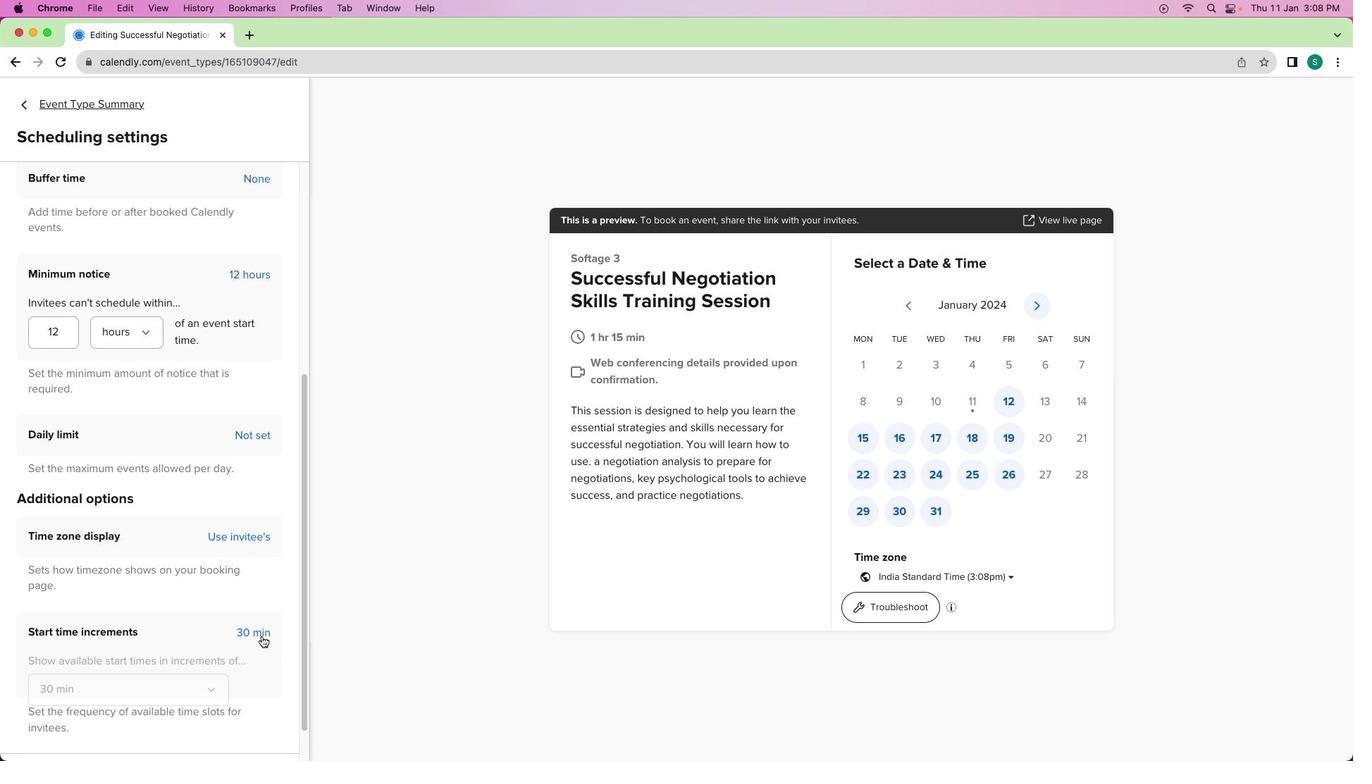 
Action: Mouse scrolled (52, 571) with delta (0, 0)
Screenshot: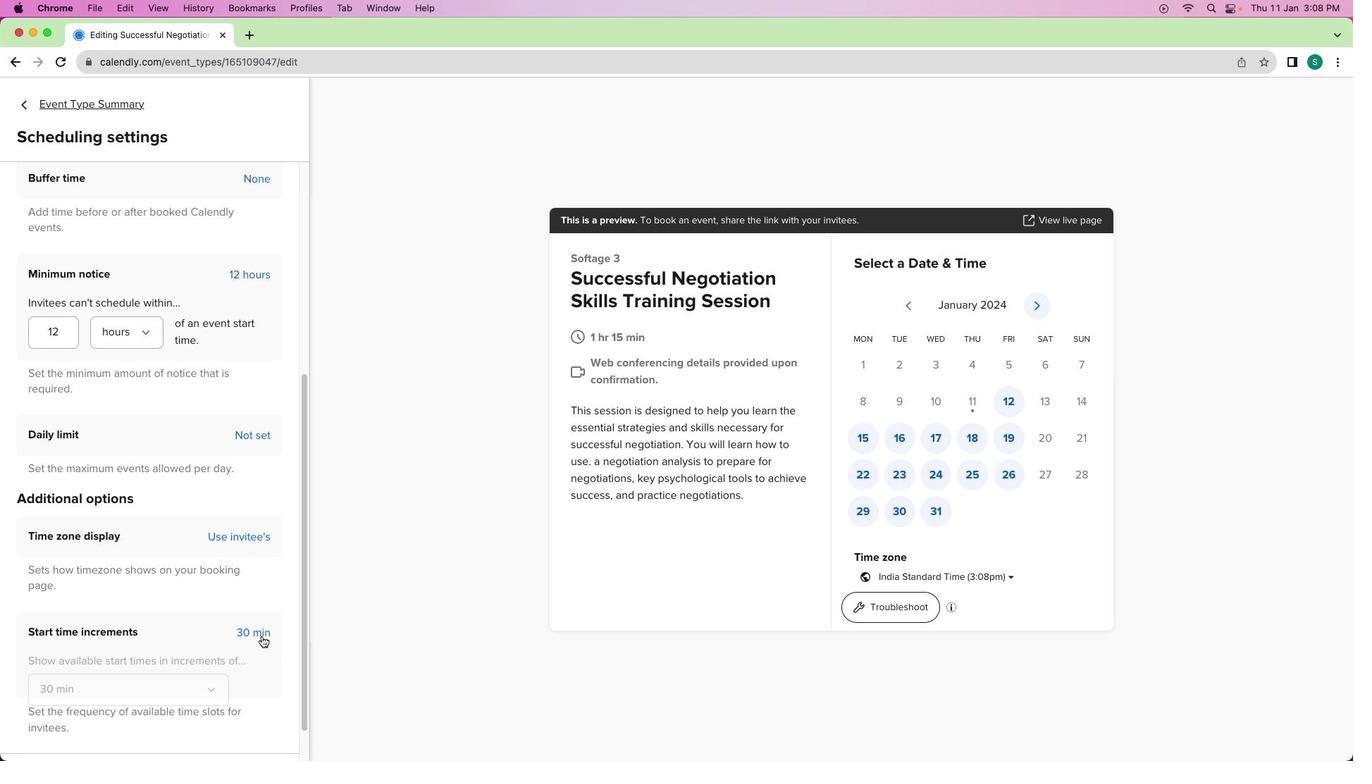 
Action: Mouse moved to (87, 579)
Screenshot: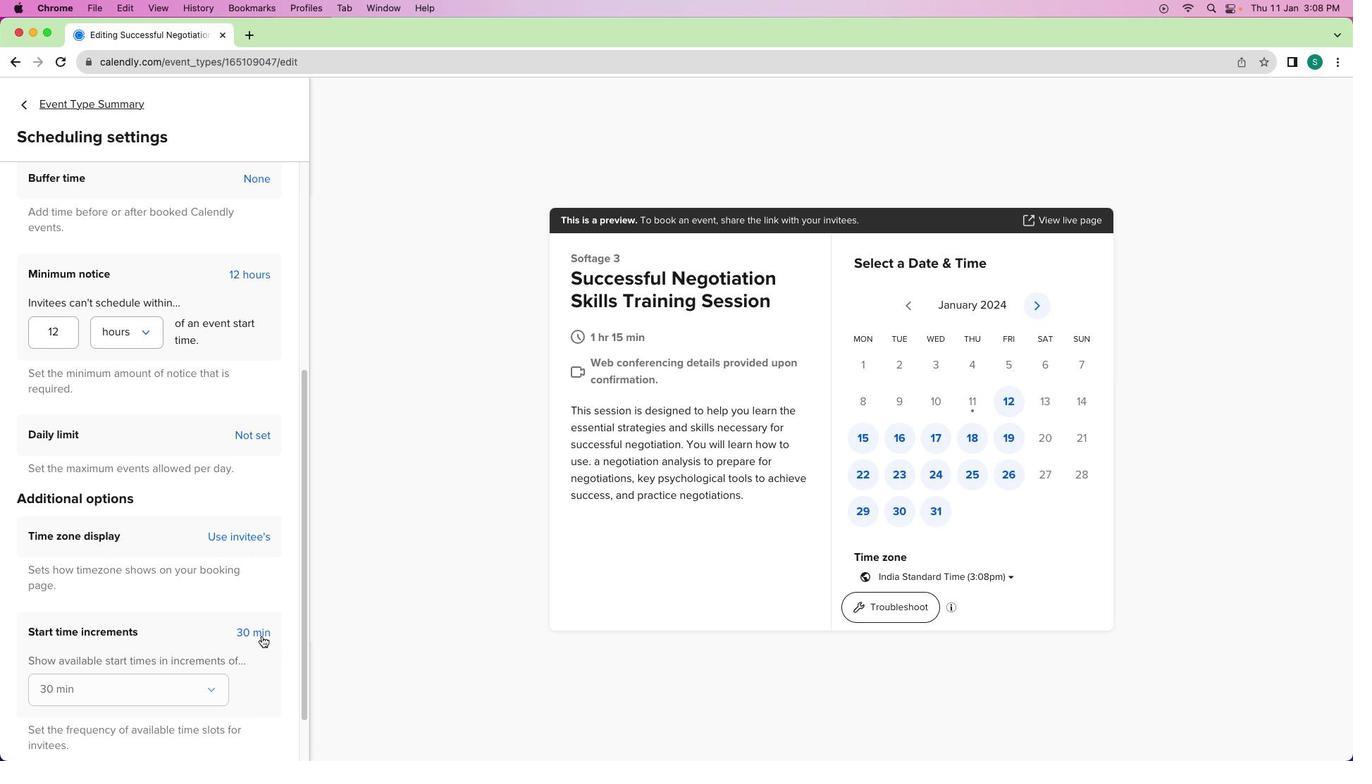 
Action: Mouse scrolled (87, 579) with delta (0, 0)
Screenshot: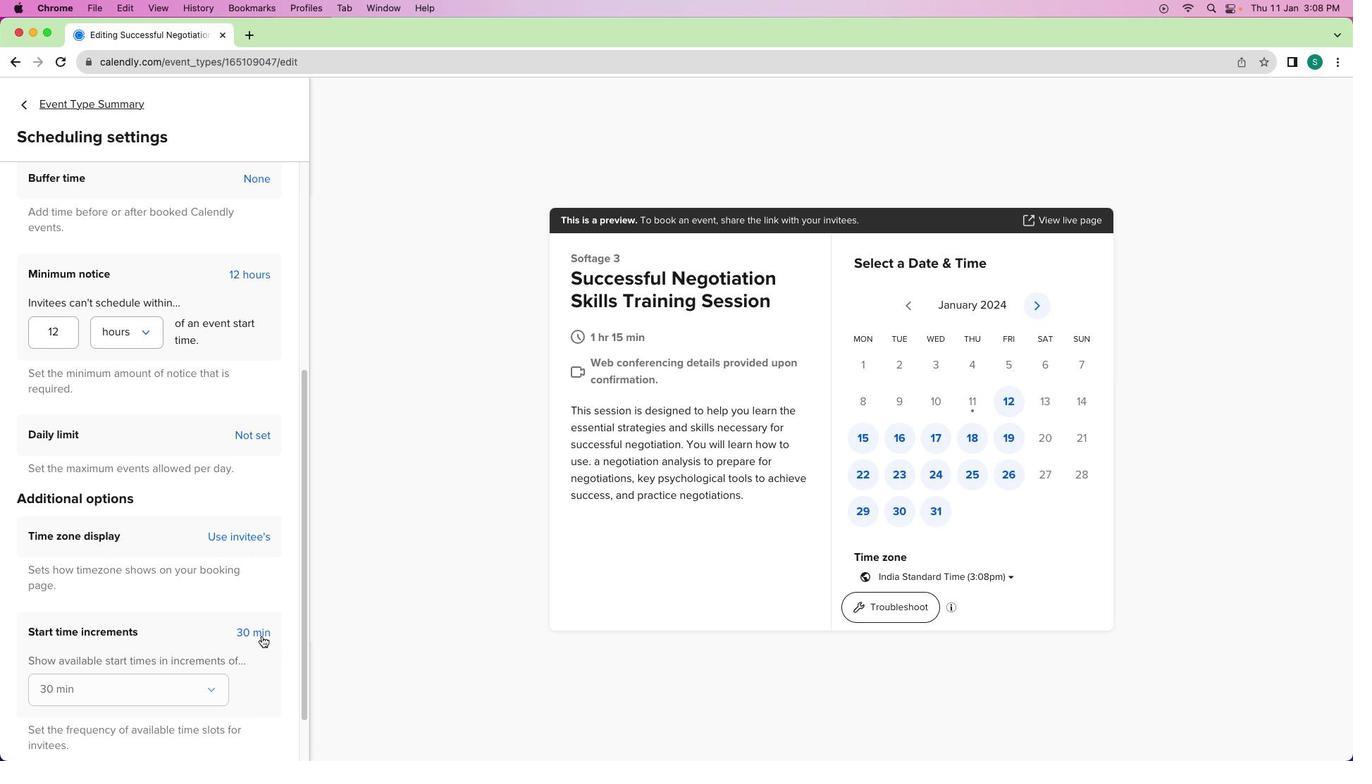 
Action: Mouse moved to (261, 635)
Screenshot: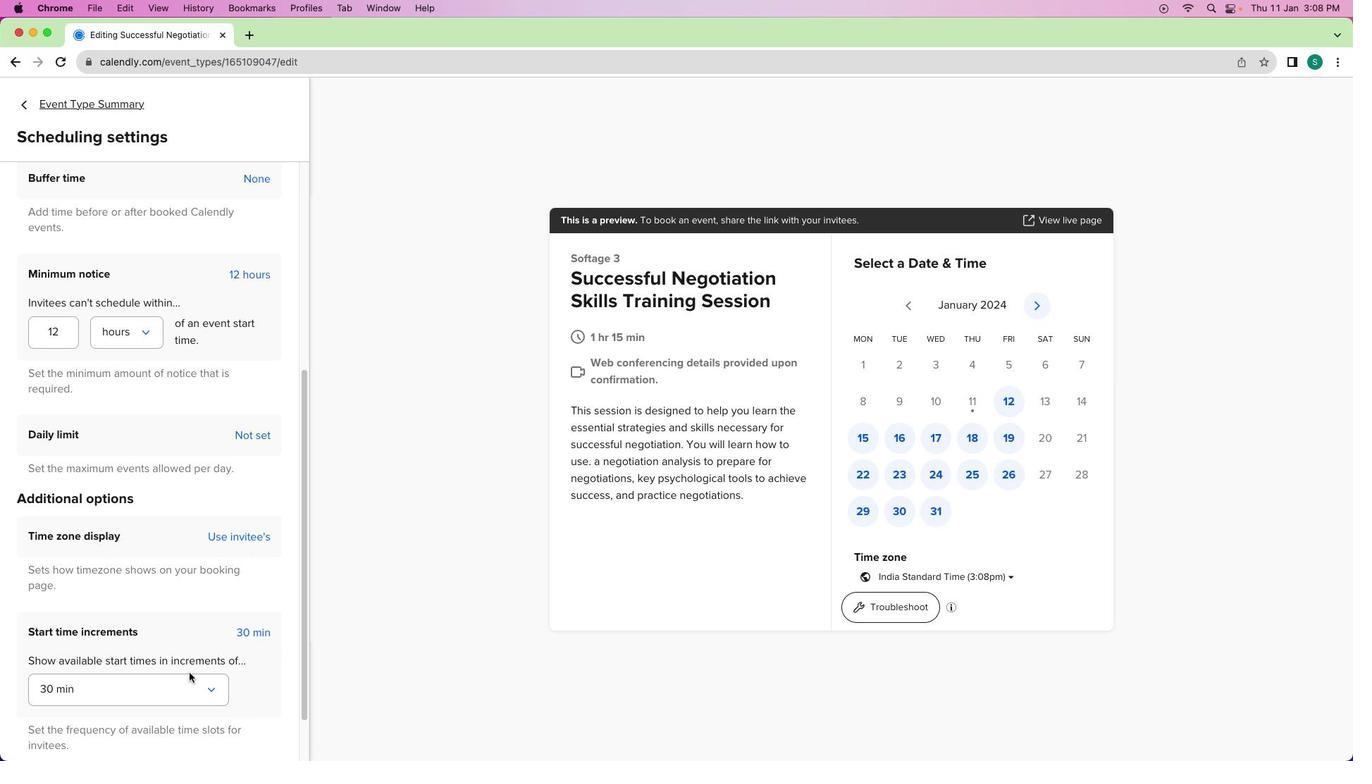 
Action: Mouse pressed left at (261, 635)
Screenshot: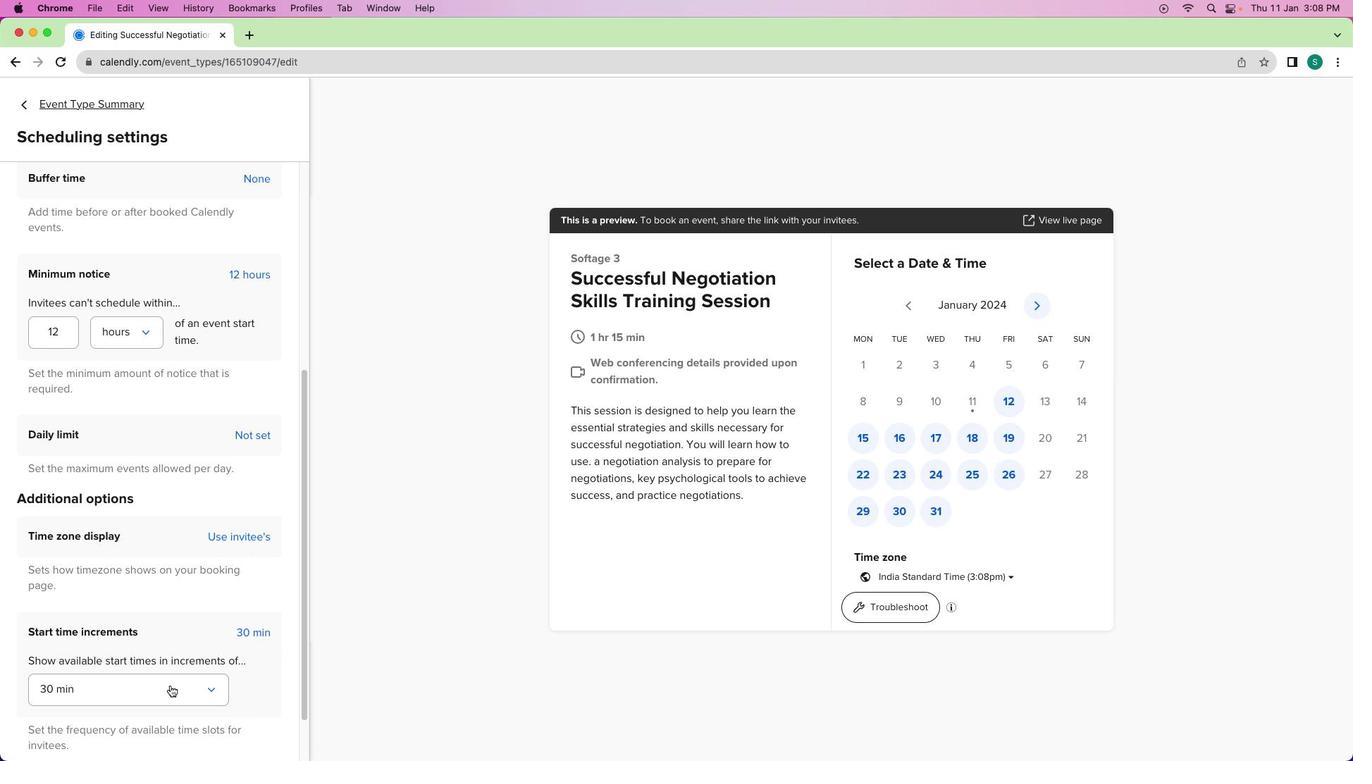 
Action: Mouse moved to (183, 688)
Screenshot: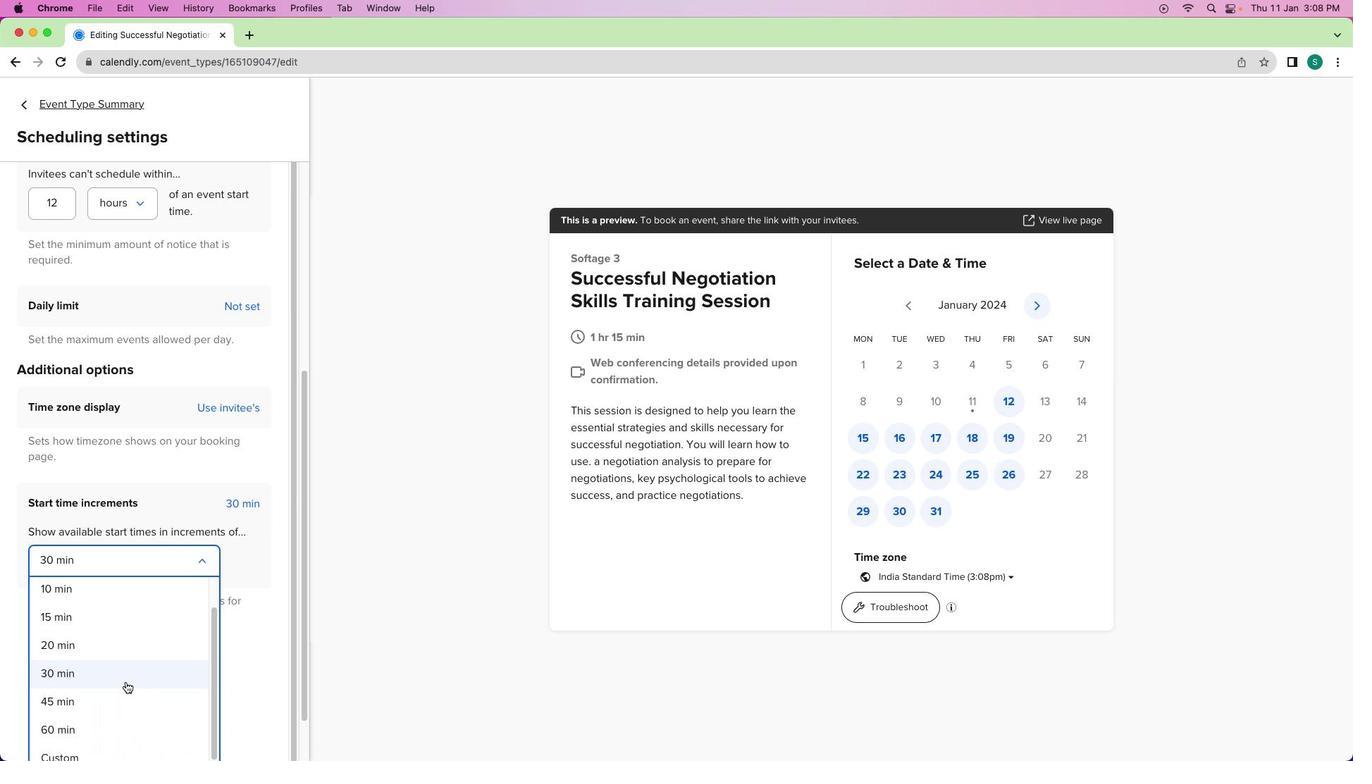 
Action: Mouse pressed left at (183, 688)
Screenshot: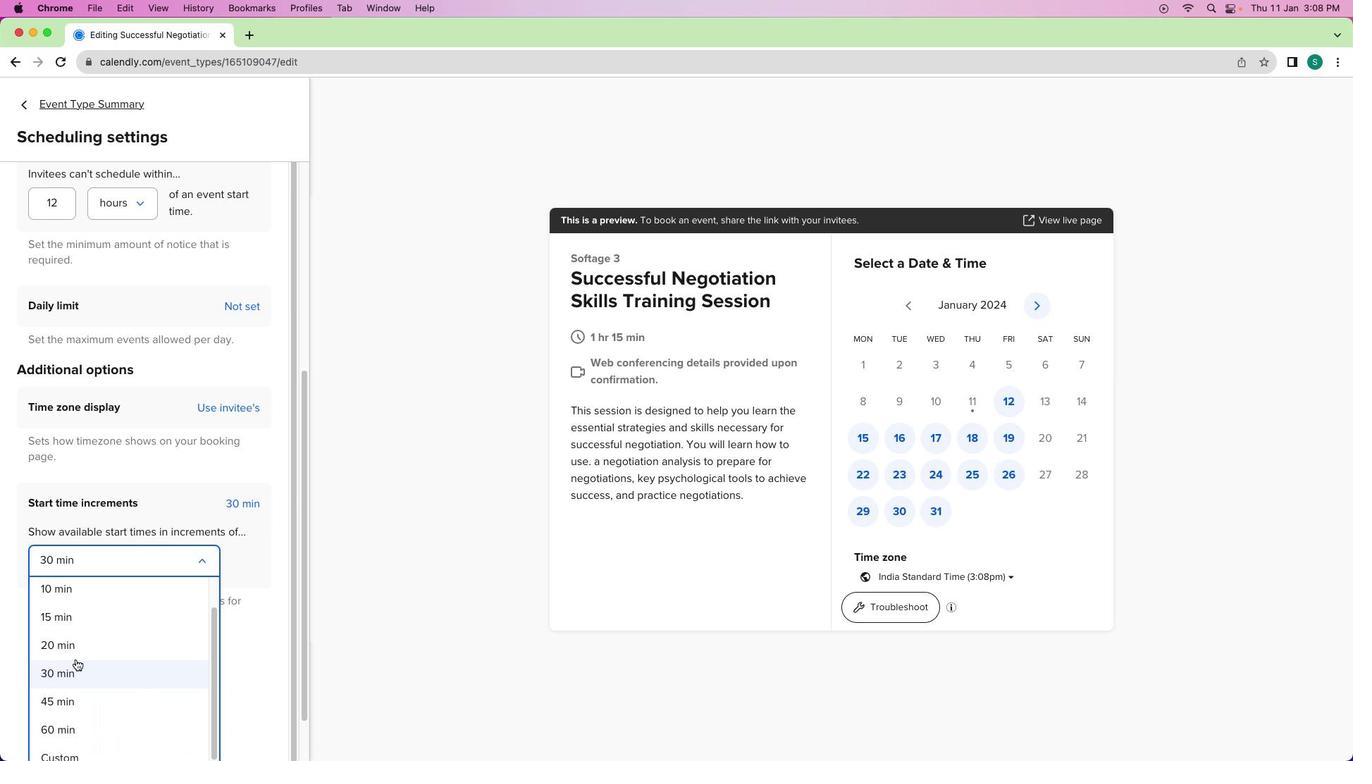 
Action: Mouse moved to (141, 685)
Screenshot: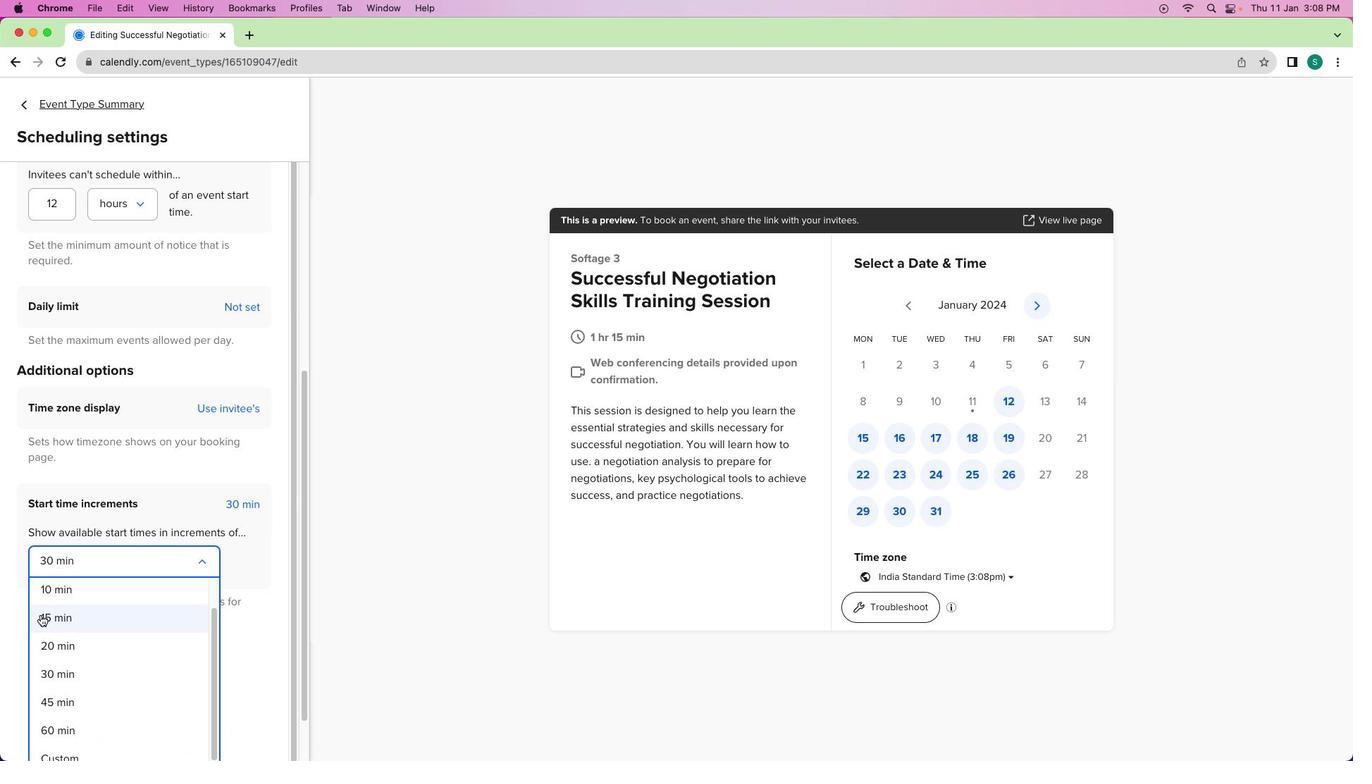 
Action: Mouse scrolled (141, 685) with delta (0, 0)
Screenshot: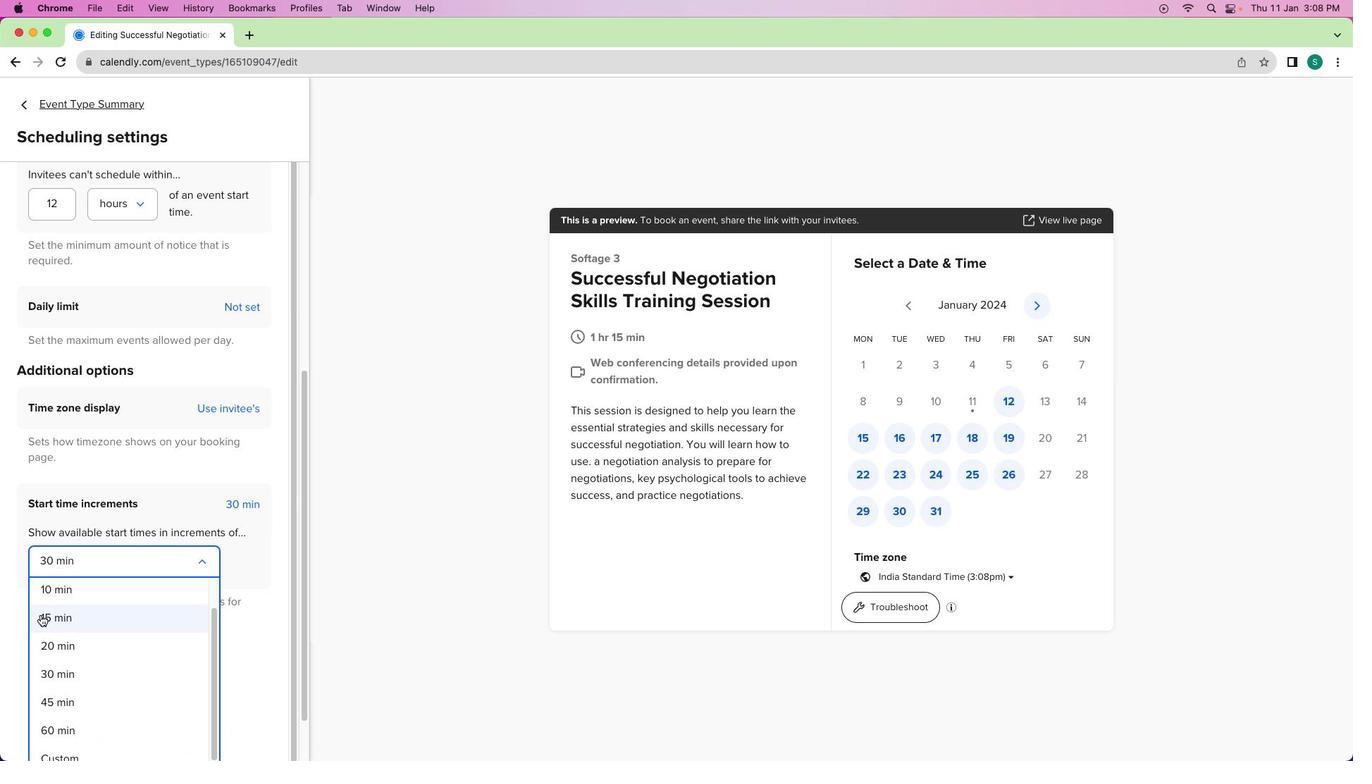 
Action: Mouse moved to (141, 686)
Screenshot: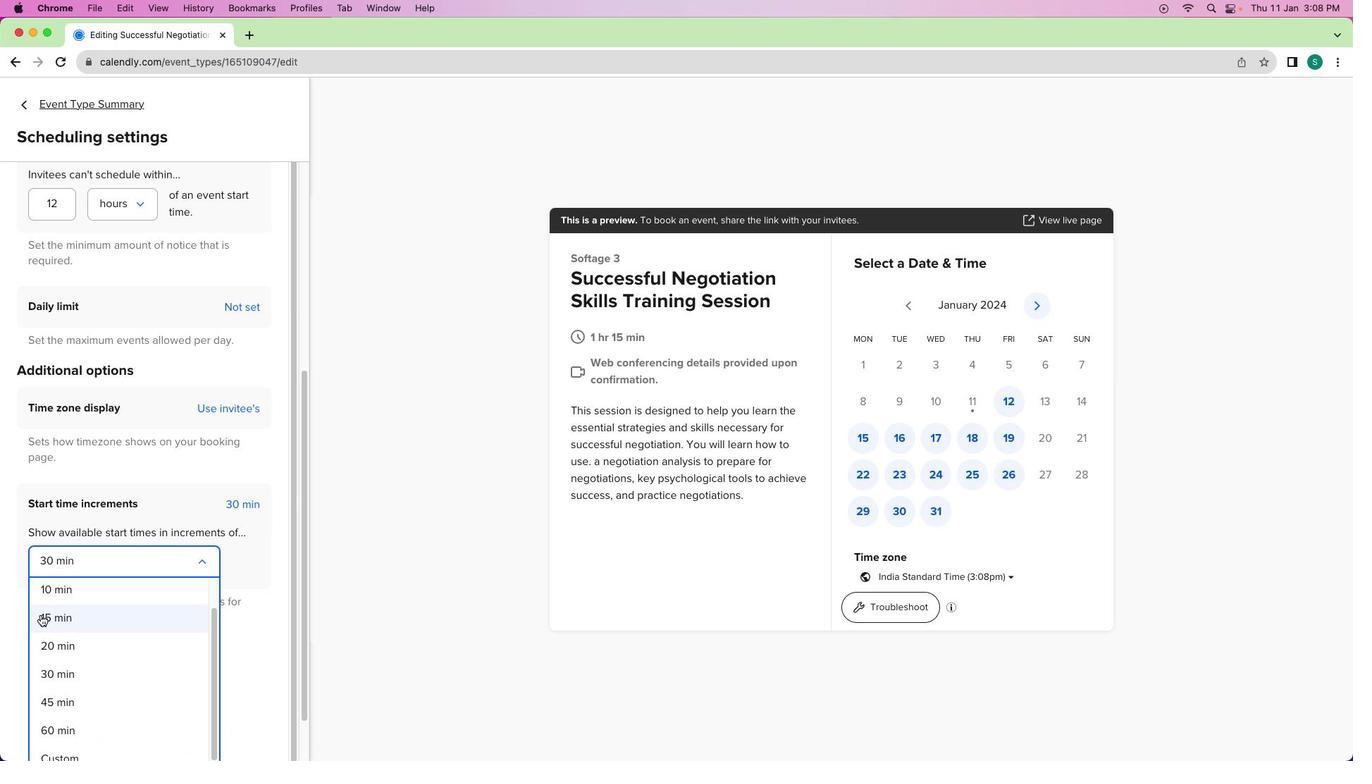 
Action: Mouse scrolled (141, 686) with delta (0, 0)
Screenshot: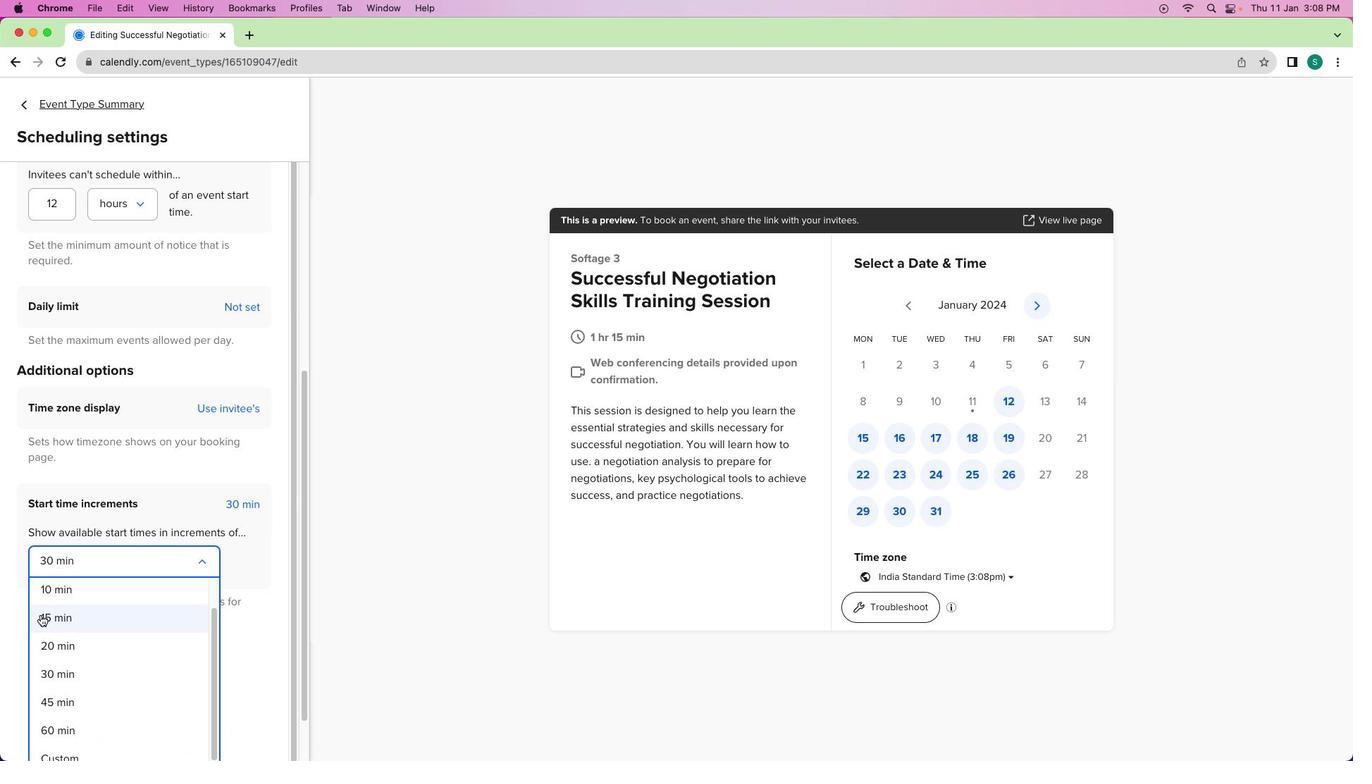 
Action: Mouse scrolled (141, 686) with delta (0, -1)
Screenshot: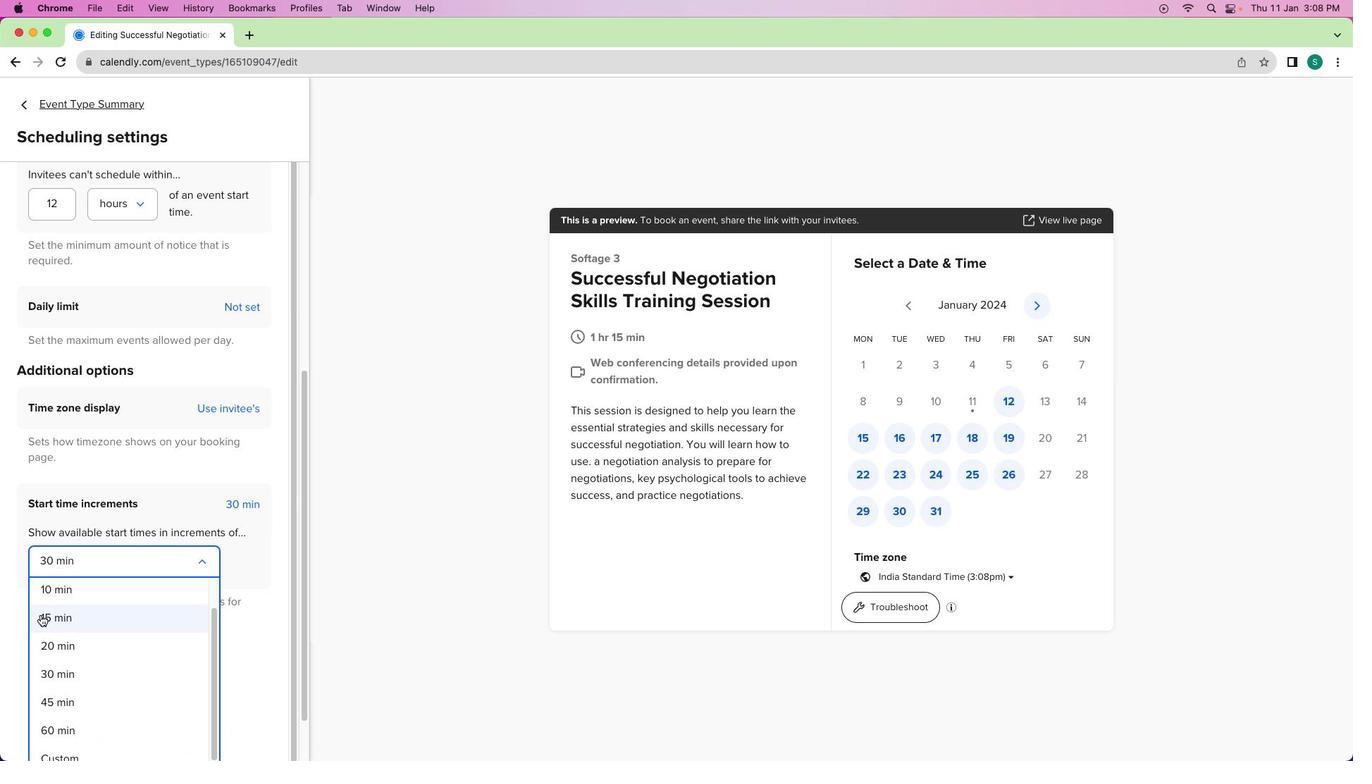 
Action: Mouse moved to (141, 686)
Screenshot: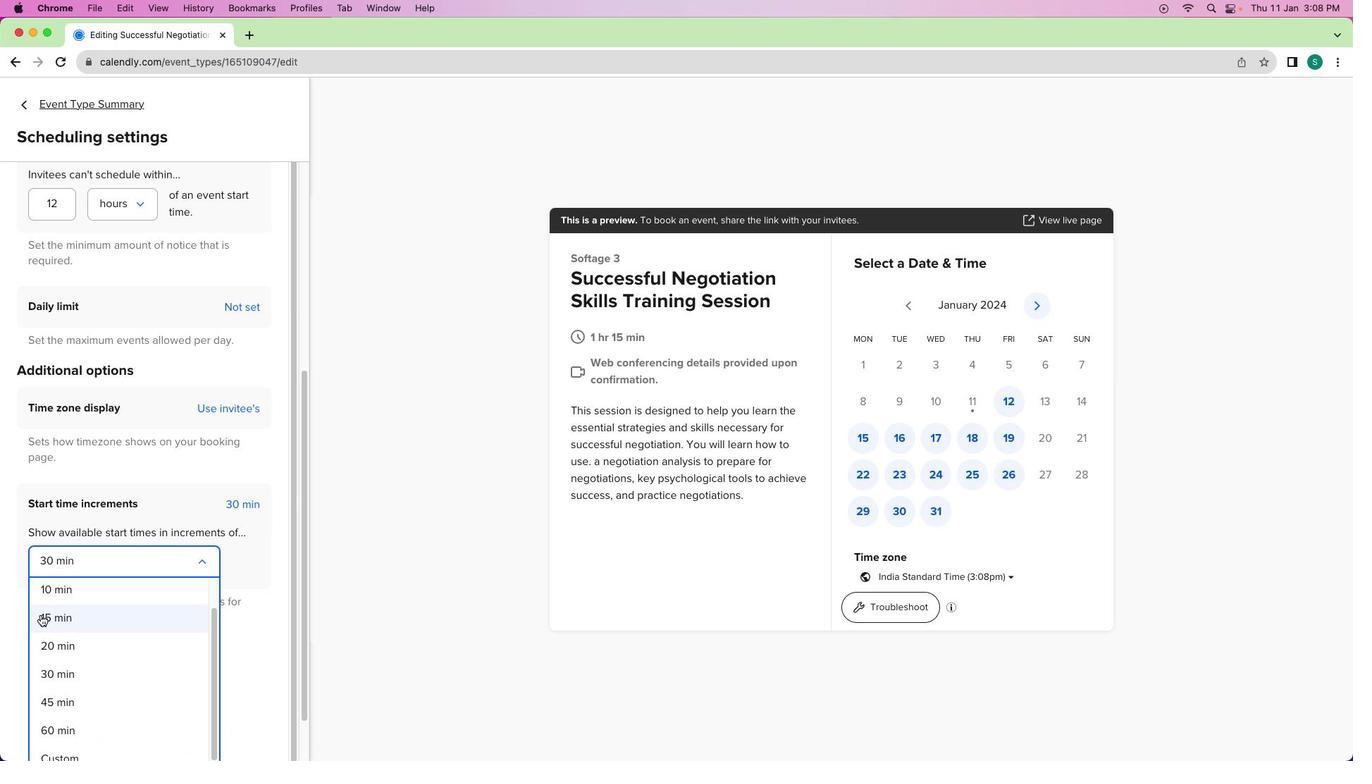 
Action: Mouse scrolled (141, 686) with delta (0, -1)
Screenshot: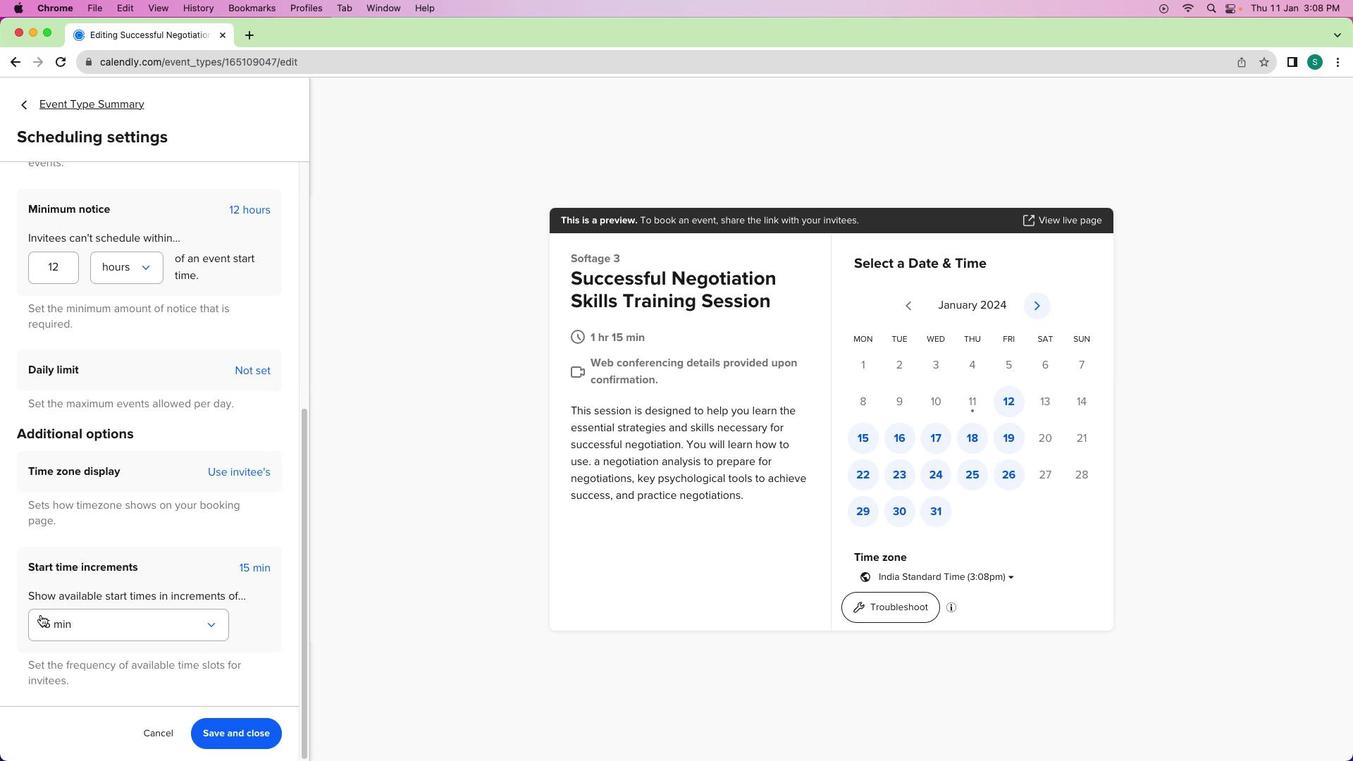 
Action: Mouse moved to (40, 614)
Screenshot: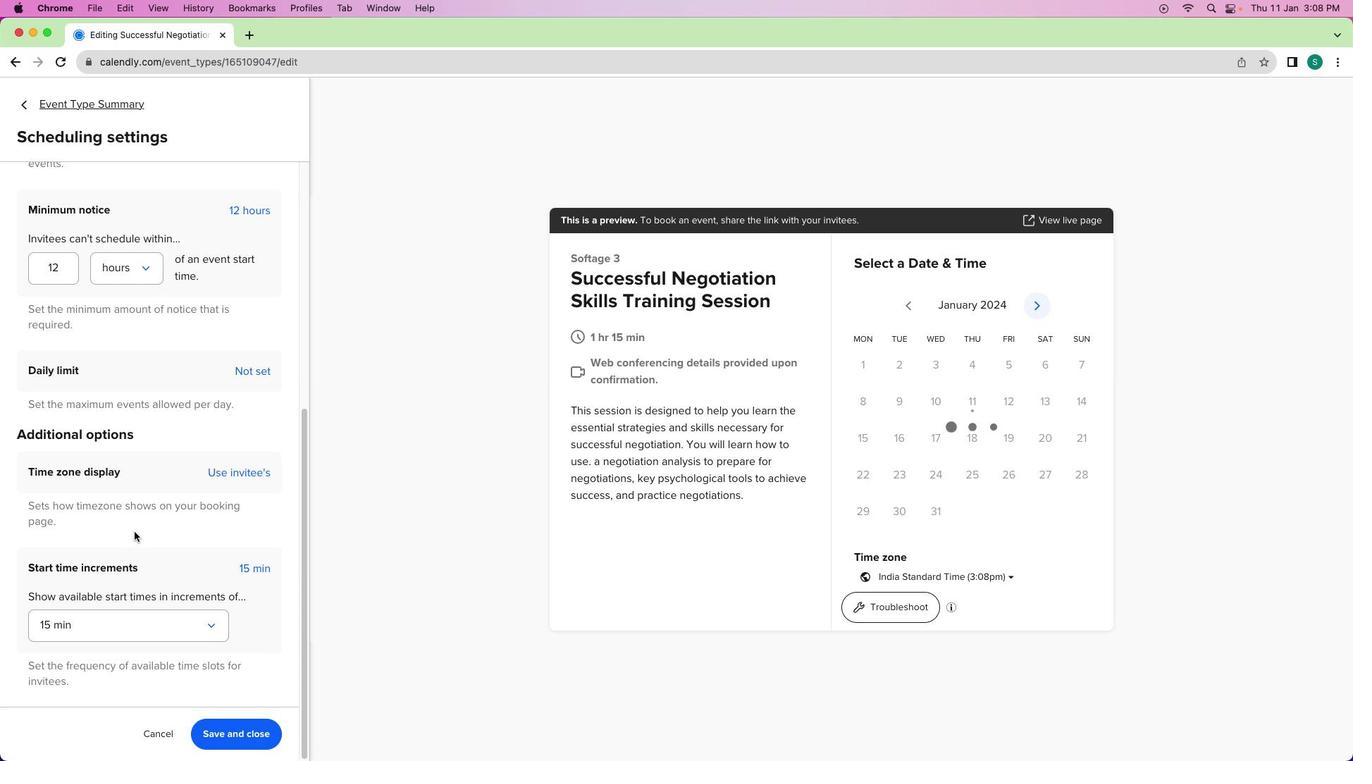 
Action: Mouse pressed left at (40, 614)
Screenshot: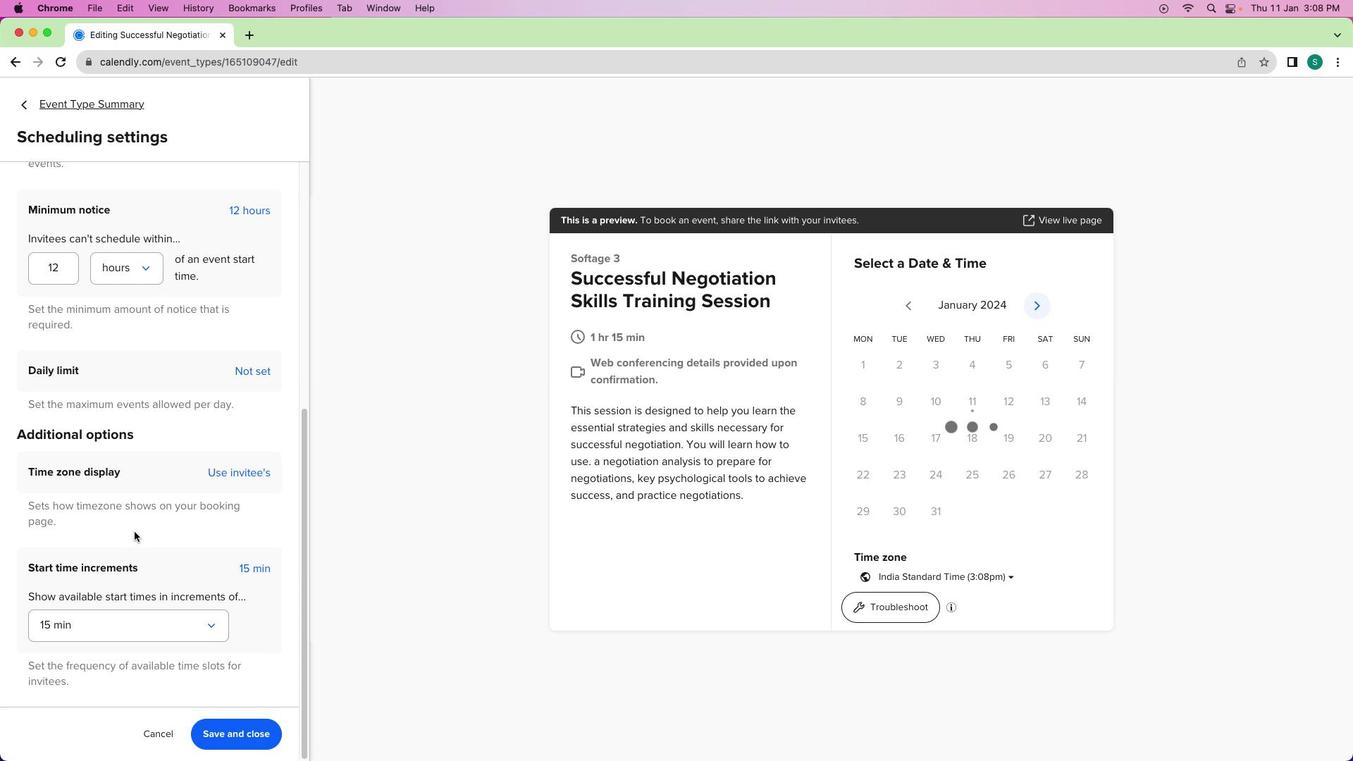 
Action: Mouse moved to (134, 532)
Screenshot: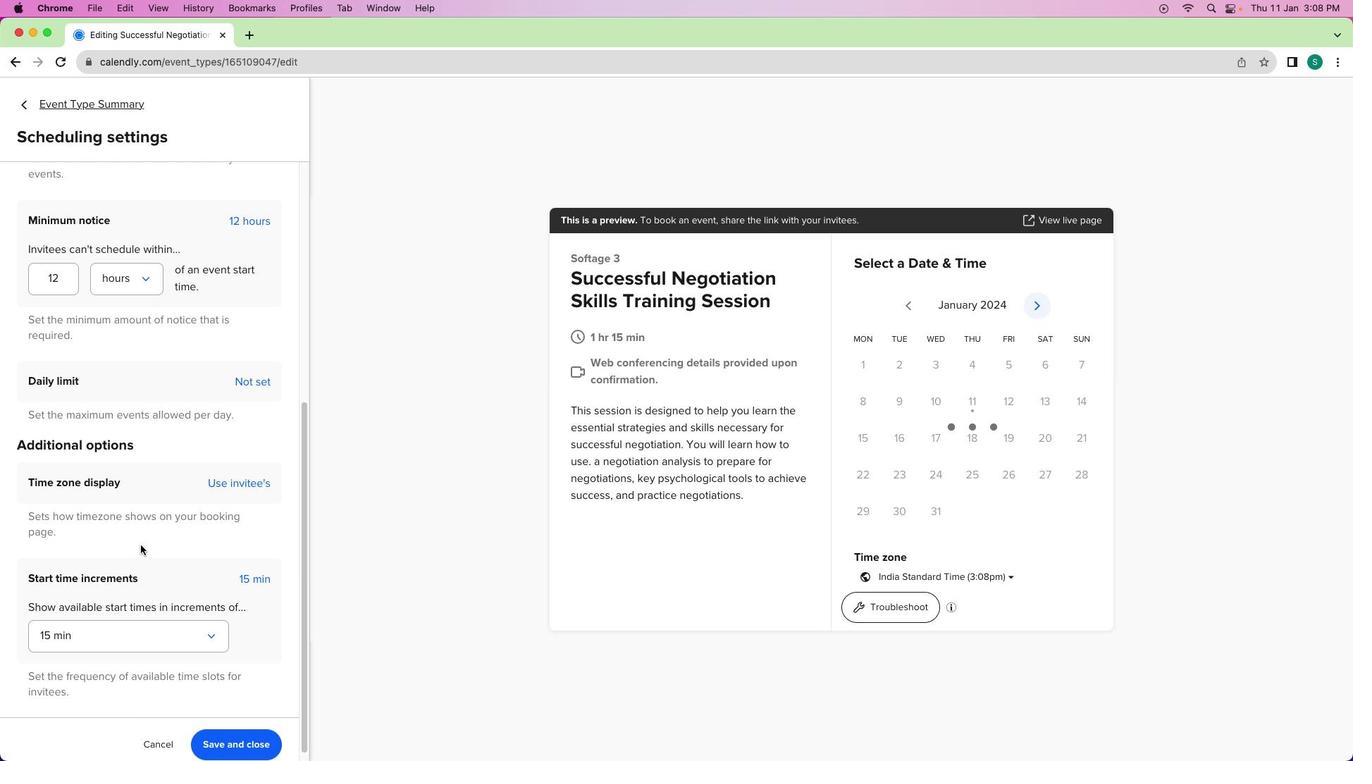 
Action: Mouse scrolled (134, 532) with delta (0, 0)
Screenshot: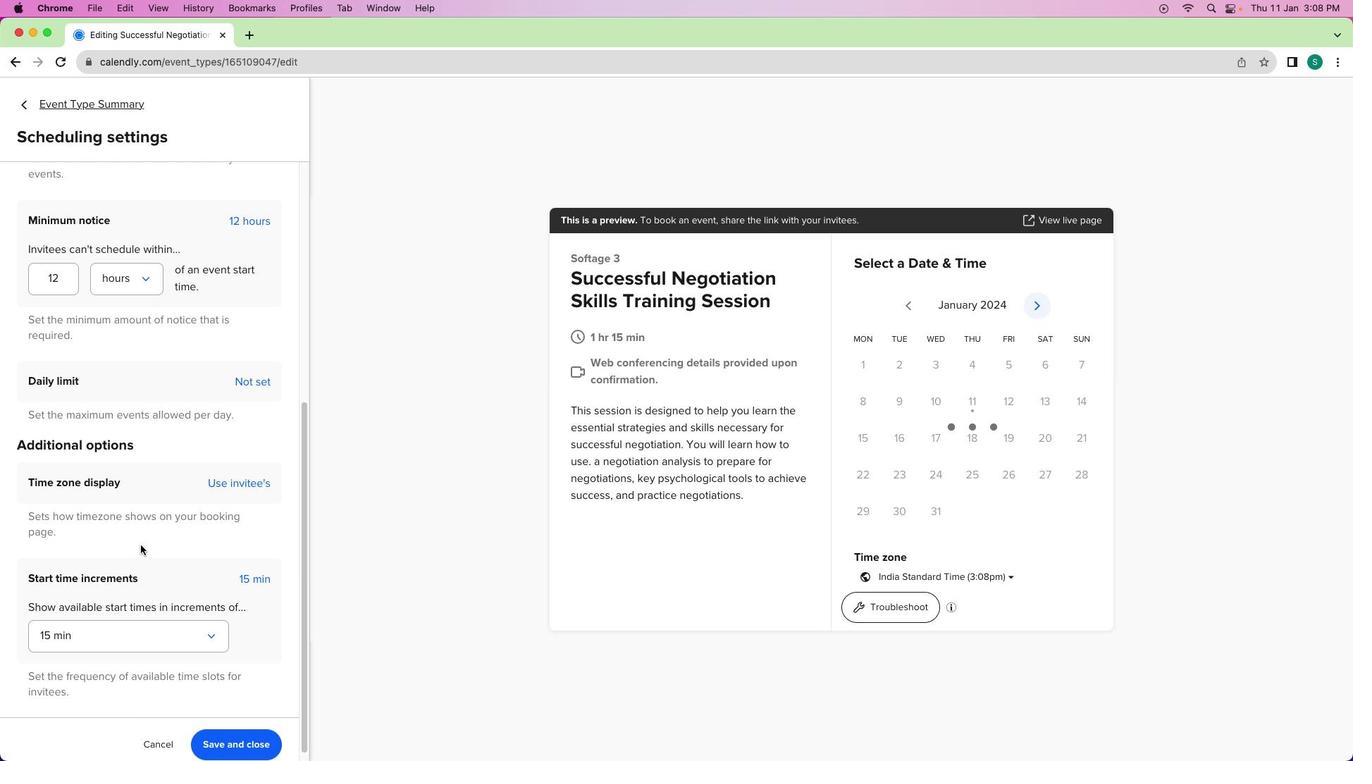 
Action: Mouse moved to (134, 532)
Screenshot: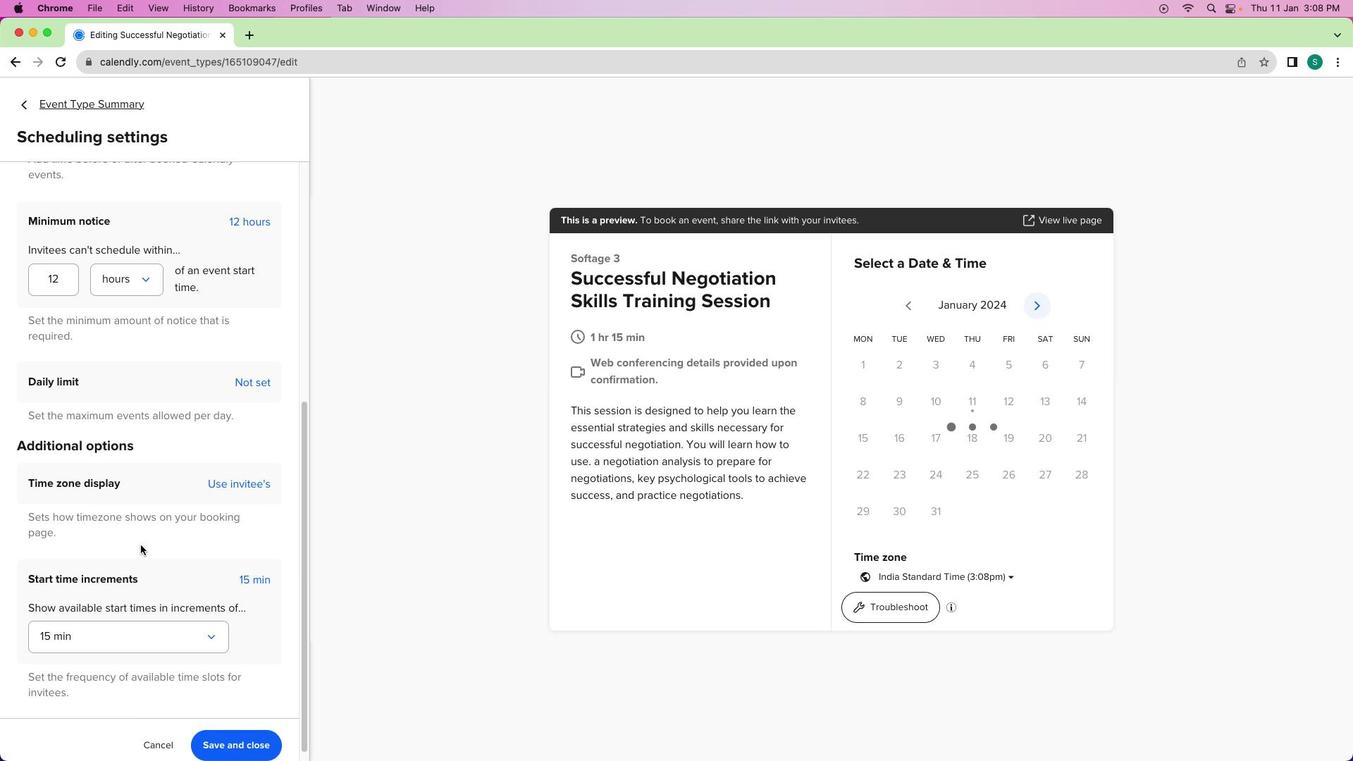
Action: Mouse scrolled (134, 532) with delta (0, 0)
Screenshot: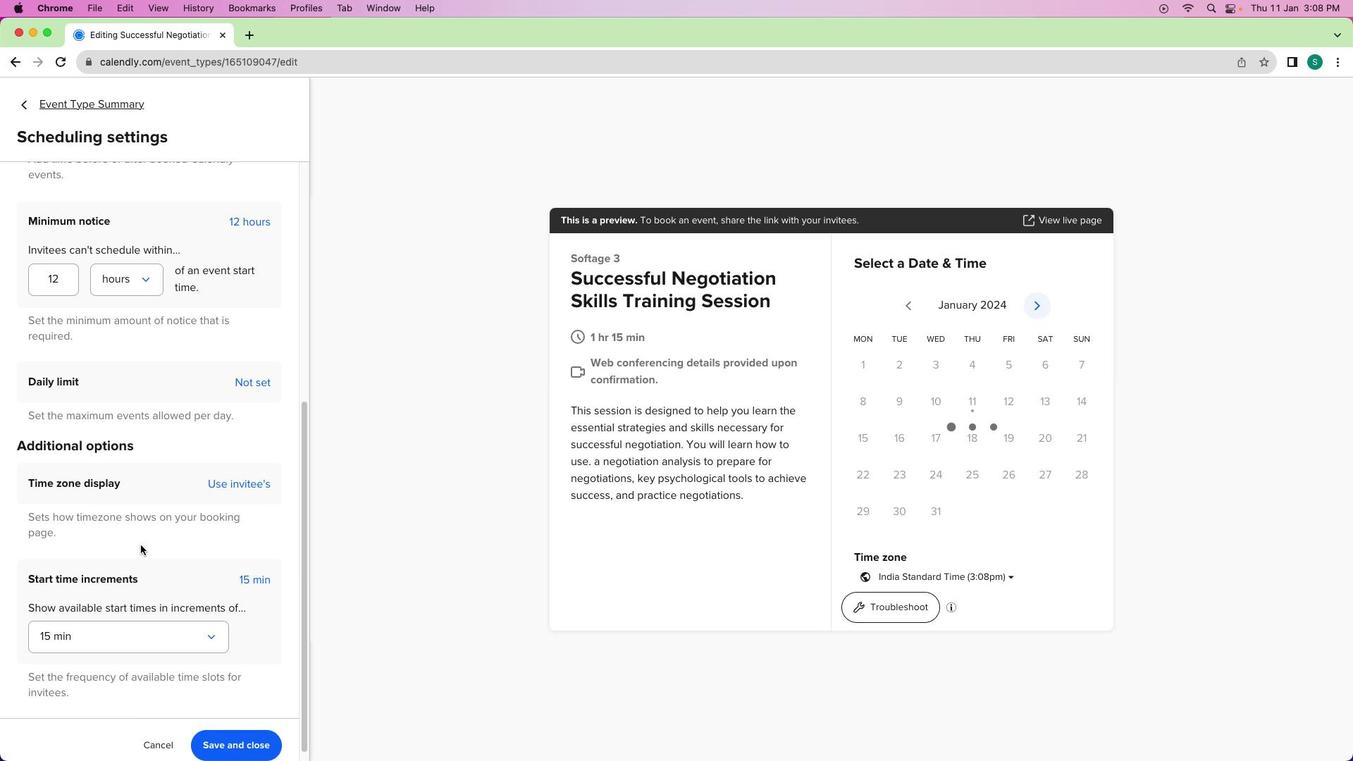 
Action: Mouse moved to (134, 532)
Screenshot: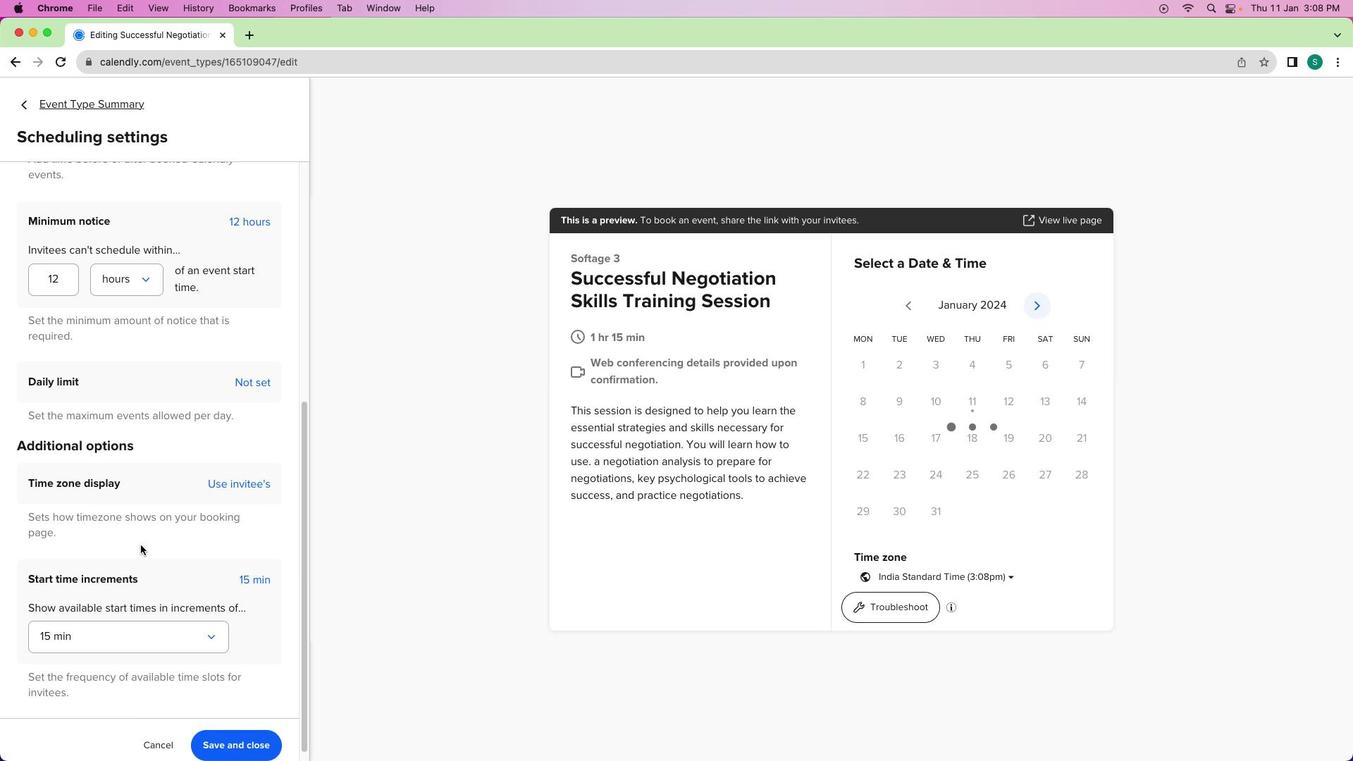 
Action: Mouse scrolled (134, 532) with delta (0, 0)
Screenshot: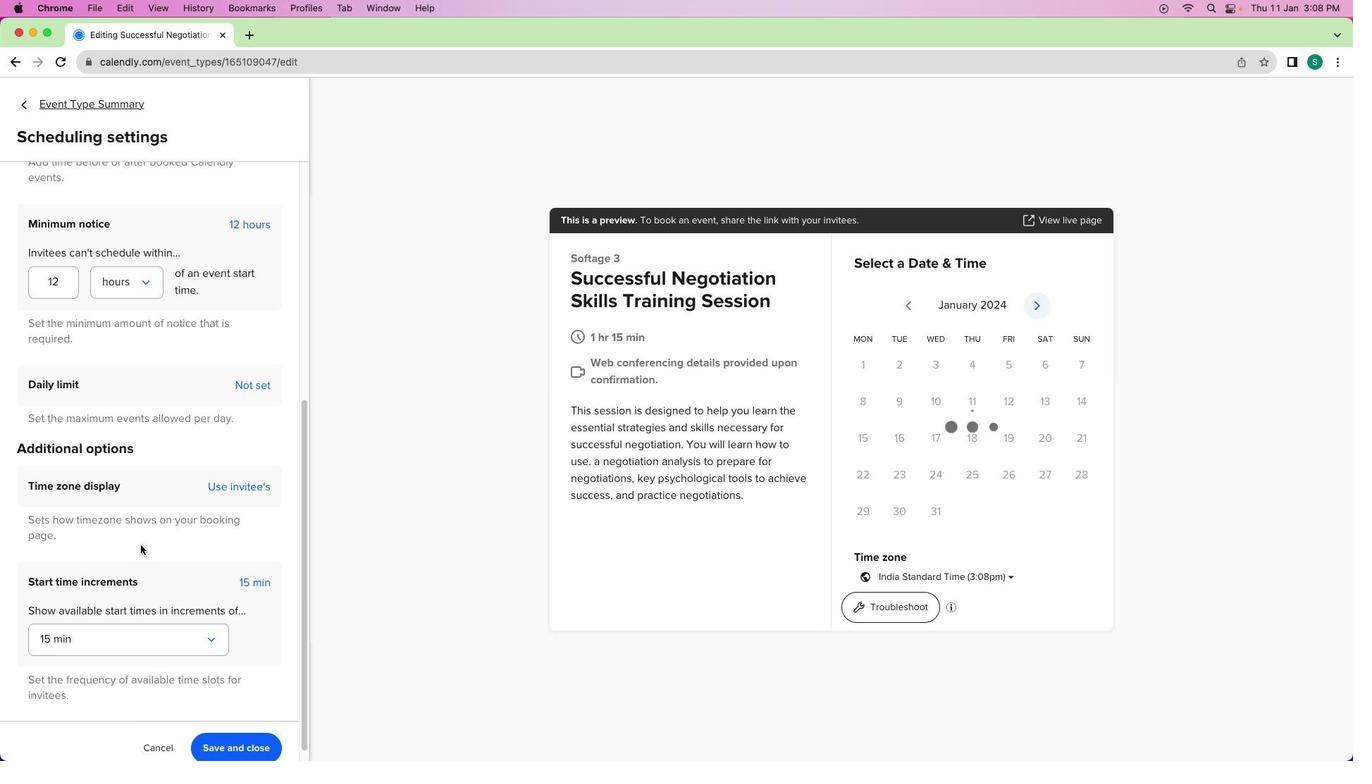 
Action: Mouse moved to (140, 545)
Screenshot: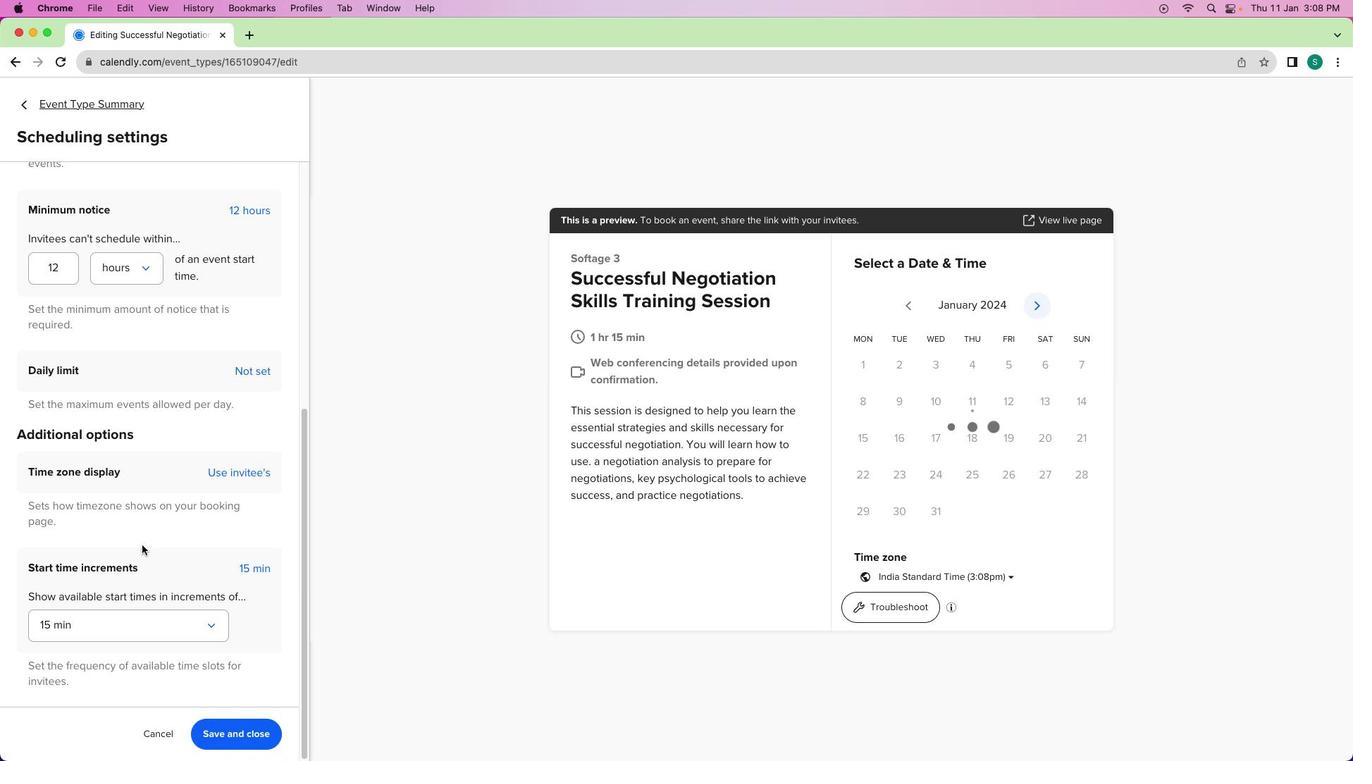 
Action: Mouse scrolled (140, 545) with delta (0, 0)
Screenshot: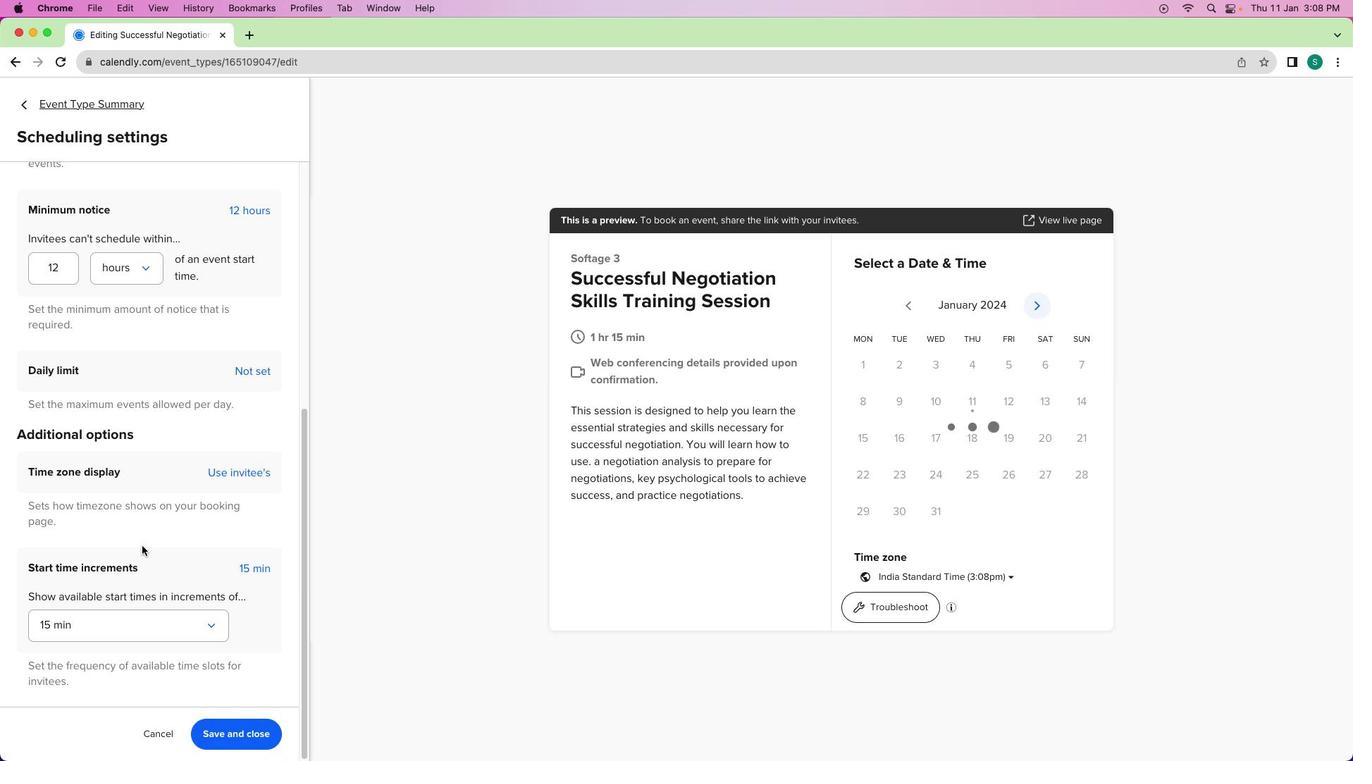 
Action: Mouse scrolled (140, 545) with delta (0, 0)
Screenshot: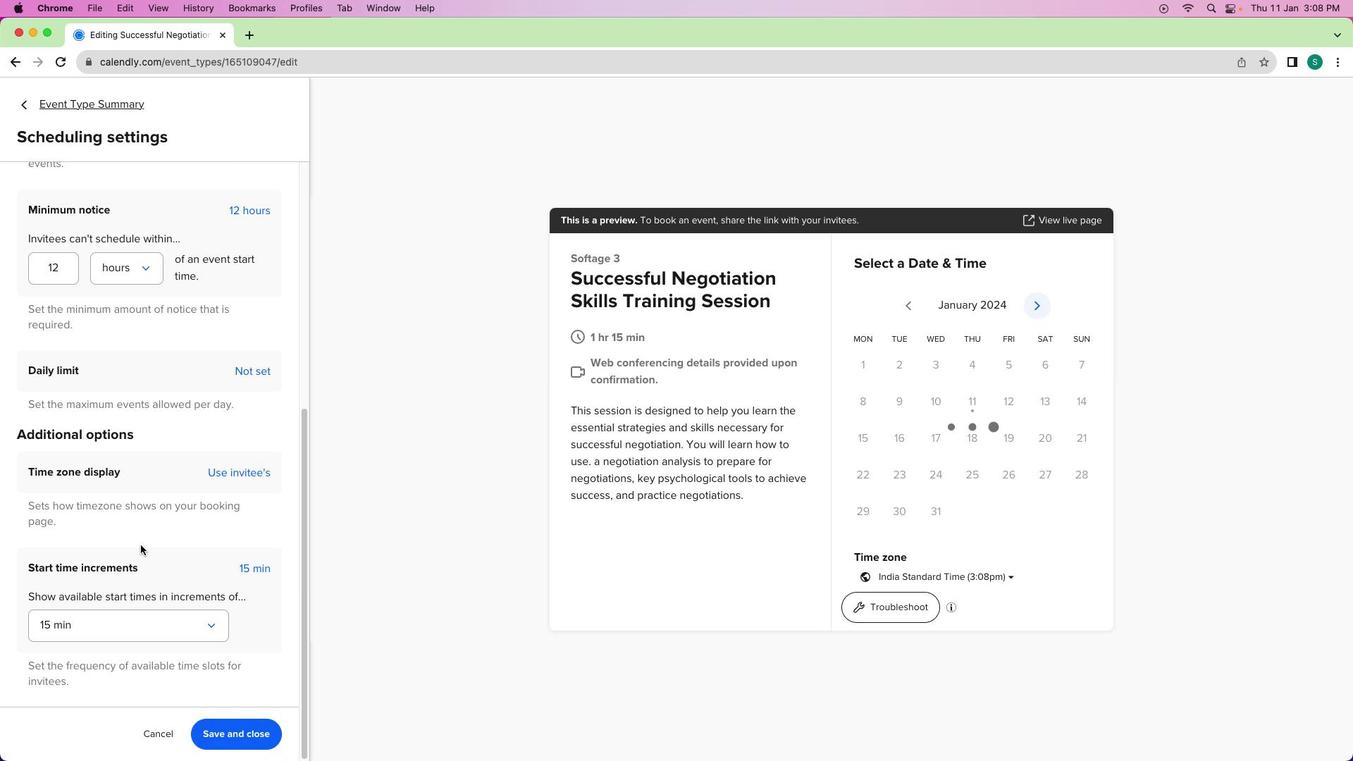 
Action: Mouse scrolled (140, 545) with delta (0, 0)
Screenshot: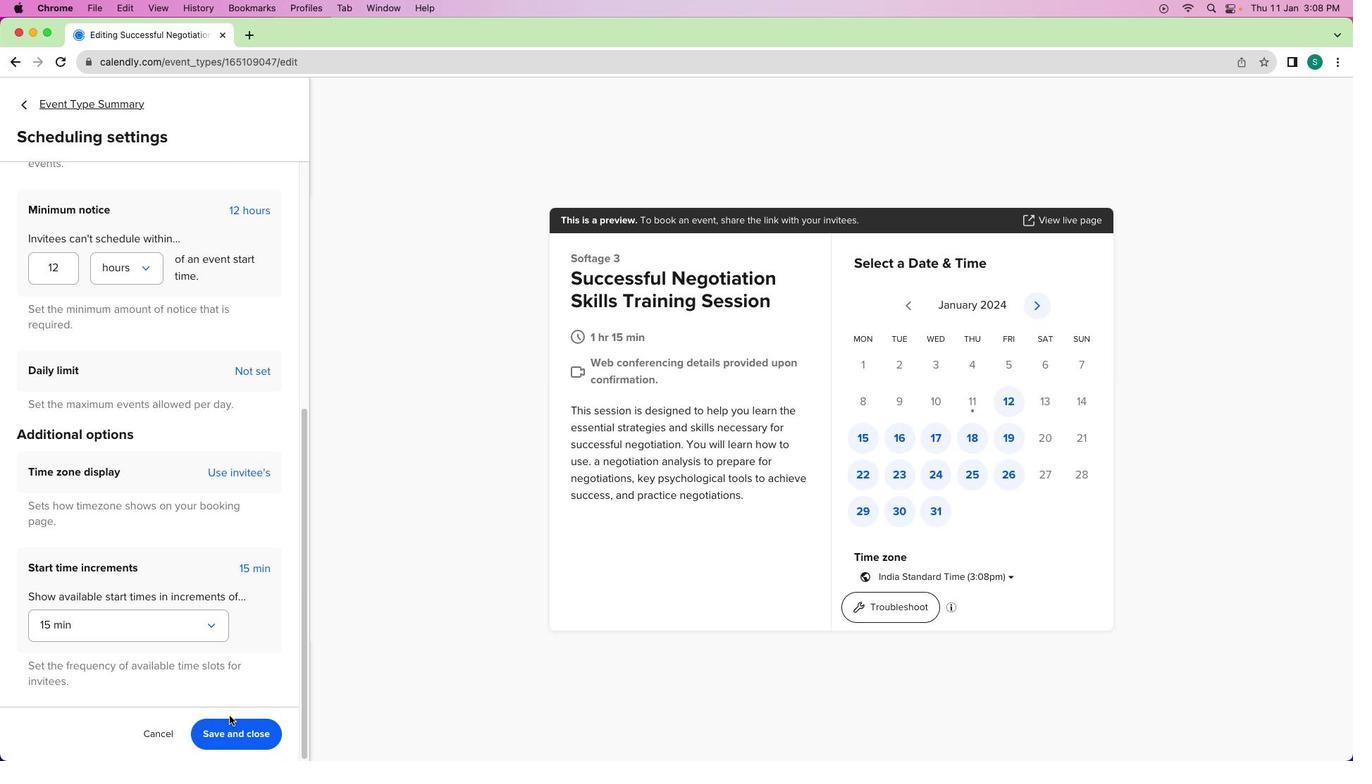 
Action: Mouse scrolled (140, 545) with delta (0, 0)
Screenshot: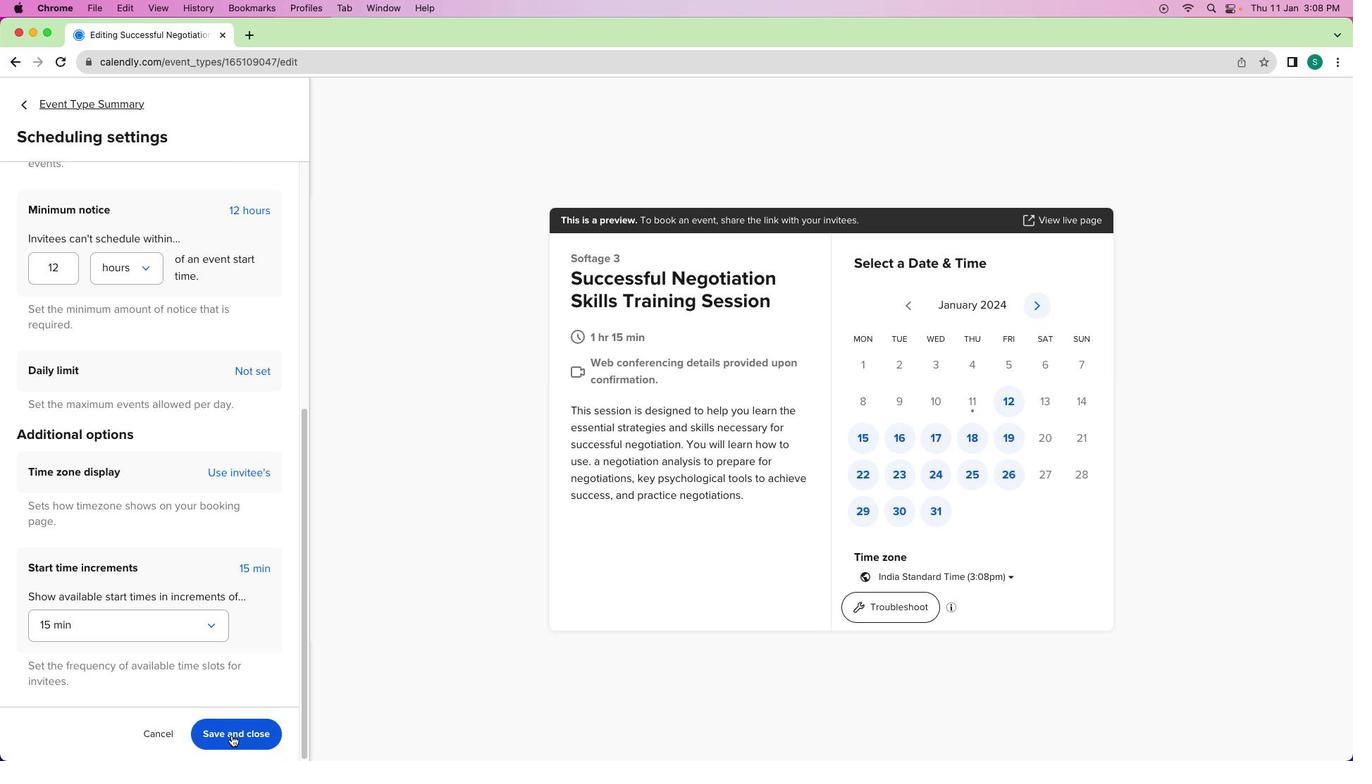 
Action: Mouse scrolled (140, 545) with delta (0, 0)
Screenshot: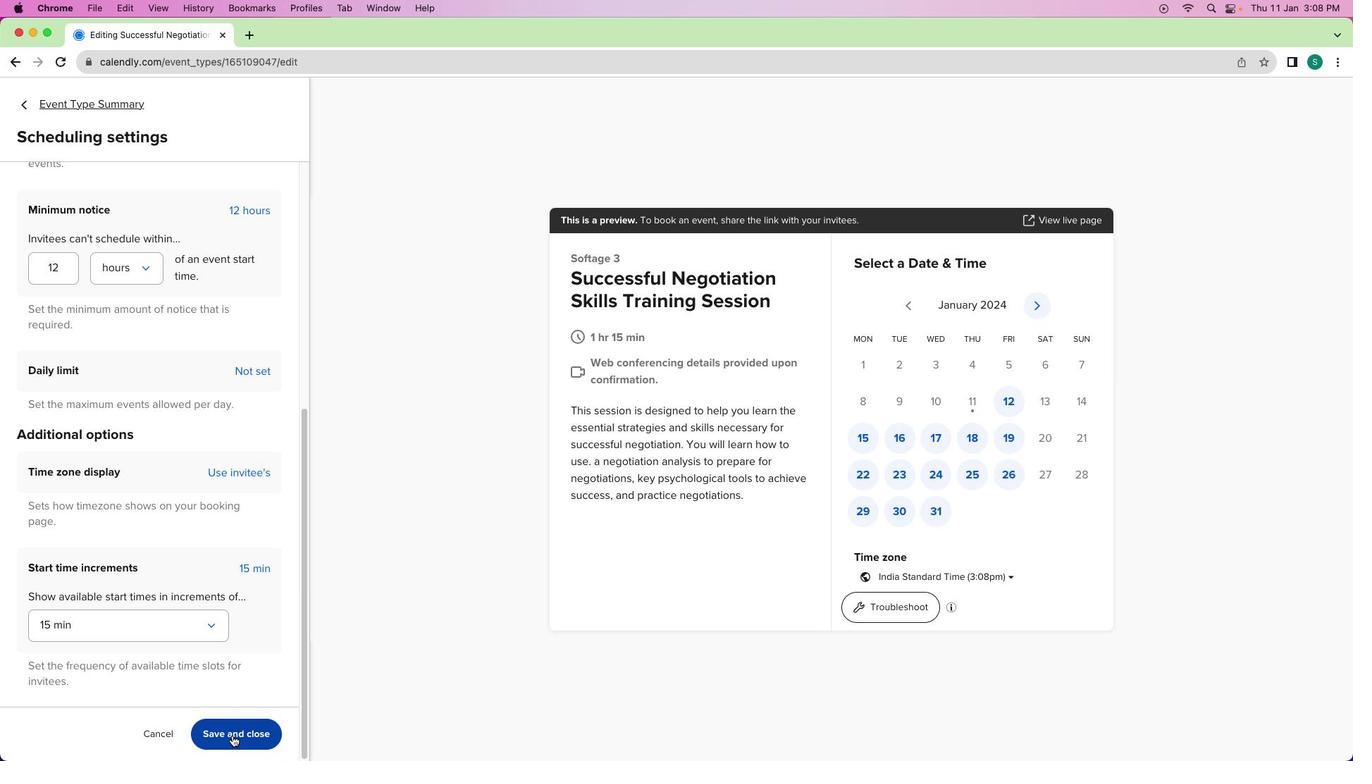 
Action: Mouse moved to (141, 545)
Screenshot: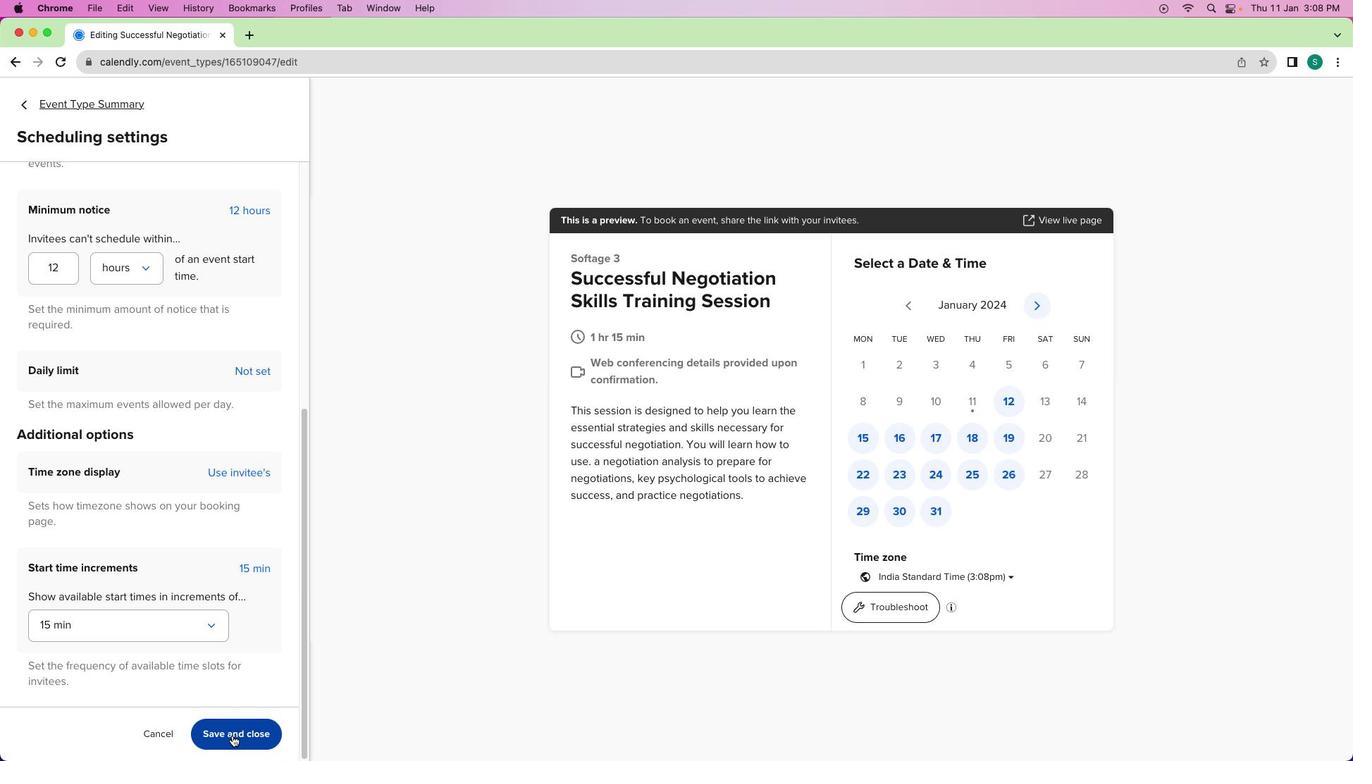 
Action: Mouse scrolled (141, 545) with delta (0, -1)
Screenshot: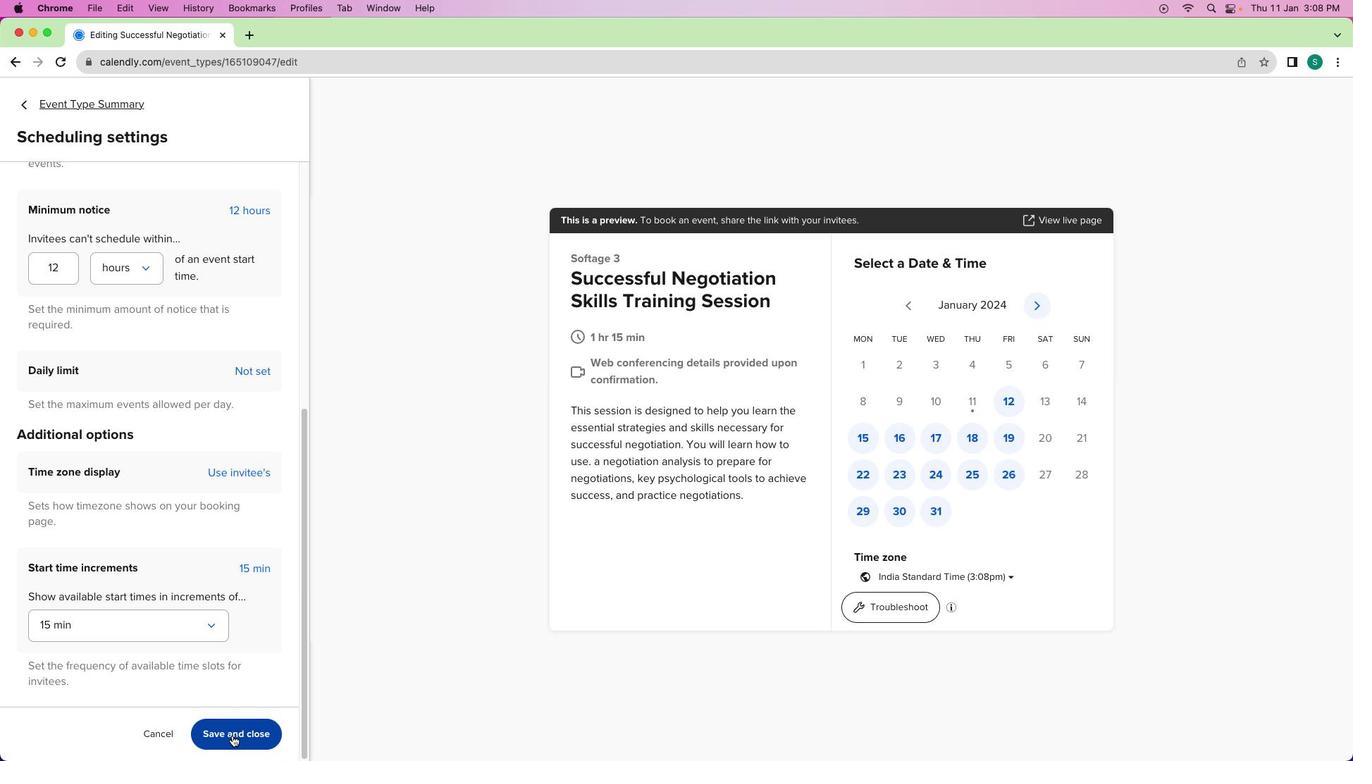 
Action: Mouse moved to (231, 736)
Screenshot: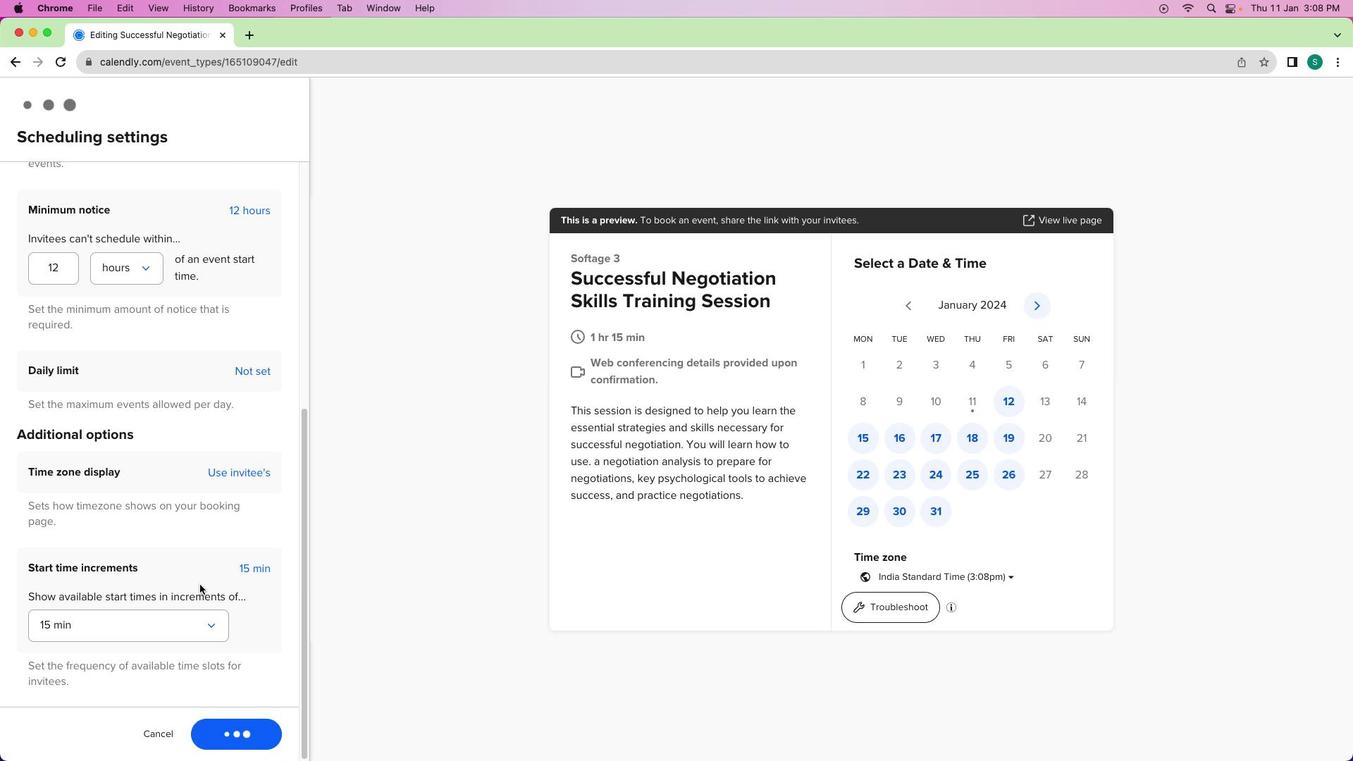 
Action: Mouse pressed left at (231, 736)
Screenshot: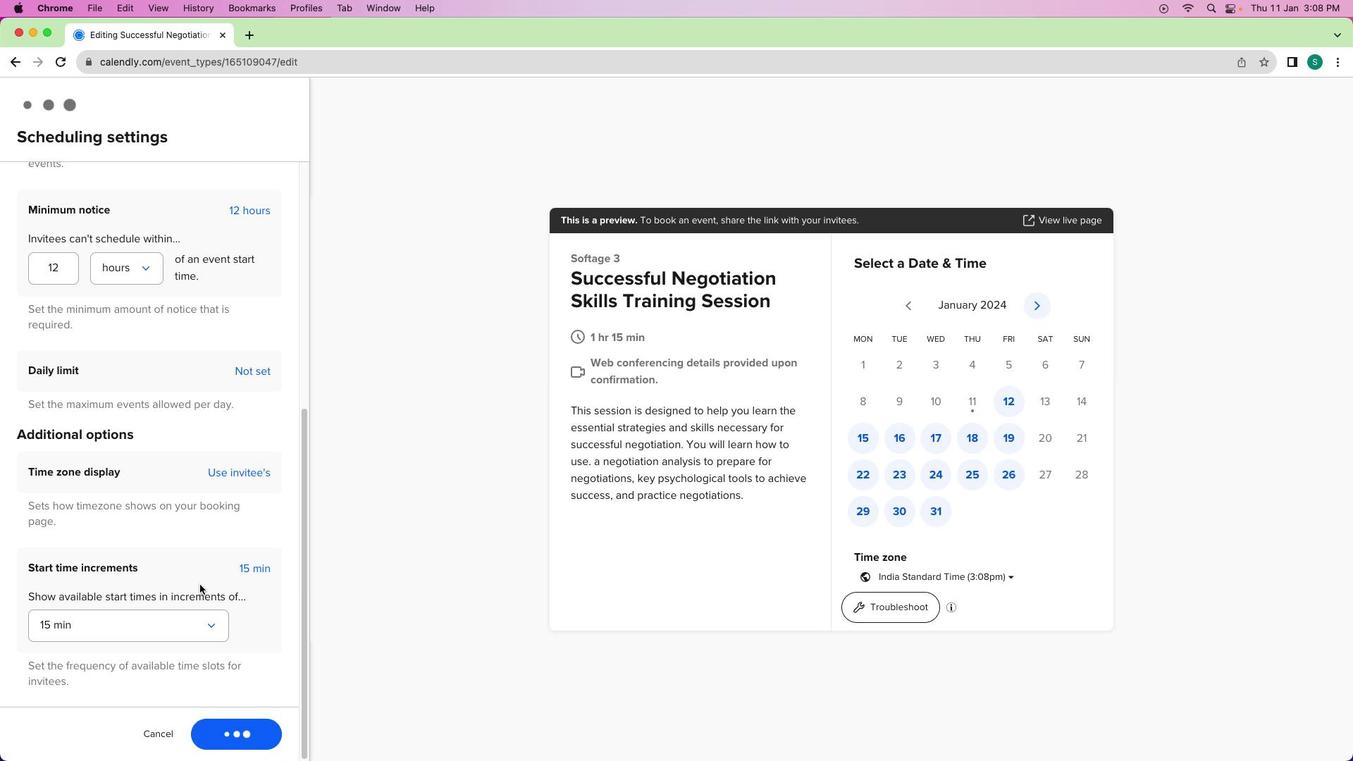 
Action: Mouse moved to (46, 106)
Screenshot: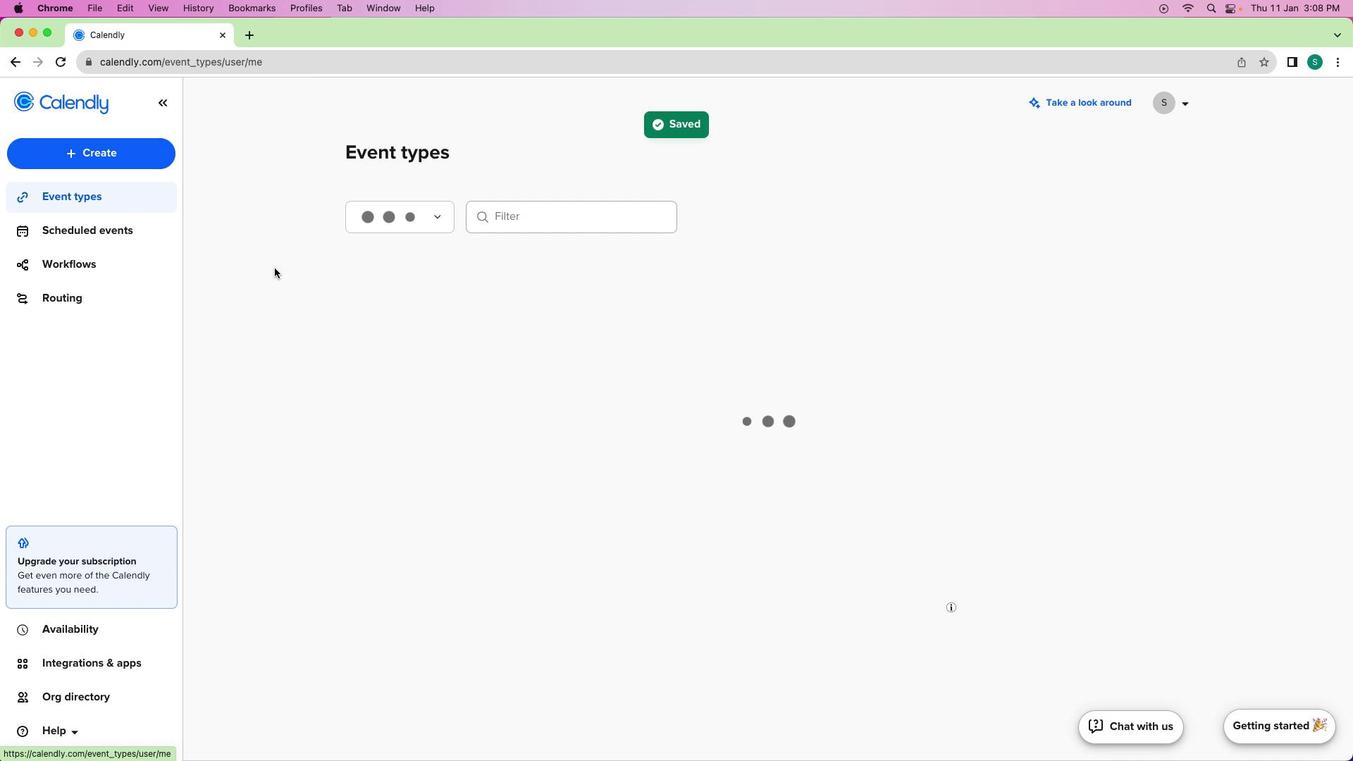 
Action: Mouse pressed left at (46, 106)
Screenshot: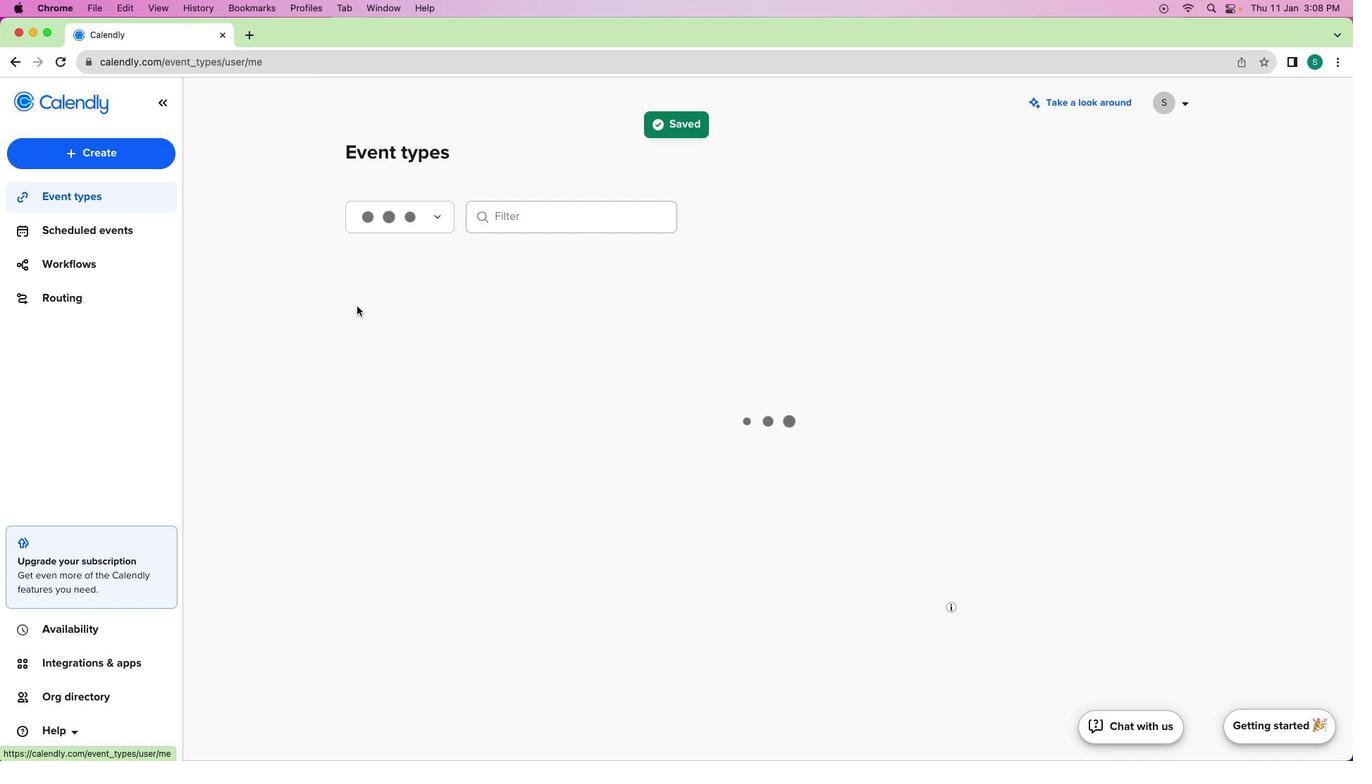 
Action: Mouse moved to (481, 457)
Screenshot: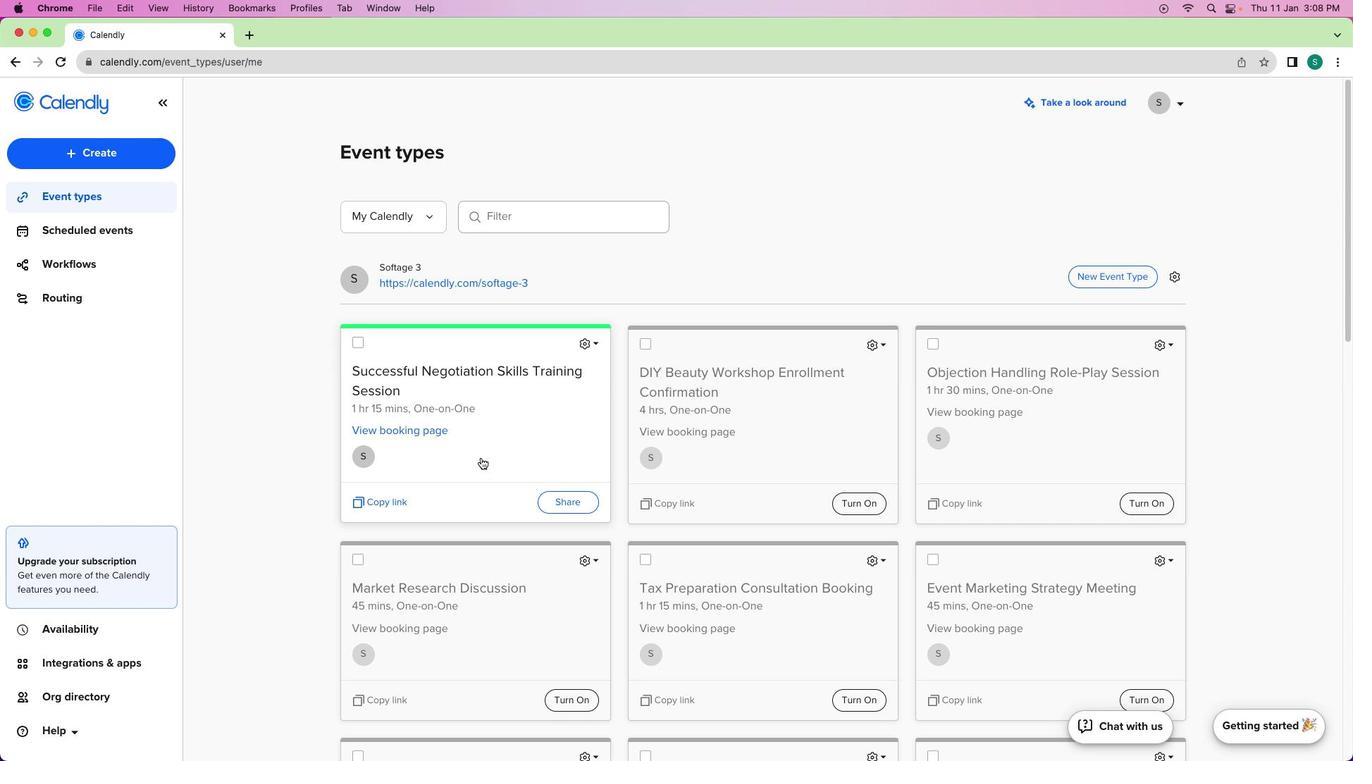 
